 Task: In the sheet Budget Analysis ToolFont size of heading  18 Font style of dataoswald 'Font size of data '9 Alignment of headline & dataAlign center.   Fill color in heading, Red Font color of dataIn the sheet  Attendance Sheet for Weekly Monitoringbook
Action: Mouse moved to (170, 146)
Screenshot: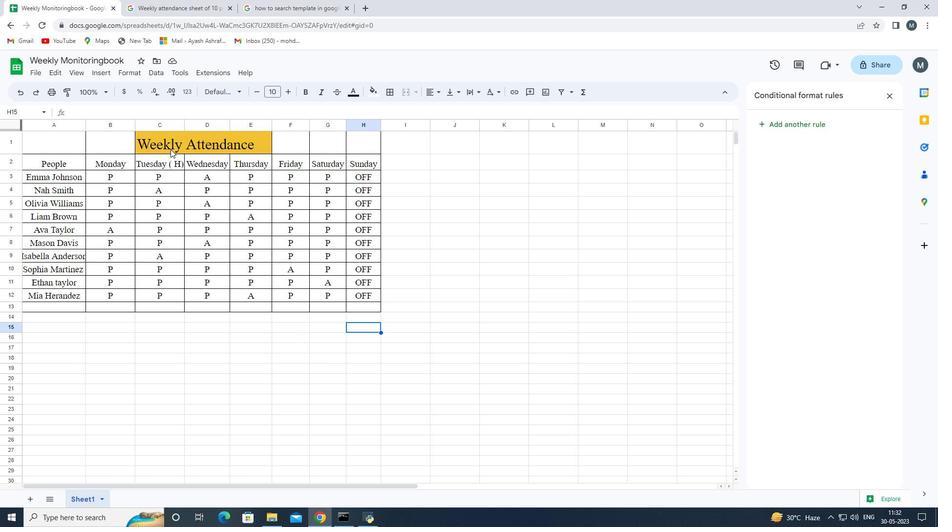 
Action: Mouse pressed left at (170, 146)
Screenshot: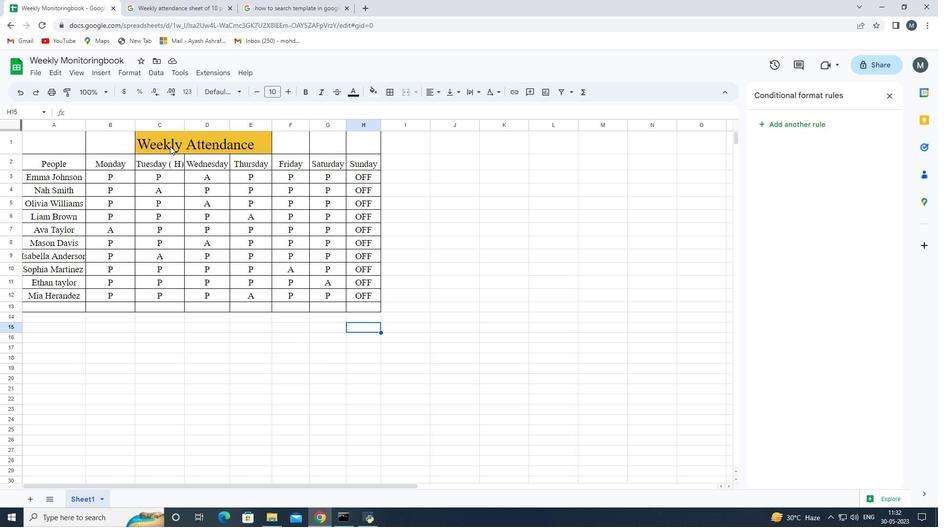 
Action: Mouse moved to (8, 144)
Screenshot: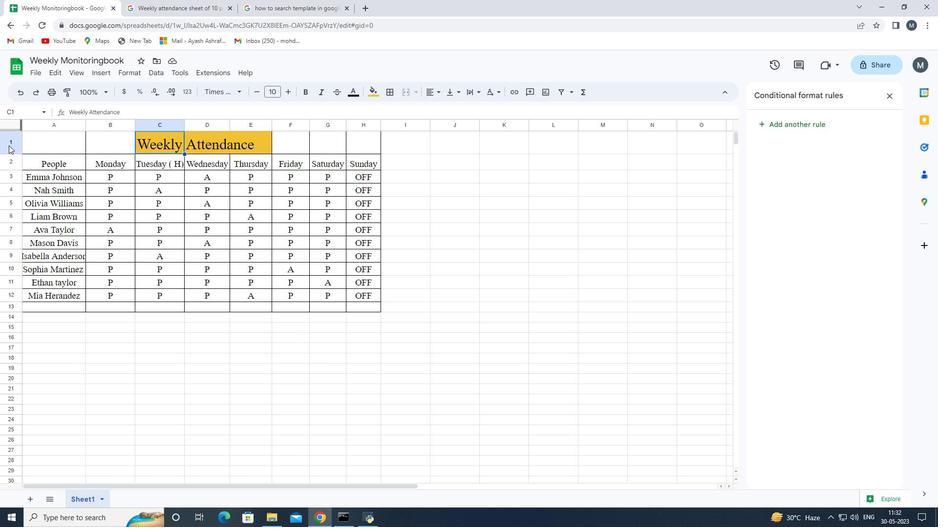 
Action: Mouse pressed left at (8, 144)
Screenshot: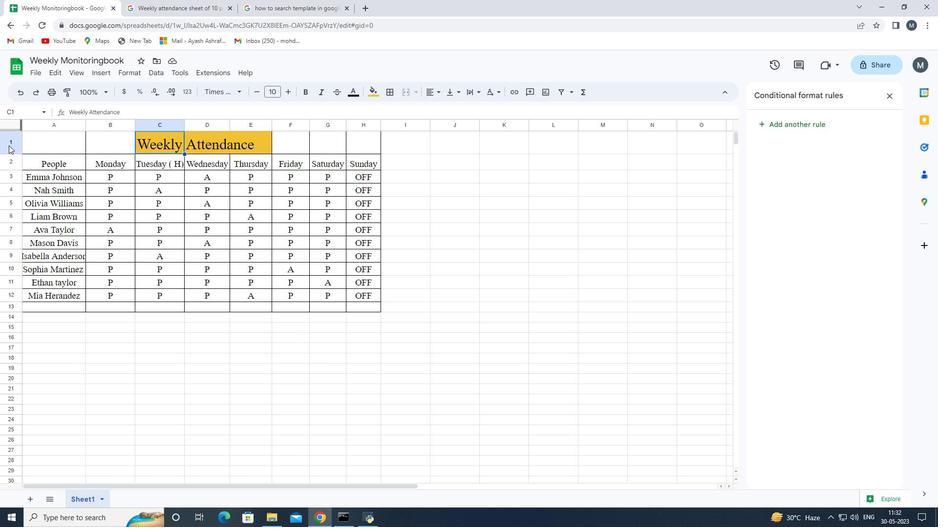 
Action: Mouse moved to (137, 142)
Screenshot: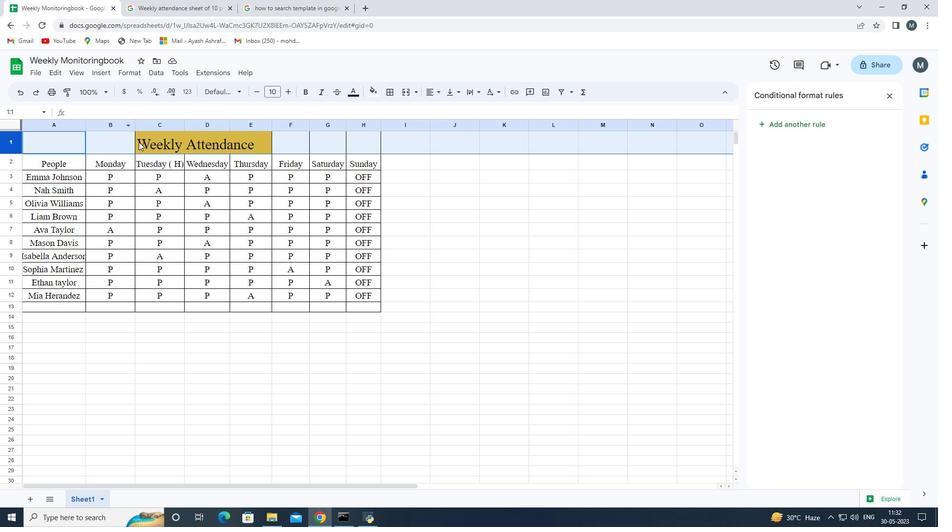 
Action: Mouse pressed left at (137, 142)
Screenshot: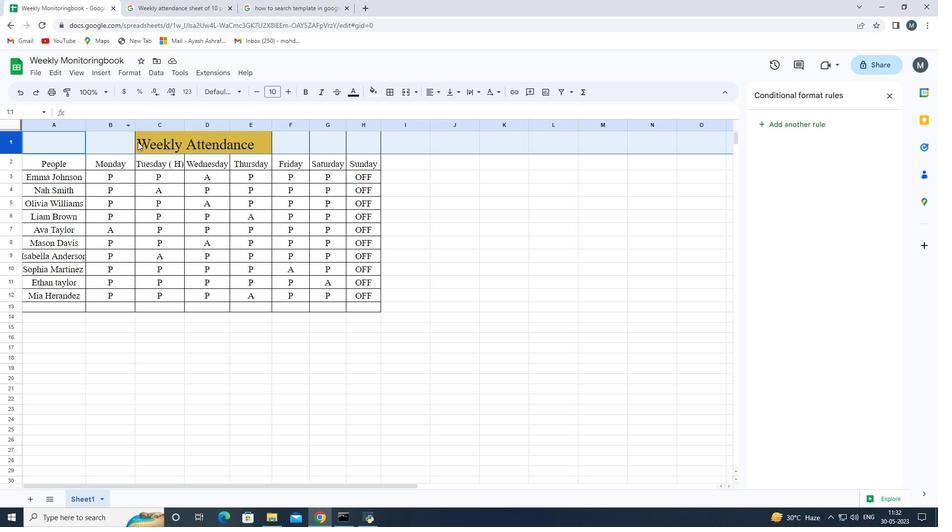 
Action: Mouse moved to (13, 145)
Screenshot: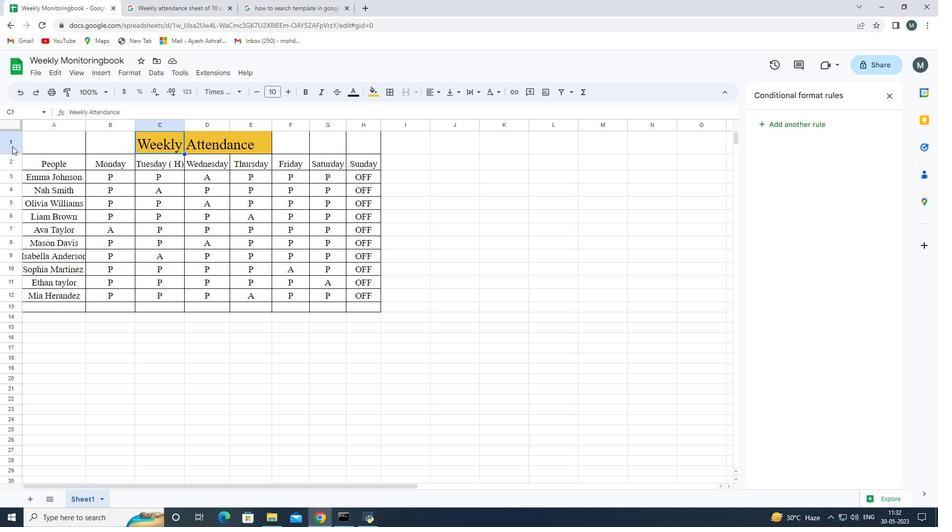 
Action: Mouse pressed left at (13, 145)
Screenshot: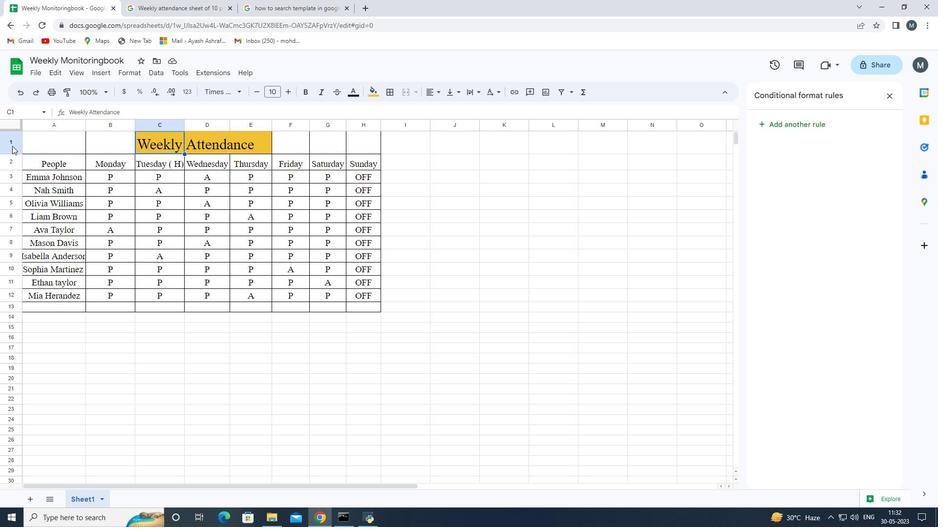 
Action: Mouse moved to (263, 143)
Screenshot: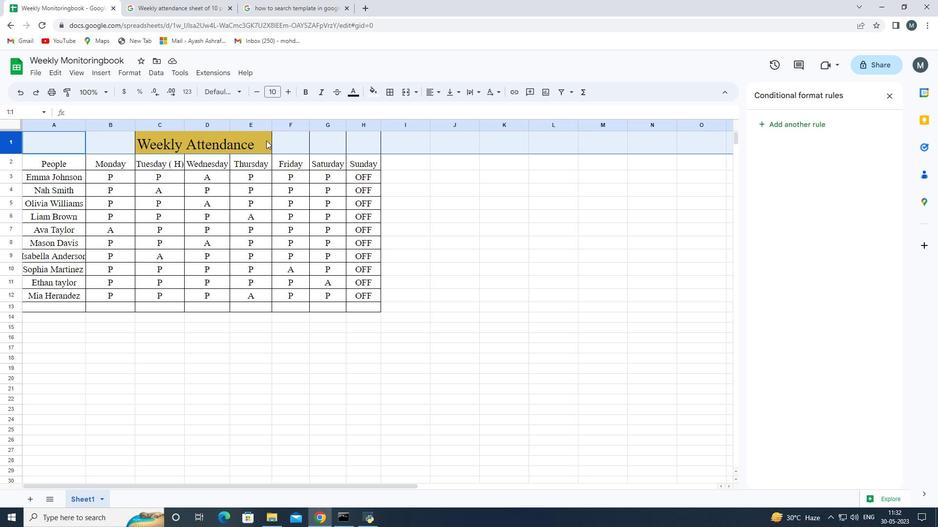 
Action: Mouse pressed left at (263, 143)
Screenshot: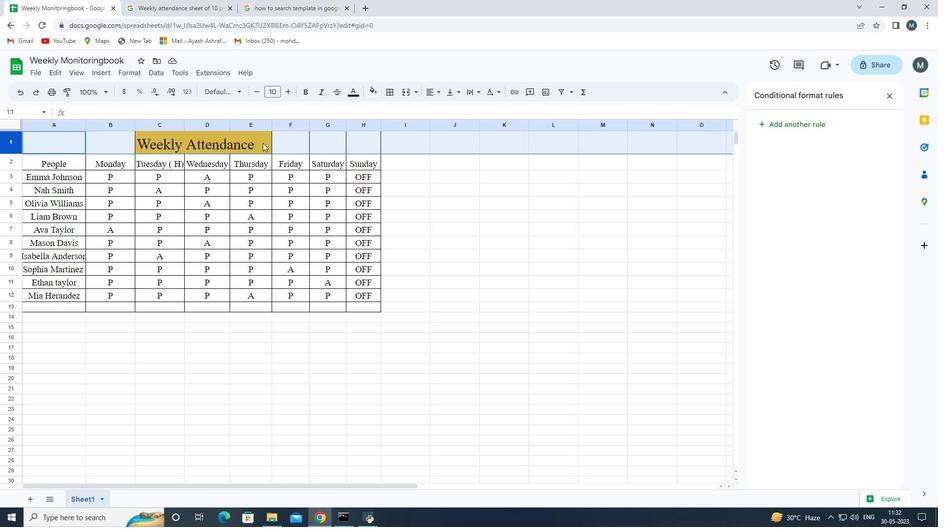 
Action: Mouse moved to (241, 143)
Screenshot: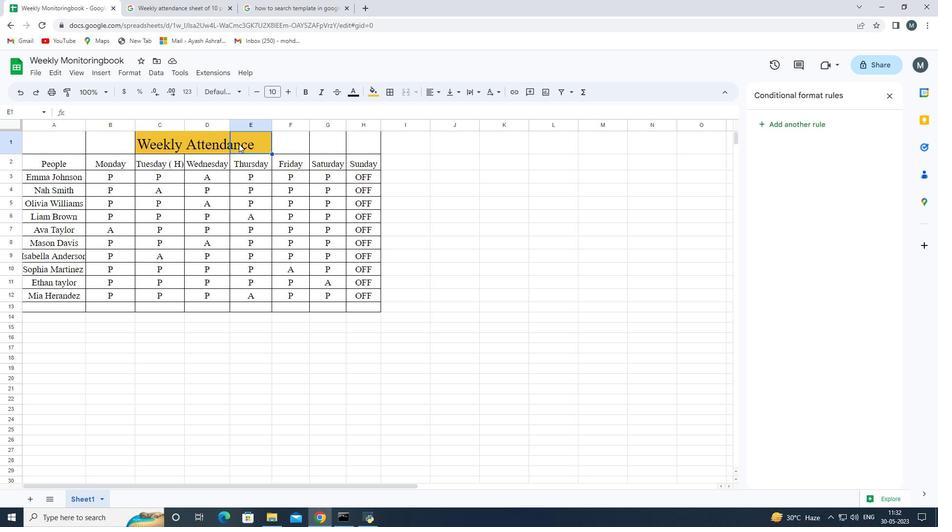 
Action: Mouse pressed left at (241, 143)
Screenshot: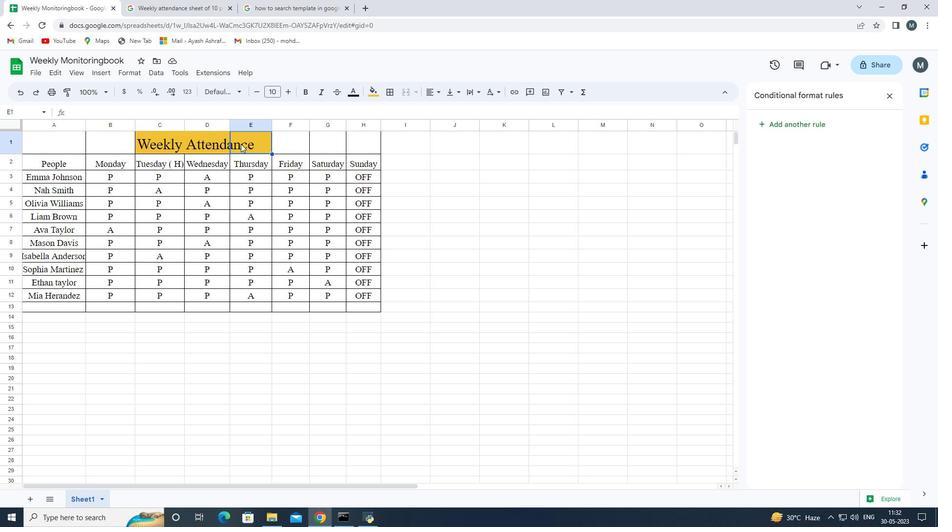 
Action: Mouse pressed left at (241, 143)
Screenshot: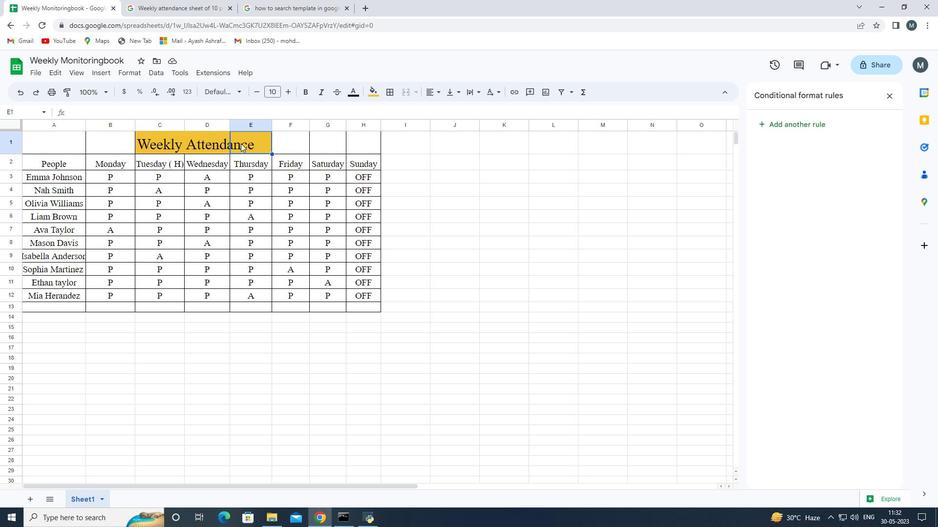 
Action: Mouse pressed left at (241, 143)
Screenshot: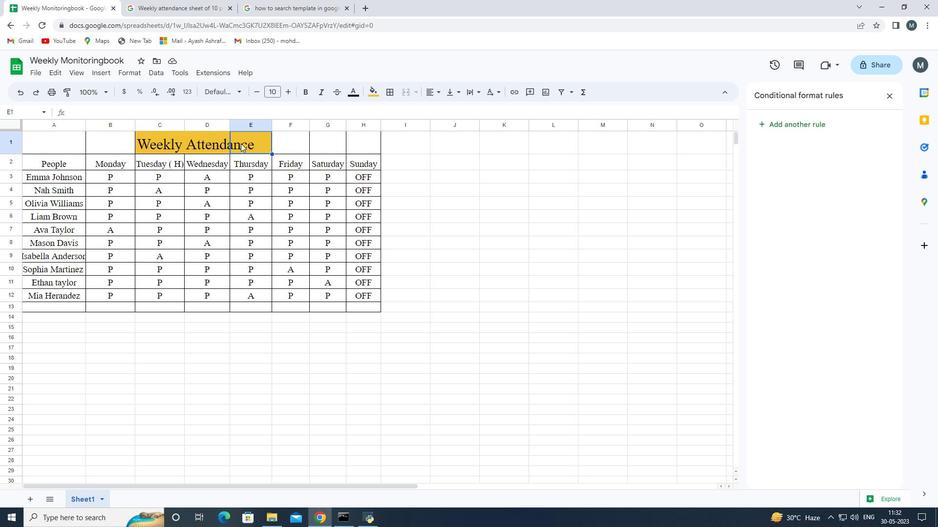 
Action: Mouse moved to (189, 147)
Screenshot: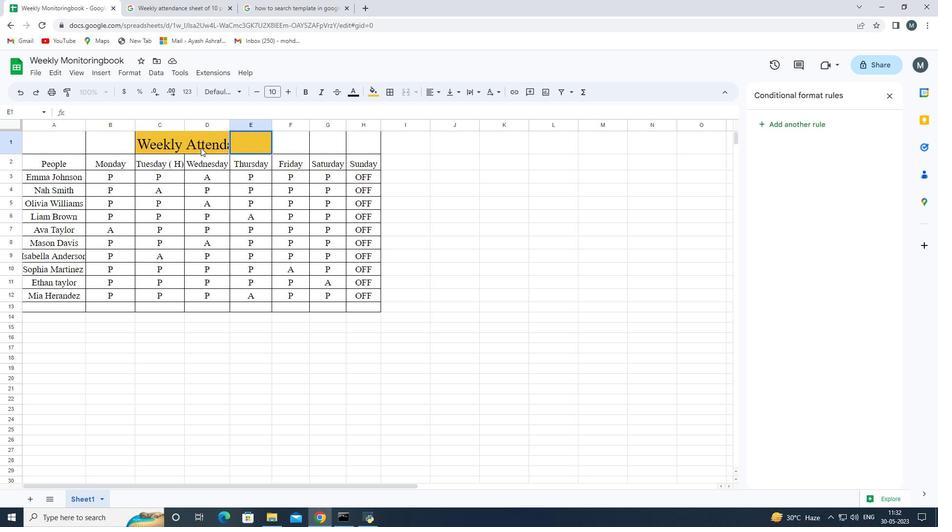 
Action: Mouse pressed left at (189, 147)
Screenshot: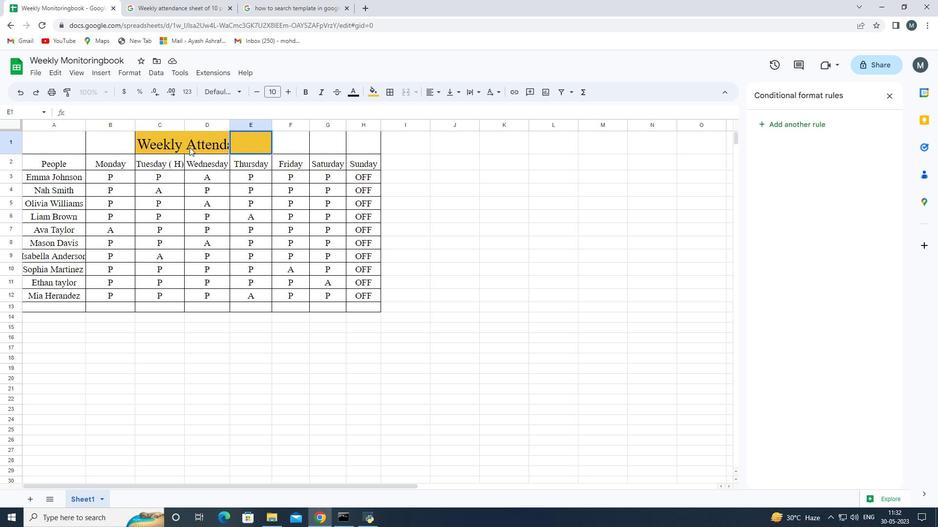 
Action: Mouse pressed left at (189, 147)
Screenshot: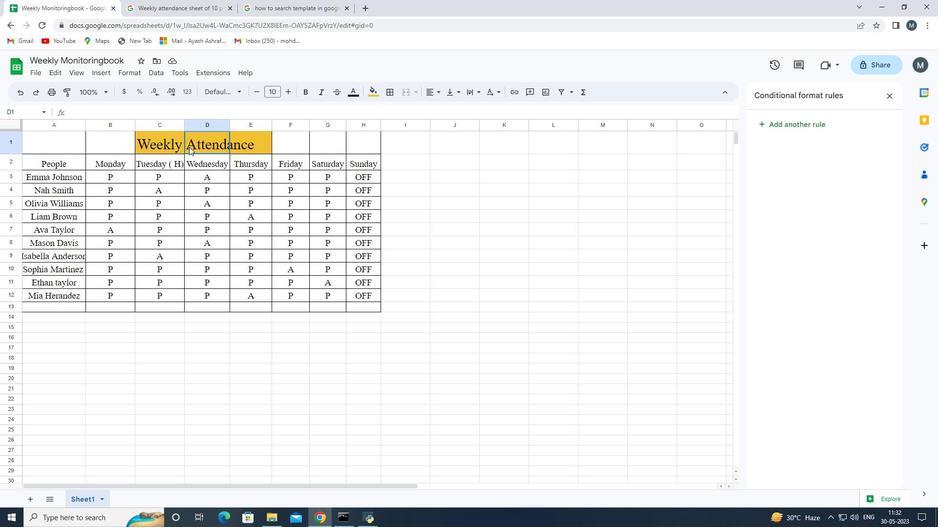 
Action: Mouse moved to (156, 146)
Screenshot: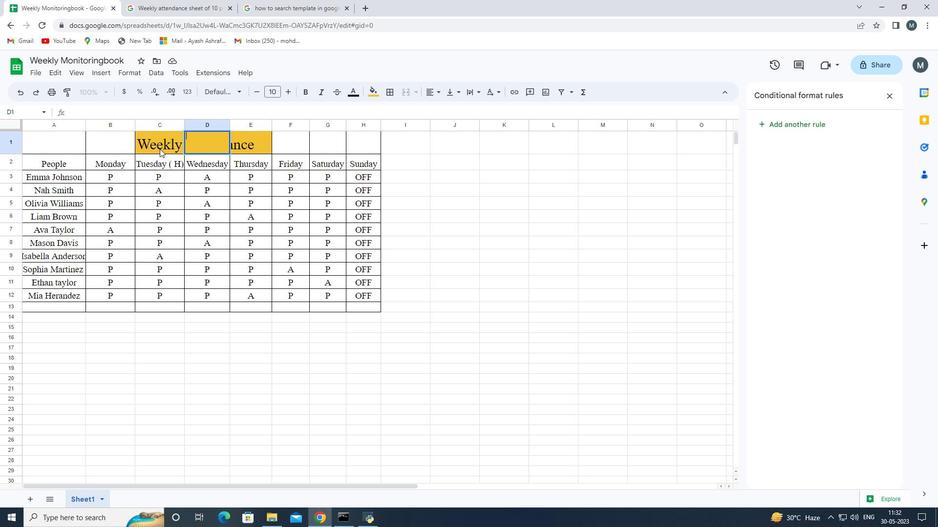 
Action: Mouse pressed left at (156, 146)
Screenshot: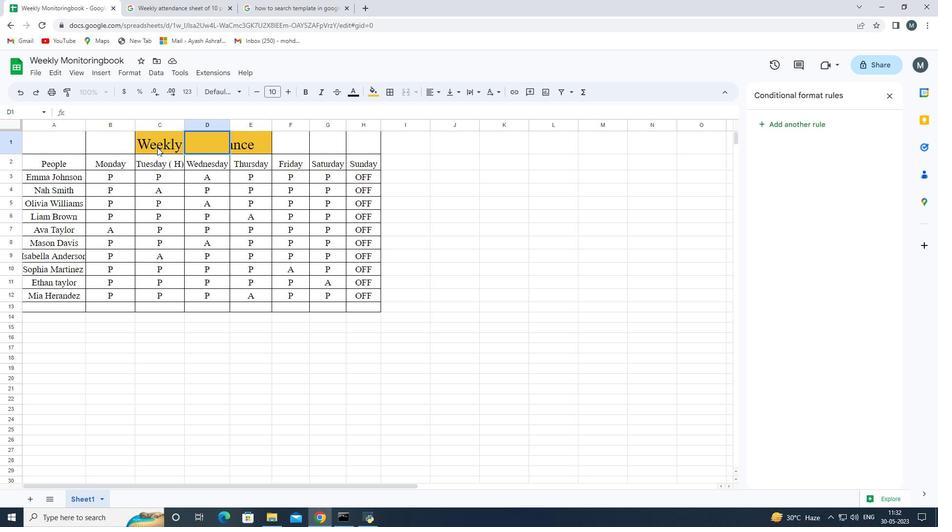 
Action: Mouse moved to (121, 111)
Screenshot: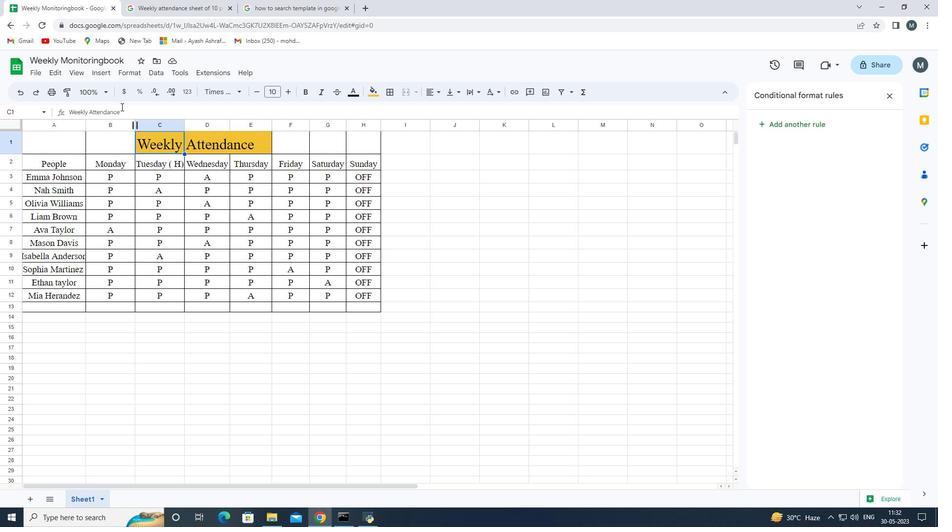
Action: Mouse pressed left at (121, 111)
Screenshot: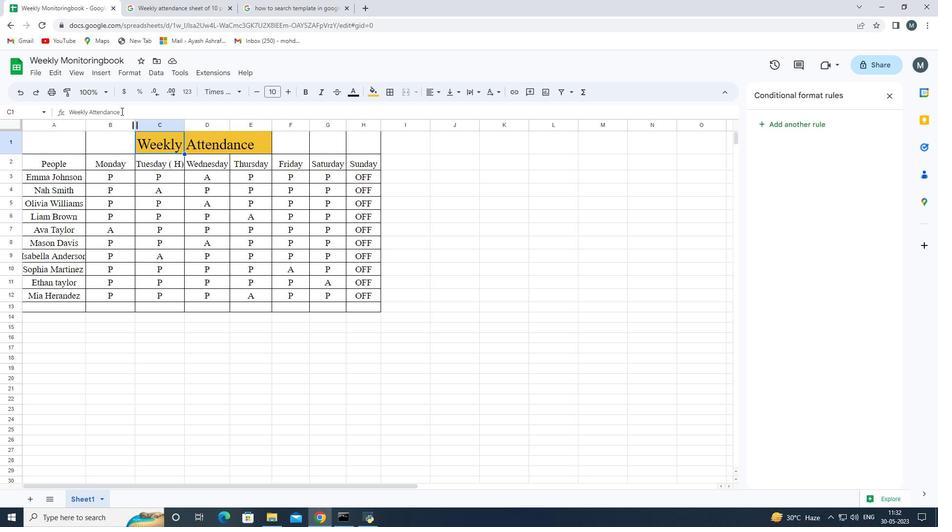 
Action: Mouse moved to (284, 90)
Screenshot: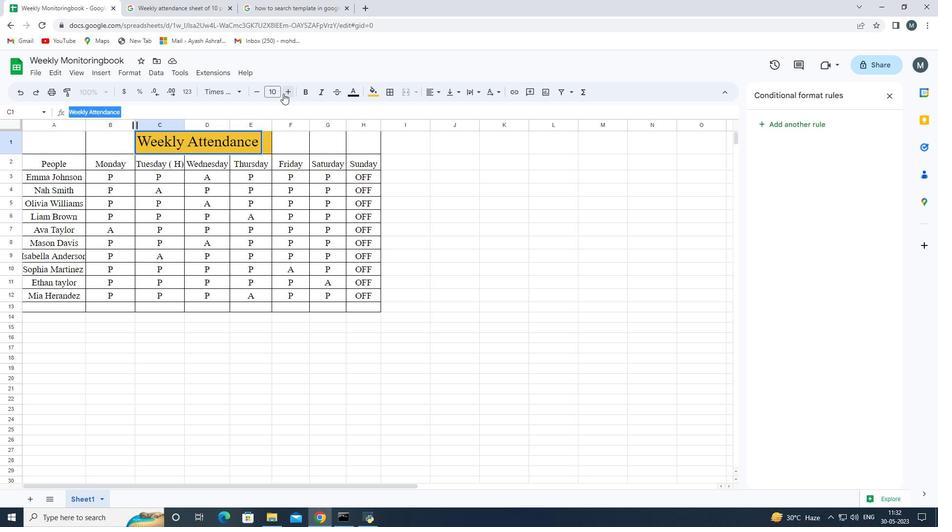
Action: Mouse pressed left at (284, 90)
Screenshot: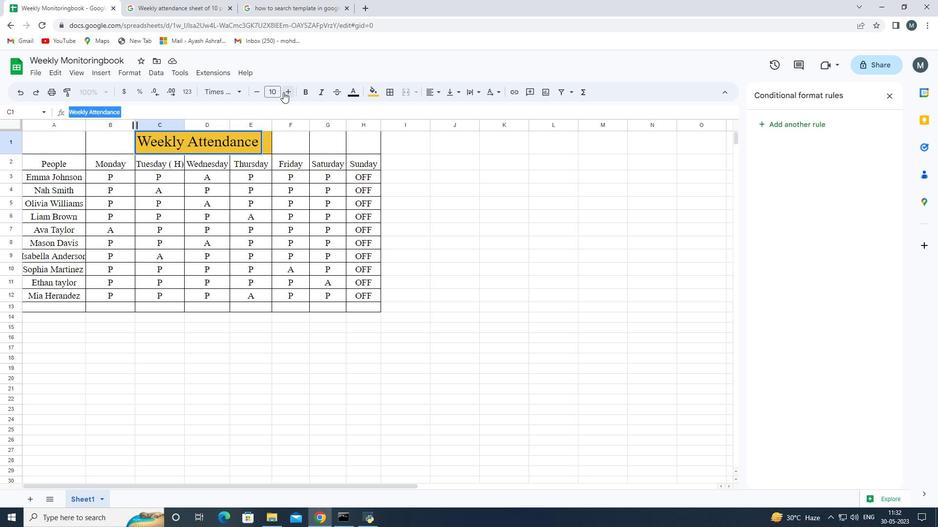 
Action: Mouse moved to (285, 90)
Screenshot: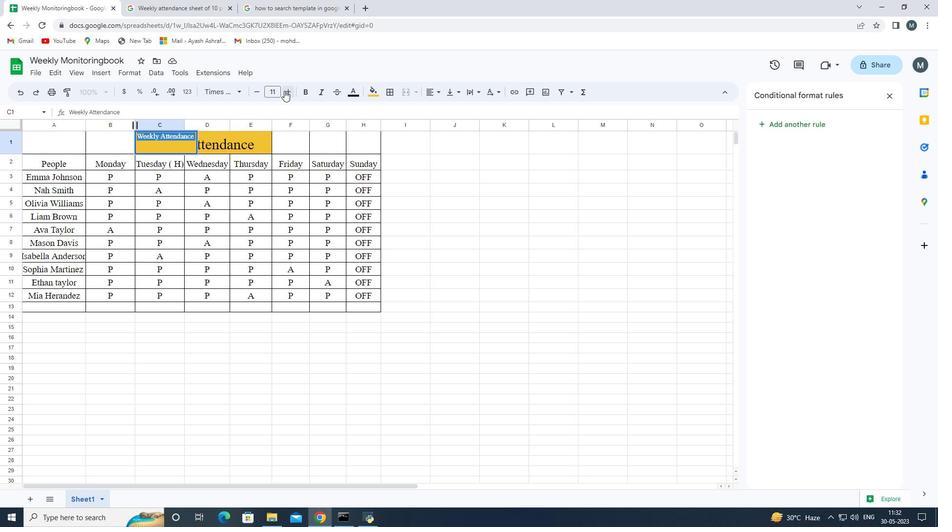 
Action: Mouse pressed left at (285, 90)
Screenshot: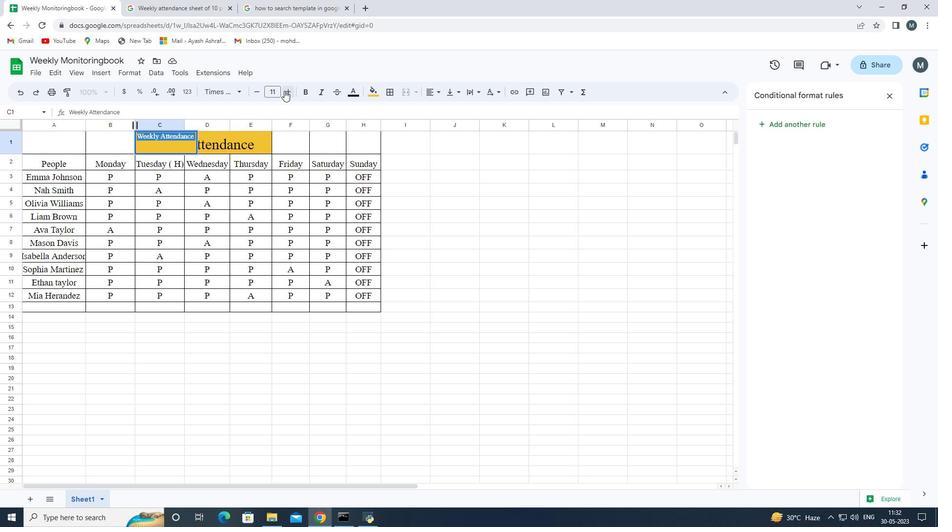 
Action: Mouse pressed left at (285, 90)
Screenshot: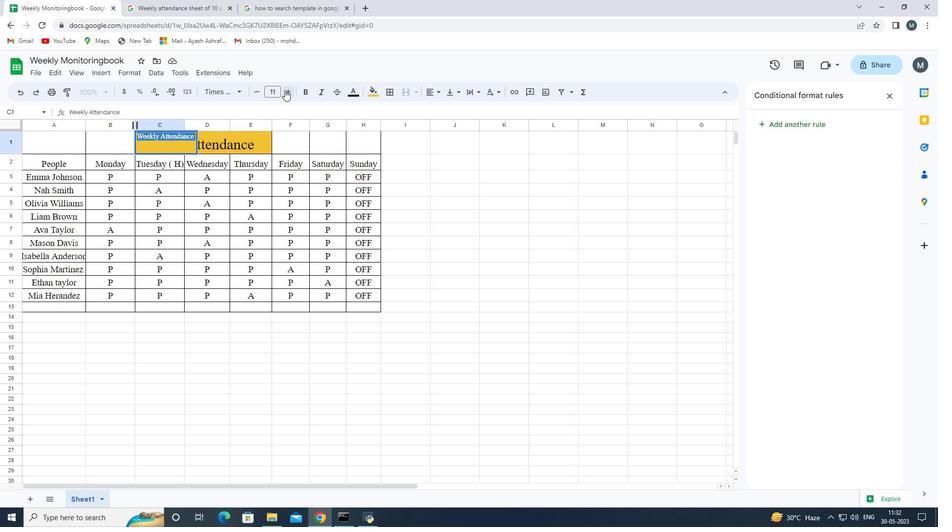 
Action: Mouse pressed left at (285, 90)
Screenshot: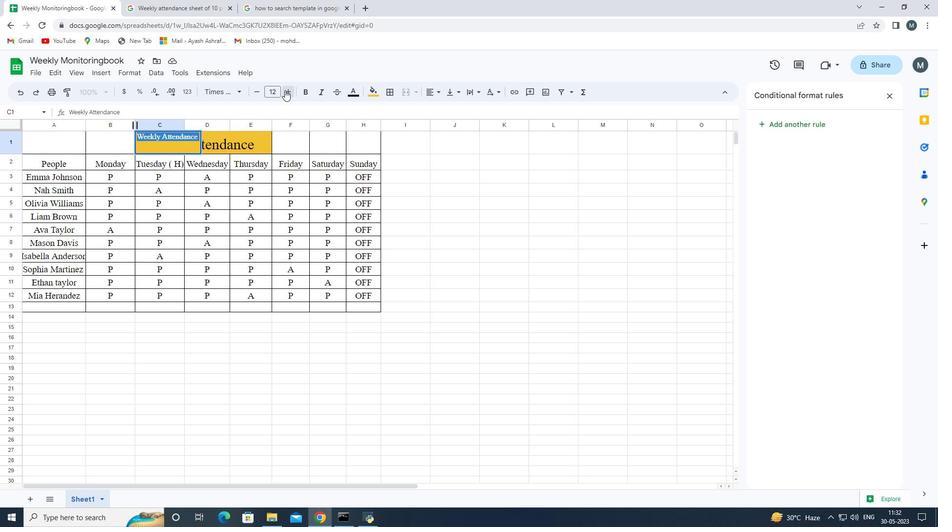 
Action: Mouse pressed left at (285, 90)
Screenshot: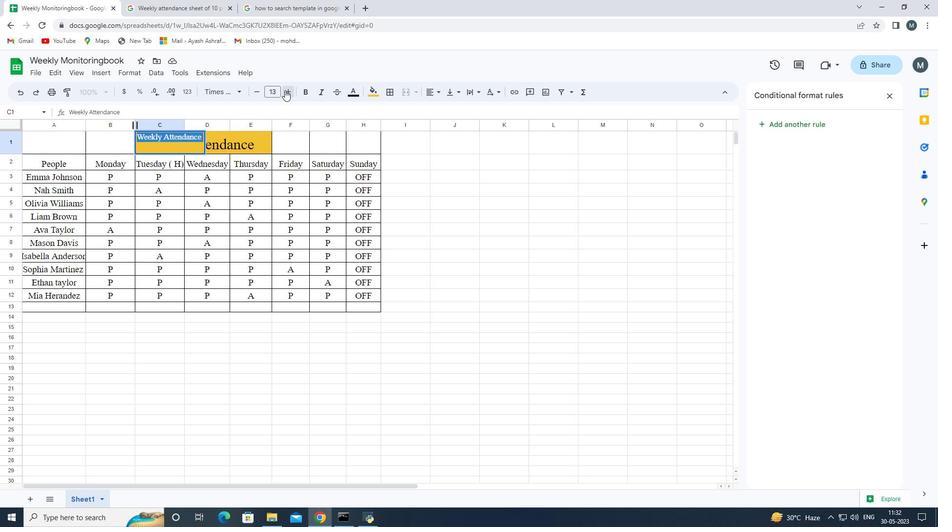 
Action: Mouse pressed left at (285, 90)
Screenshot: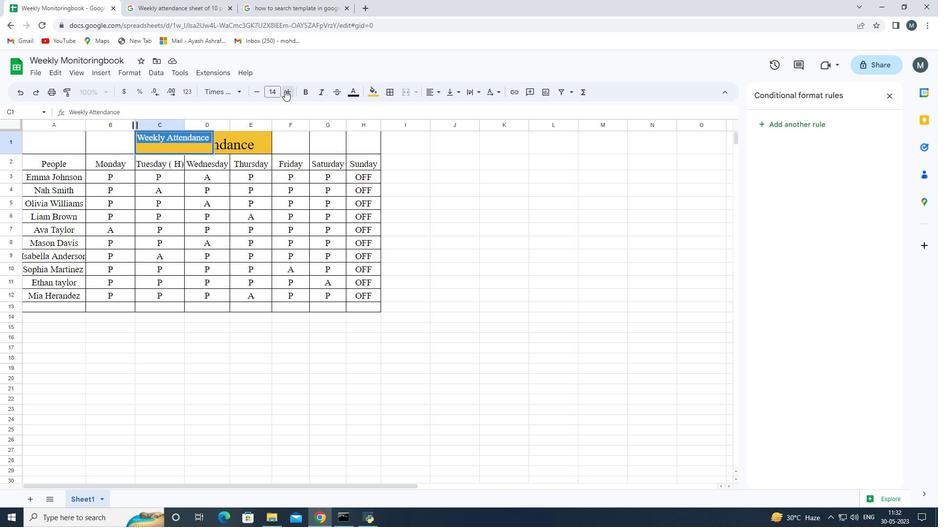 
Action: Mouse pressed left at (285, 90)
Screenshot: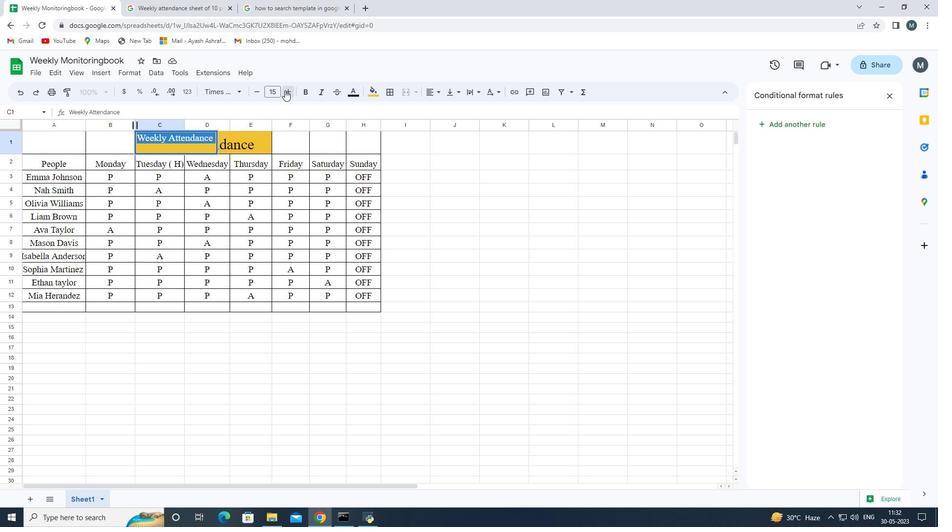 
Action: Mouse pressed left at (285, 90)
Screenshot: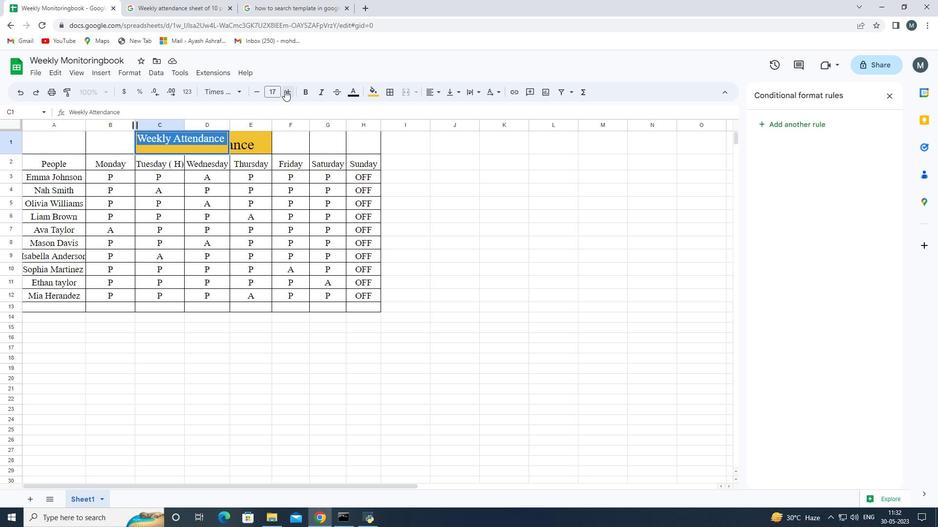 
Action: Mouse moved to (290, 392)
Screenshot: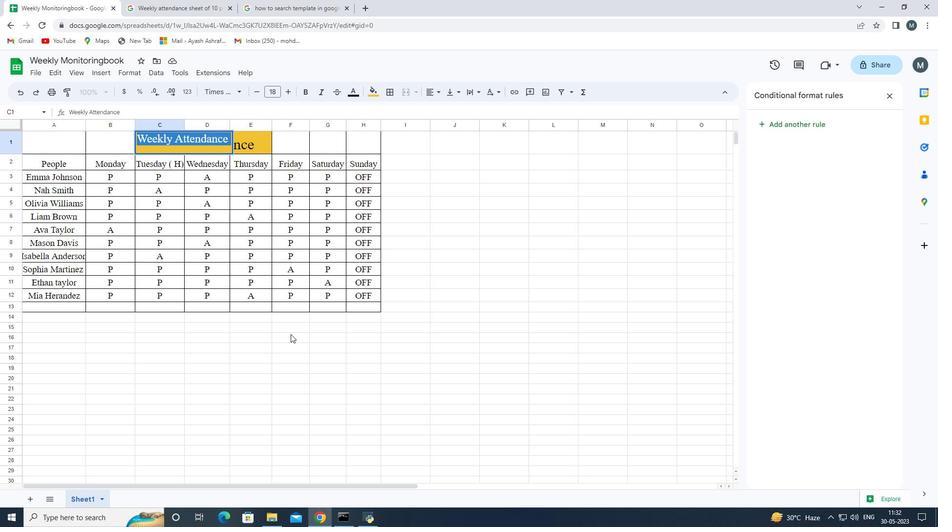 
Action: Mouse pressed left at (290, 392)
Screenshot: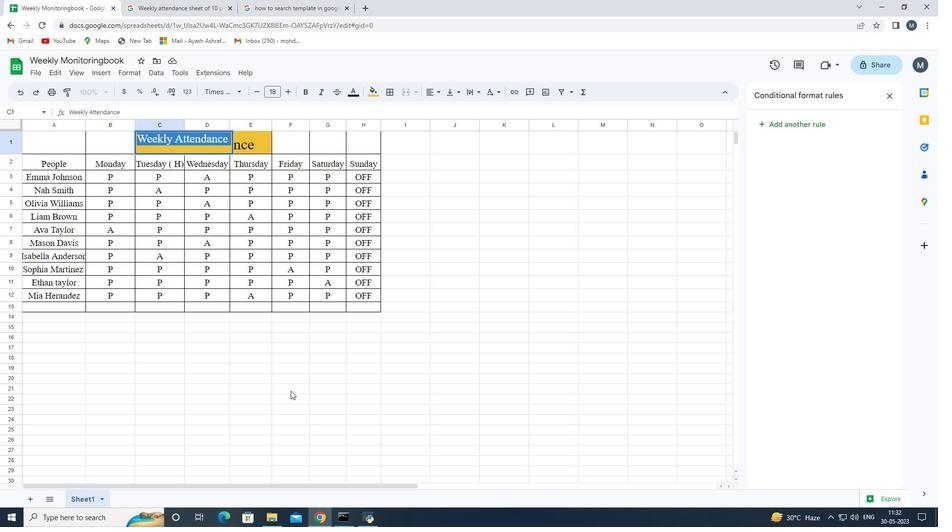 
Action: Mouse moved to (16, 145)
Screenshot: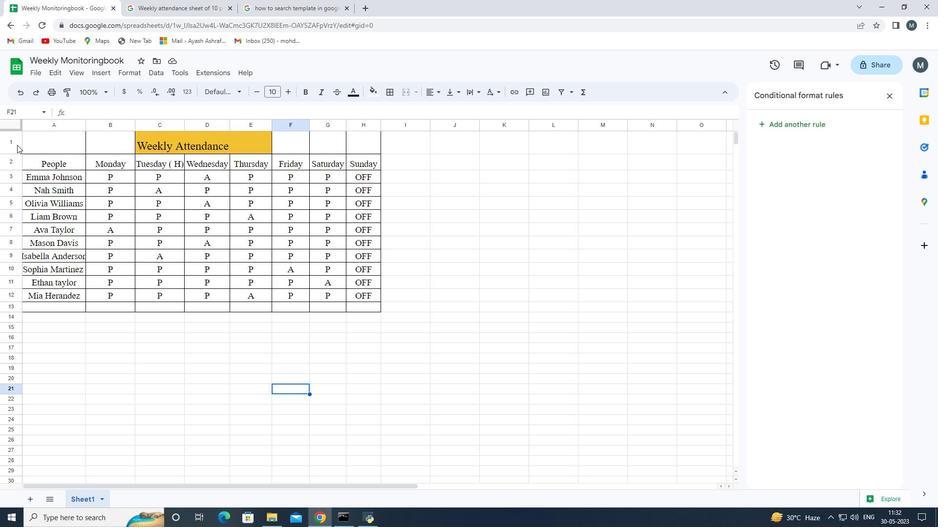 
Action: Mouse pressed left at (16, 145)
Screenshot: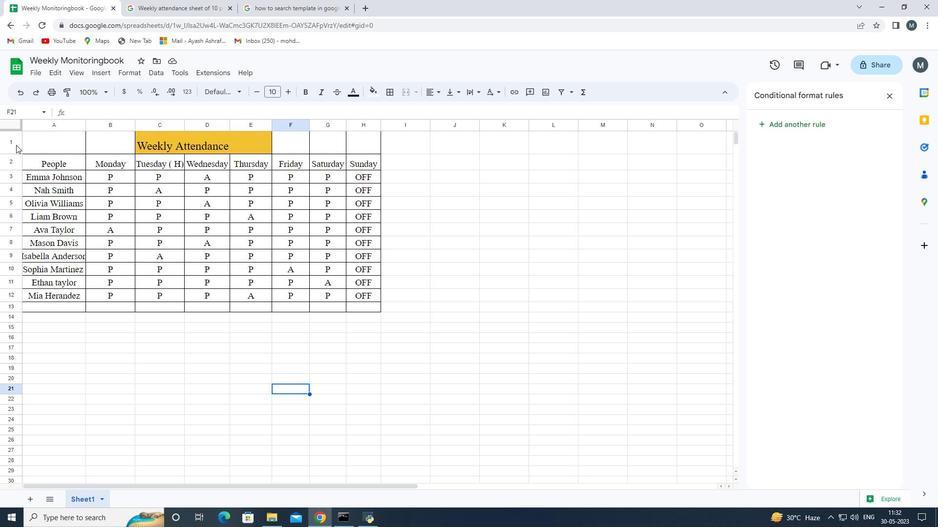 
Action: Mouse moved to (228, 146)
Screenshot: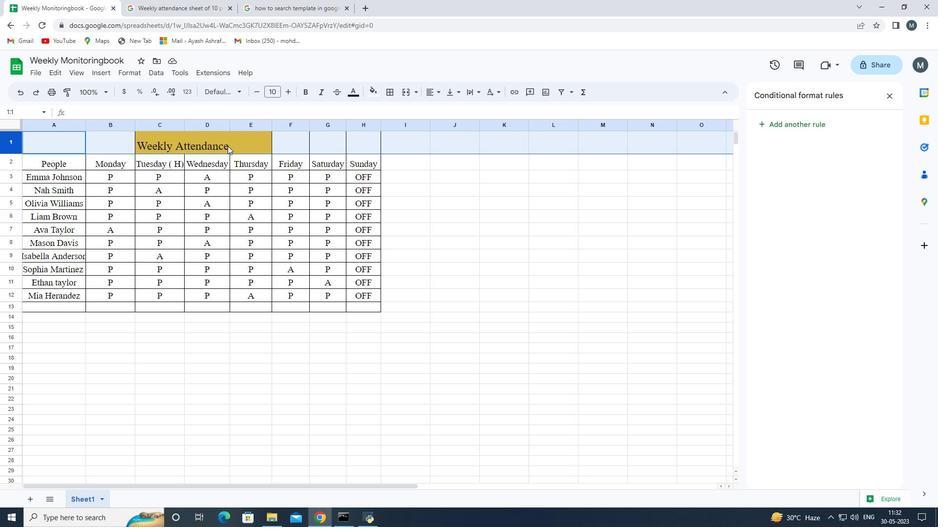 
Action: Mouse pressed left at (228, 146)
Screenshot: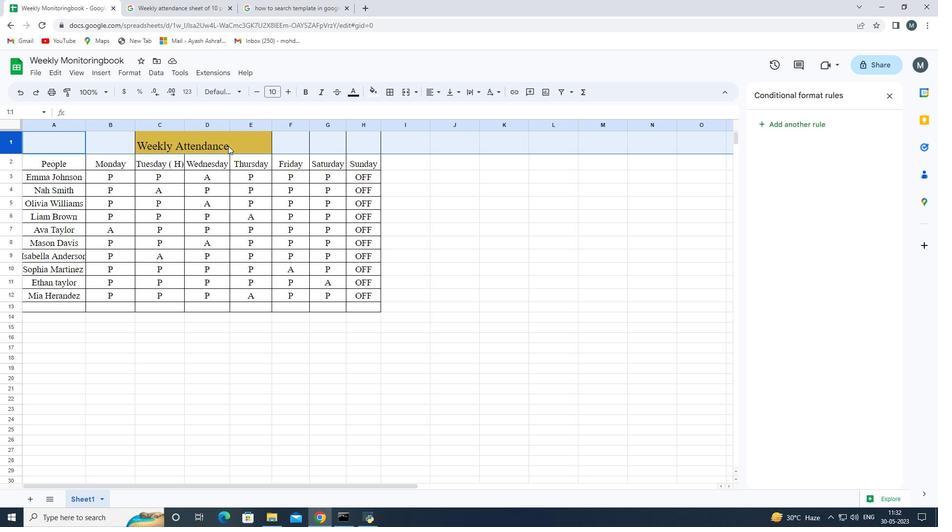 
Action: Mouse moved to (185, 146)
Screenshot: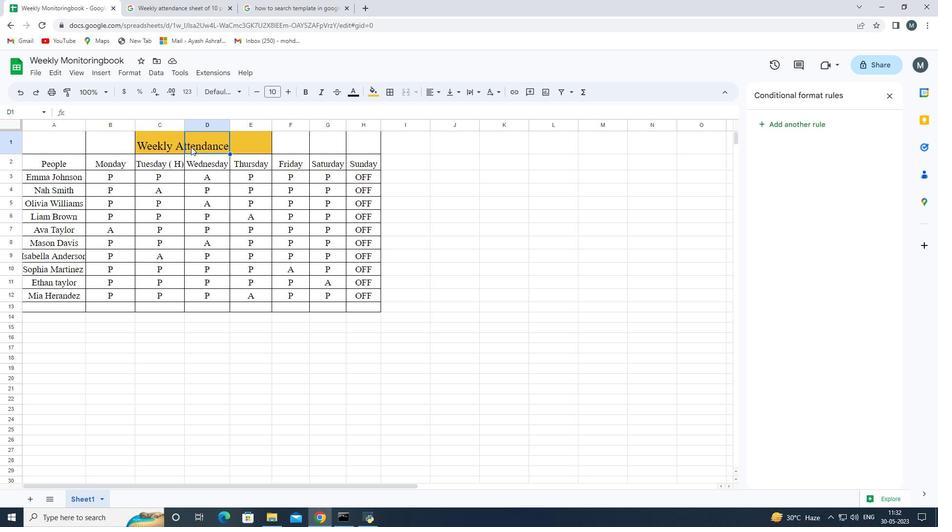 
Action: Mouse pressed left at (185, 146)
Screenshot: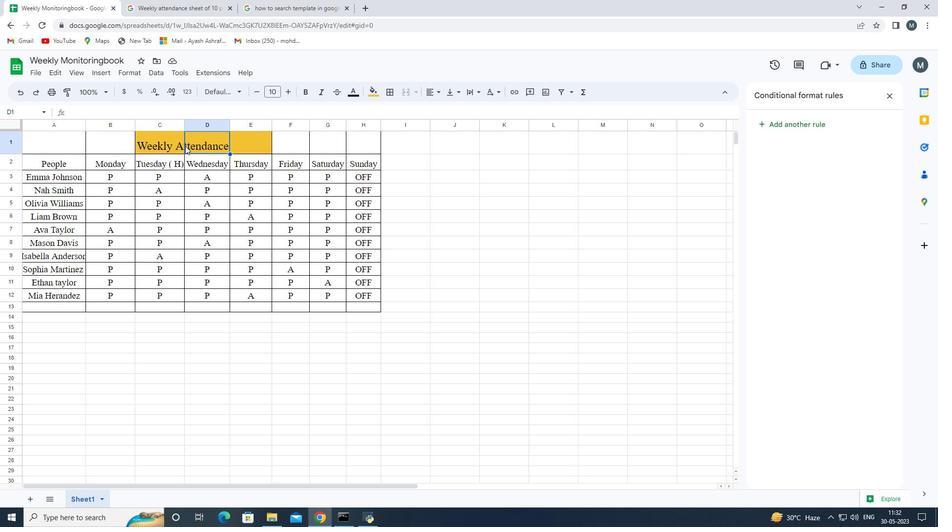 
Action: Mouse pressed left at (185, 146)
Screenshot: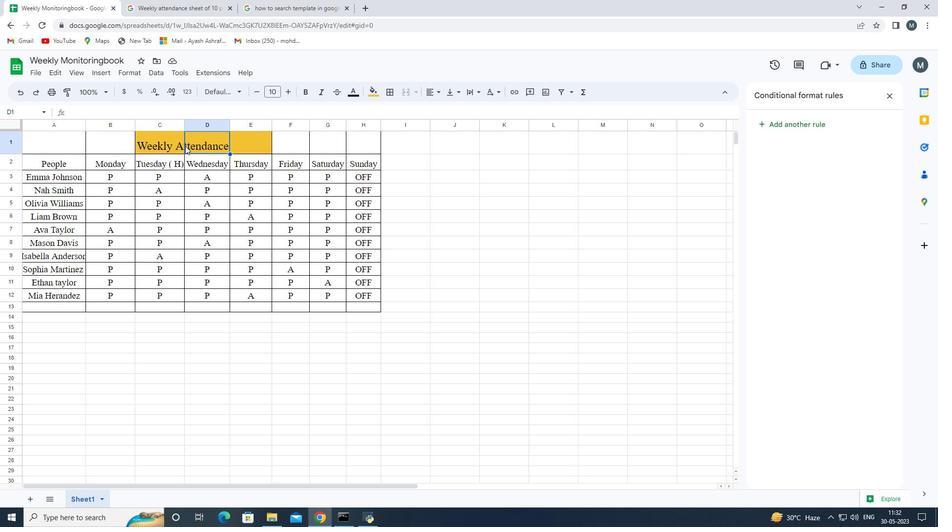 
Action: Mouse moved to (166, 148)
Screenshot: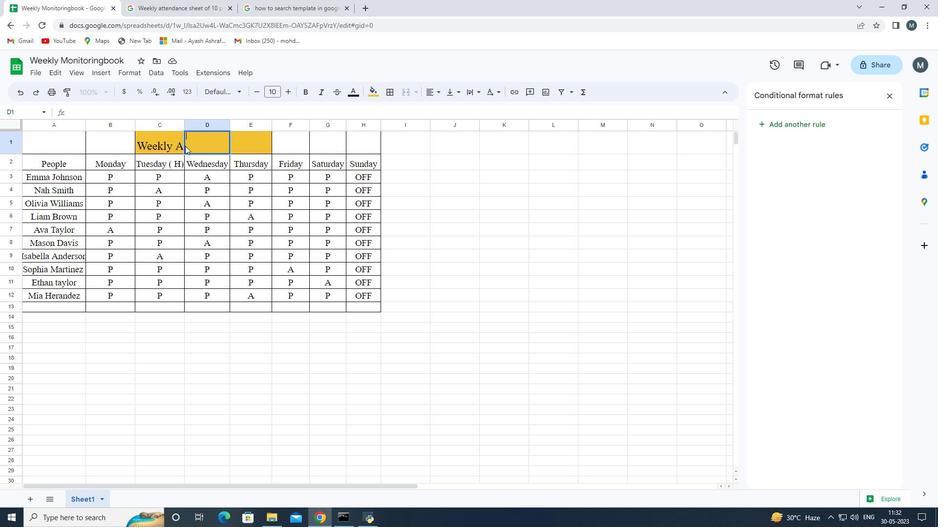 
Action: Mouse pressed left at (166, 148)
Screenshot: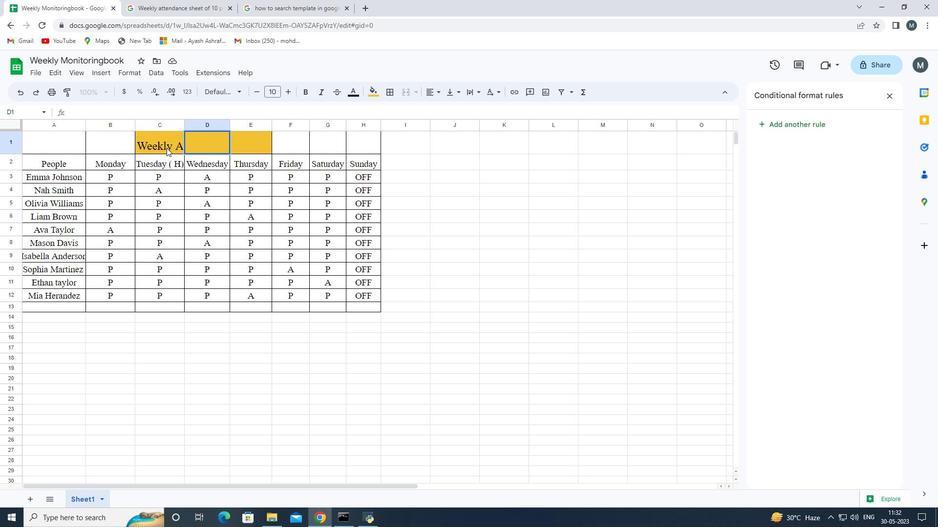 
Action: Mouse pressed left at (166, 148)
Screenshot: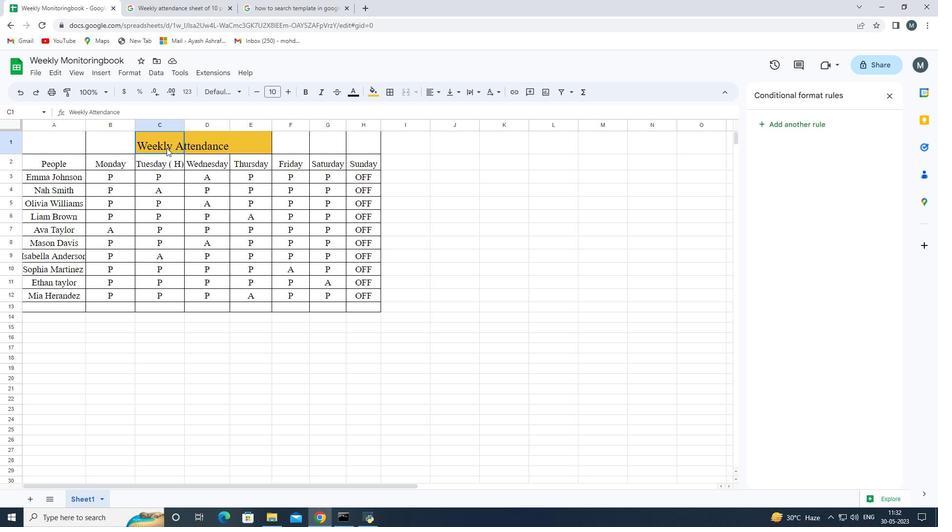 
Action: Mouse moved to (121, 111)
Screenshot: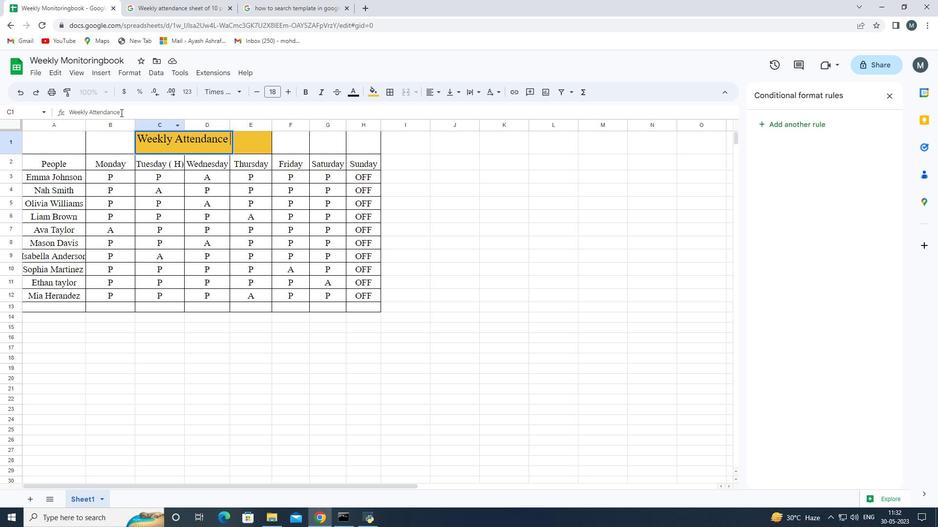 
Action: Mouse pressed left at (121, 111)
Screenshot: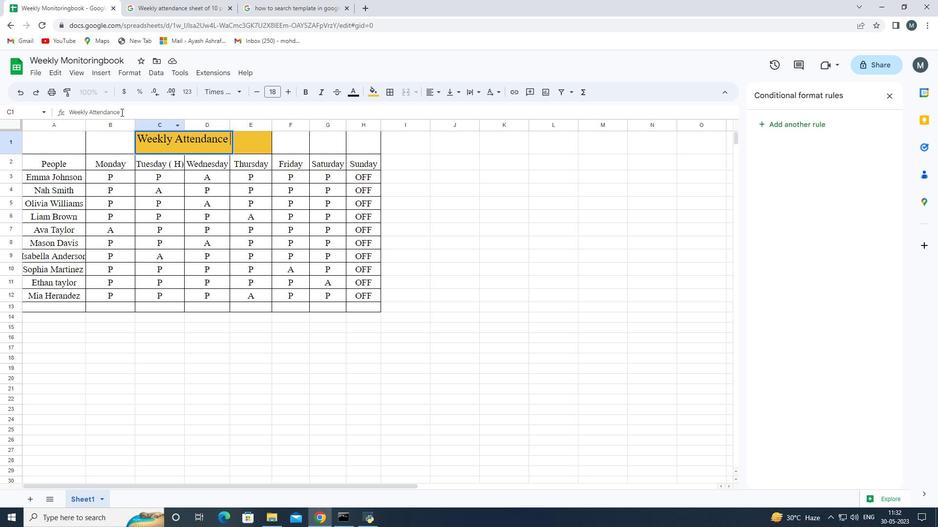 
Action: Mouse moved to (229, 92)
Screenshot: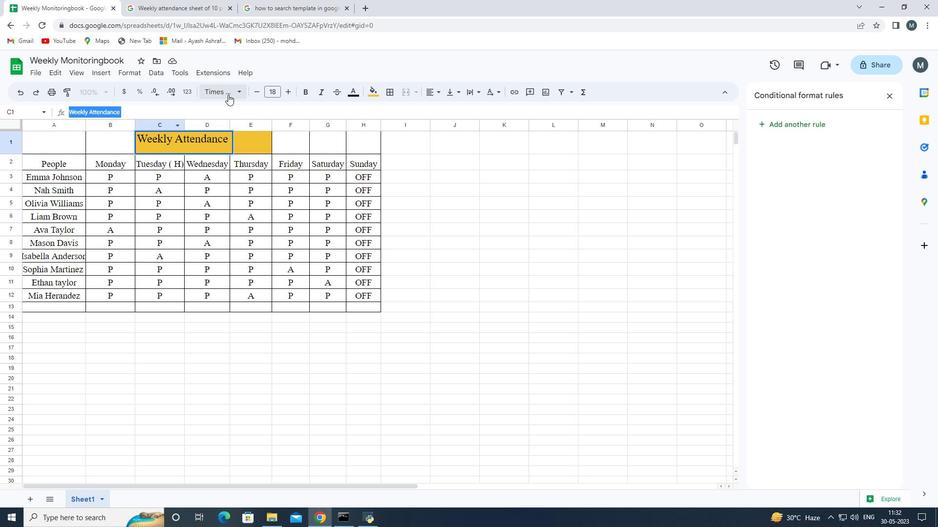 
Action: Mouse pressed left at (229, 92)
Screenshot: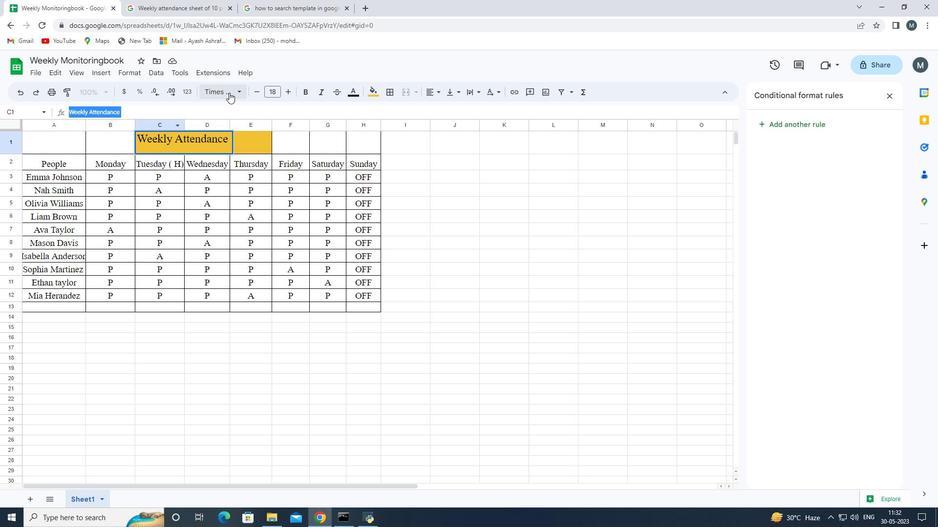 
Action: Mouse moved to (258, 218)
Screenshot: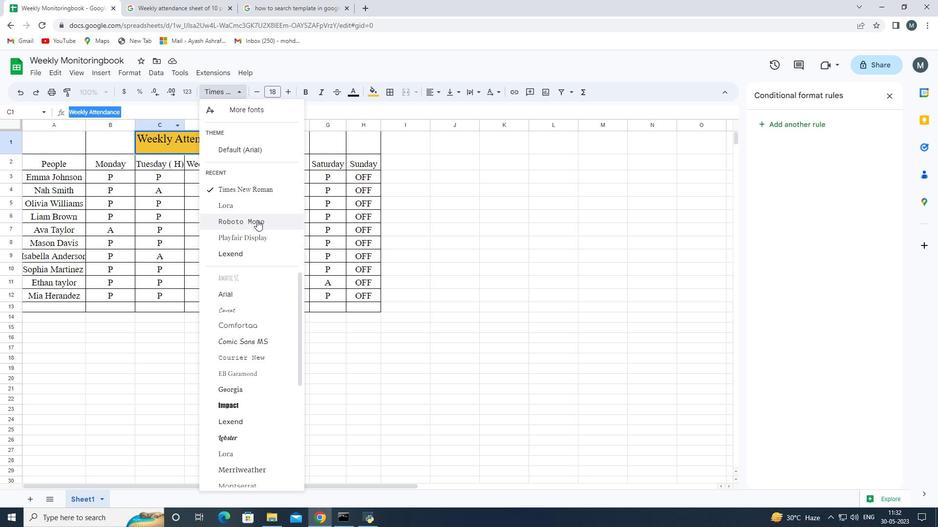 
Action: Mouse scrolled (258, 218) with delta (0, 0)
Screenshot: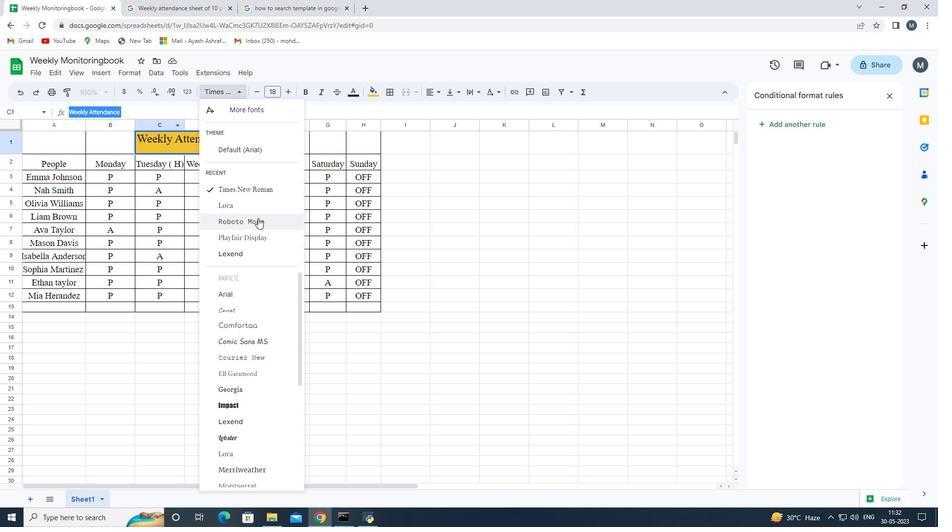 
Action: Mouse moved to (240, 340)
Screenshot: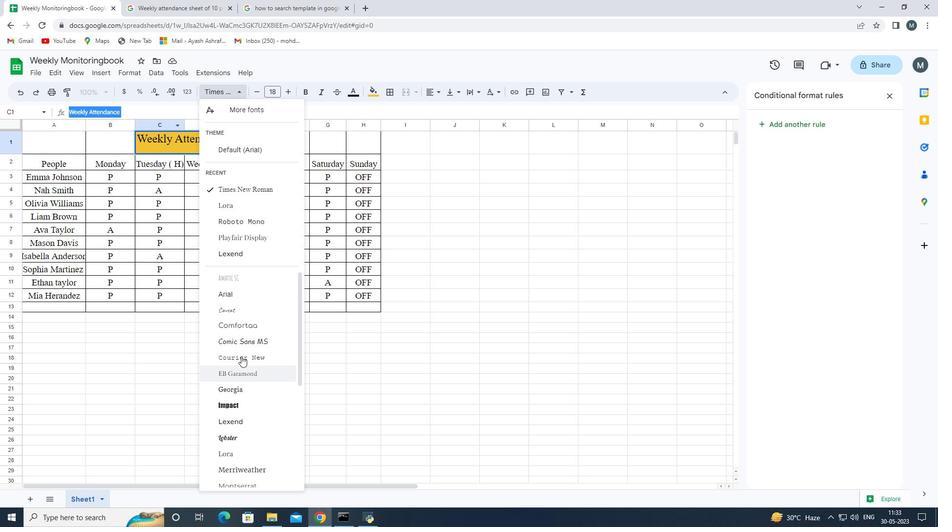 
Action: Mouse scrolled (240, 340) with delta (0, 0)
Screenshot: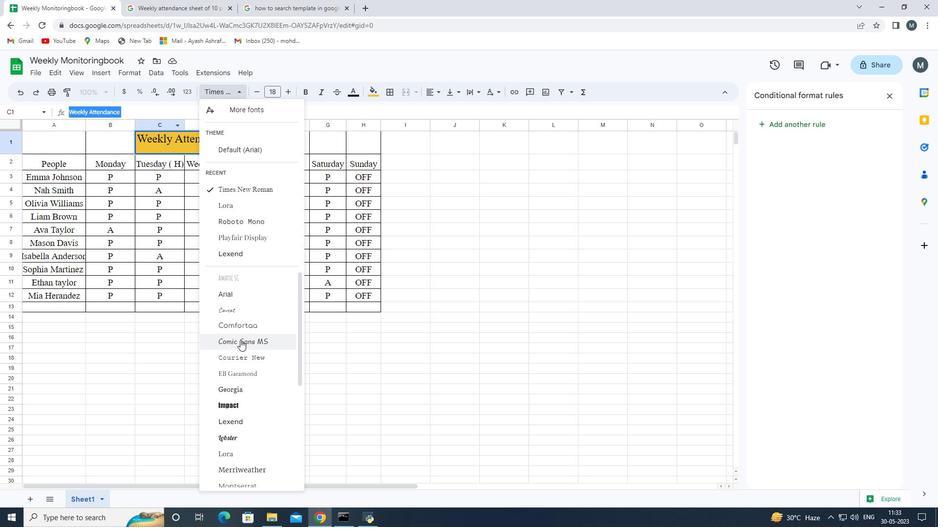 
Action: Mouse scrolled (240, 340) with delta (0, 0)
Screenshot: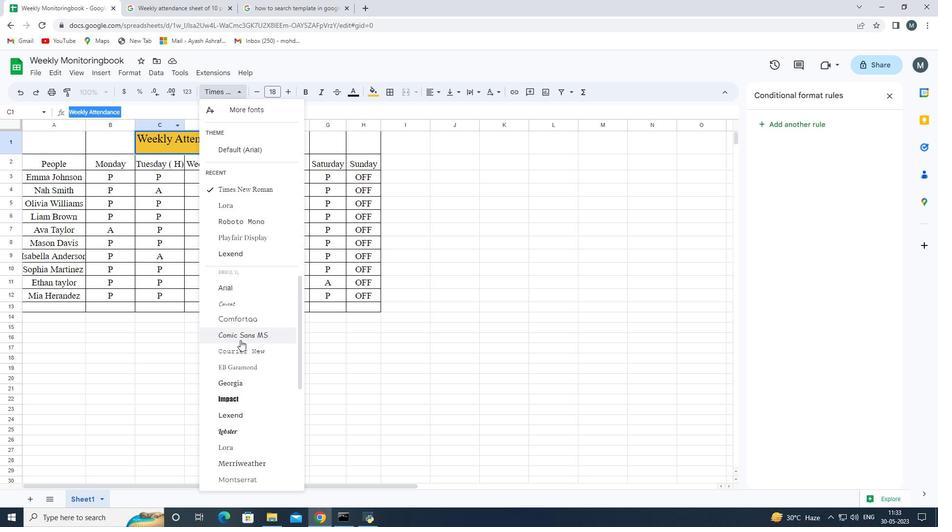 
Action: Mouse scrolled (240, 340) with delta (0, 0)
Screenshot: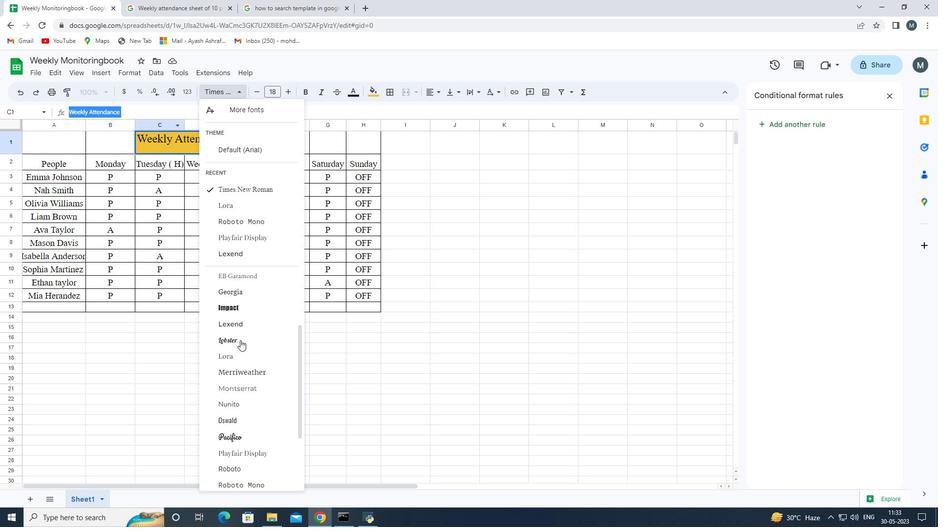 
Action: Mouse scrolled (240, 340) with delta (0, 0)
Screenshot: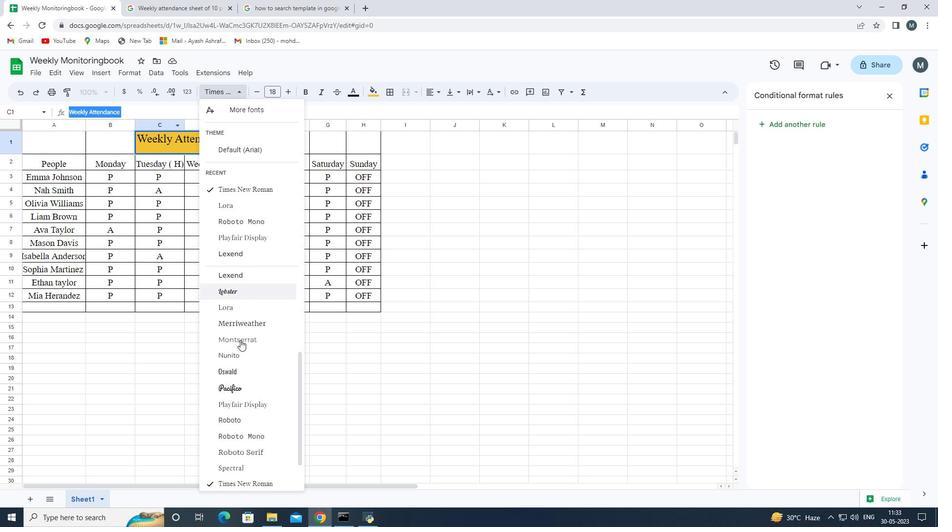 
Action: Mouse moved to (240, 341)
Screenshot: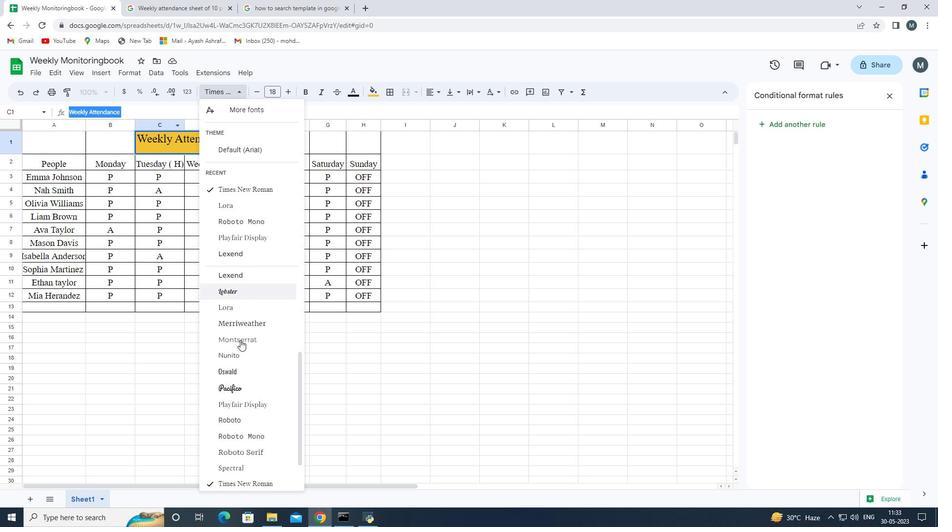
Action: Mouse scrolled (240, 341) with delta (0, 0)
Screenshot: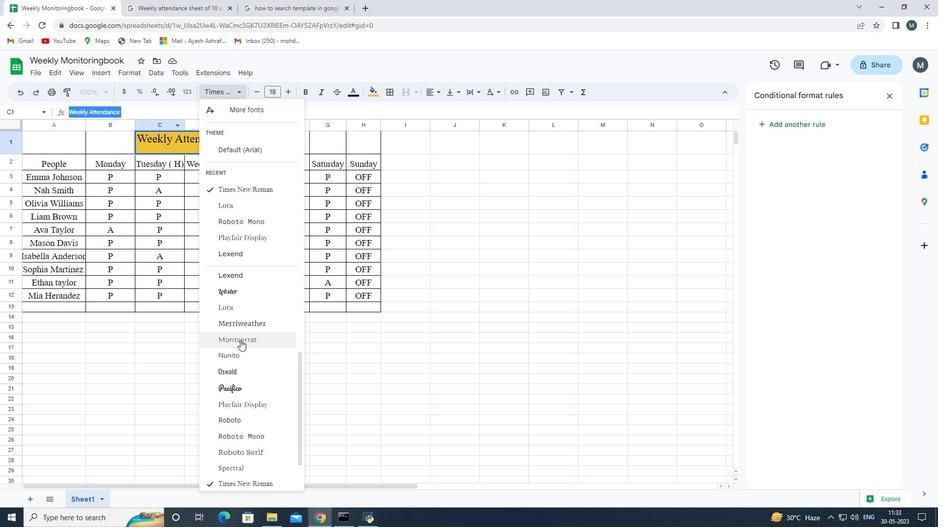 
Action: Mouse moved to (240, 342)
Screenshot: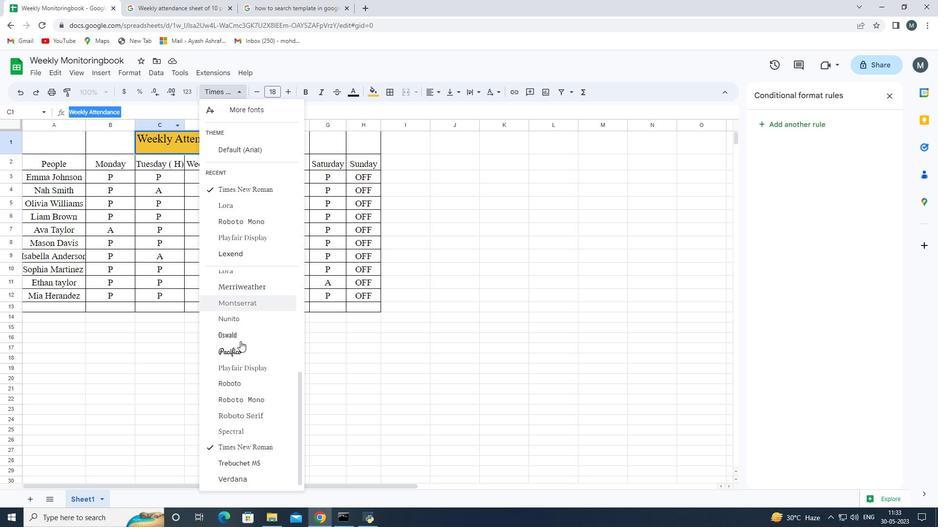 
Action: Mouse scrolled (240, 341) with delta (0, 0)
Screenshot: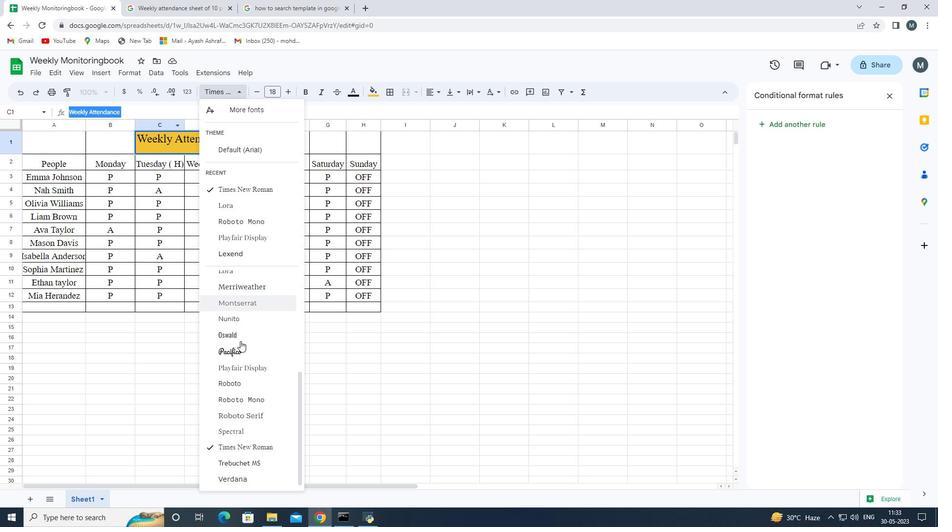 
Action: Mouse moved to (240, 343)
Screenshot: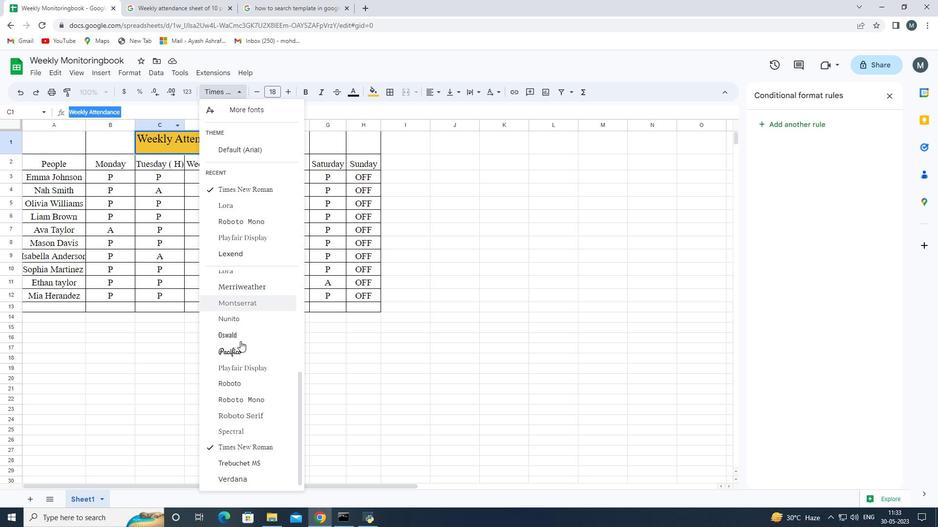 
Action: Mouse scrolled (240, 342) with delta (0, 0)
Screenshot: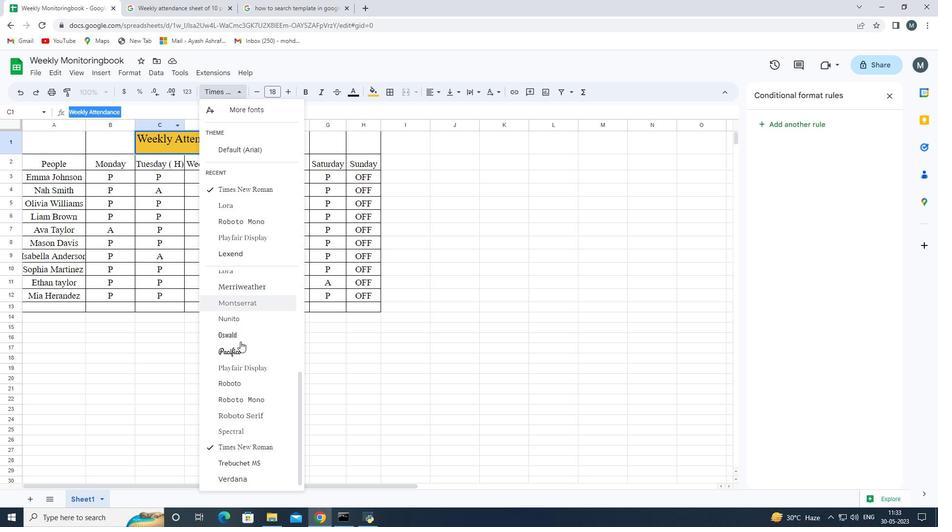 
Action: Mouse moved to (251, 331)
Screenshot: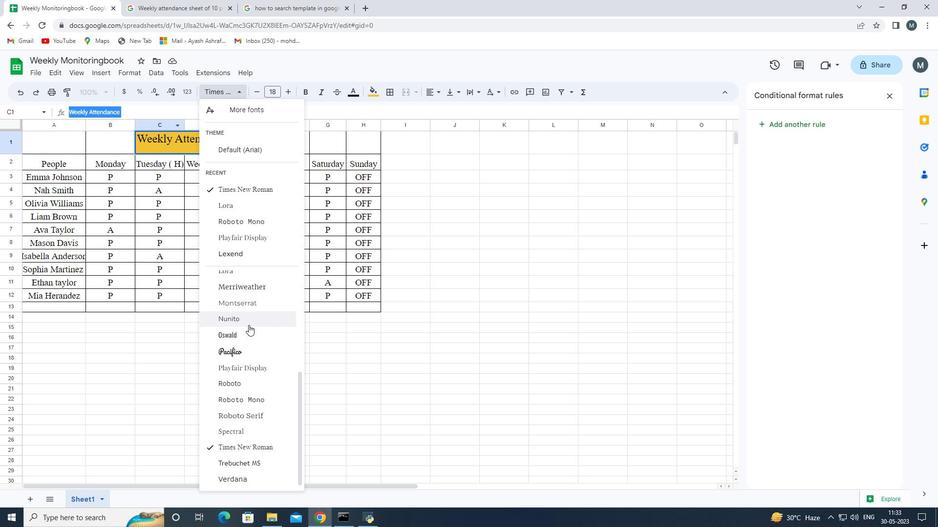 
Action: Mouse scrolled (251, 331) with delta (0, 0)
Screenshot: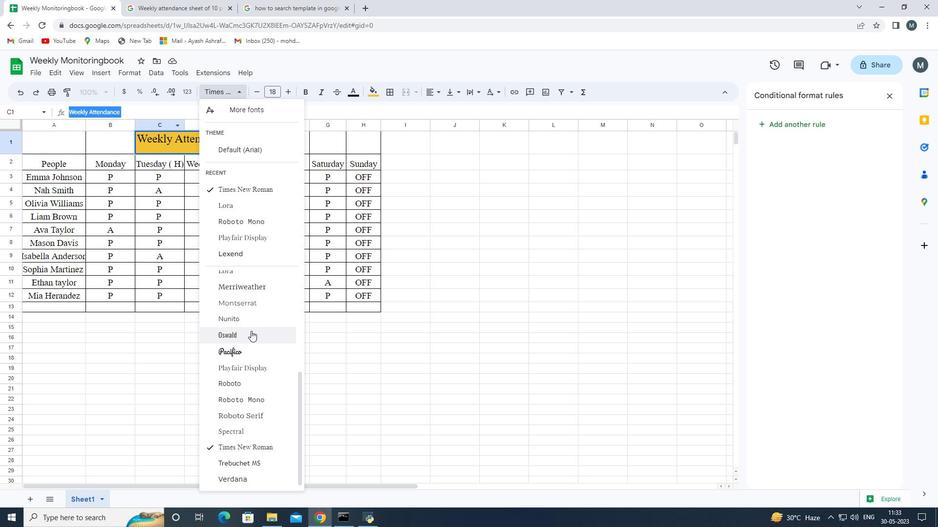 
Action: Mouse scrolled (251, 331) with delta (0, 0)
Screenshot: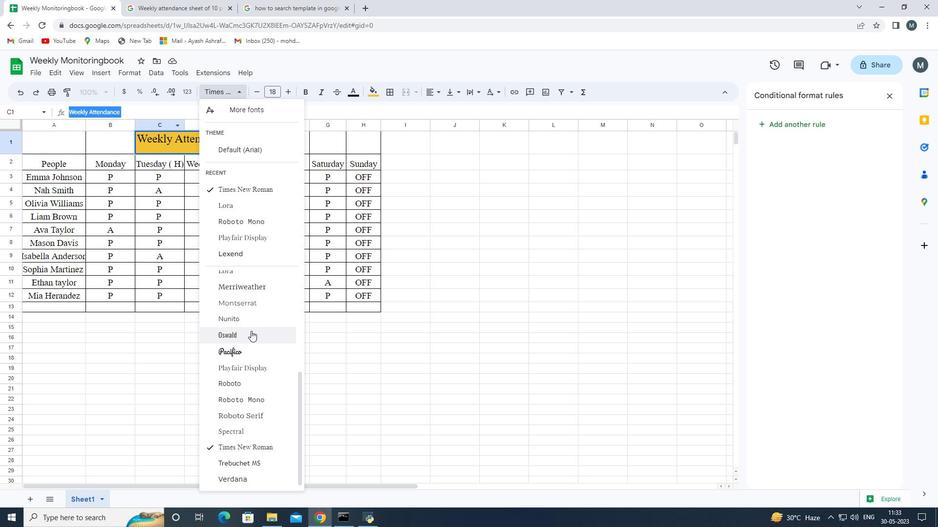 
Action: Mouse scrolled (251, 331) with delta (0, 0)
Screenshot: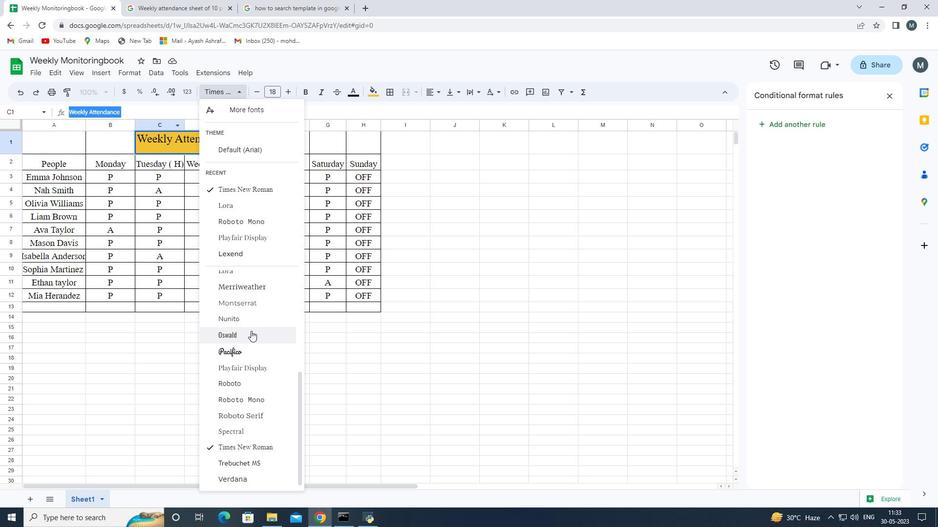 
Action: Mouse scrolled (251, 331) with delta (0, 0)
Screenshot: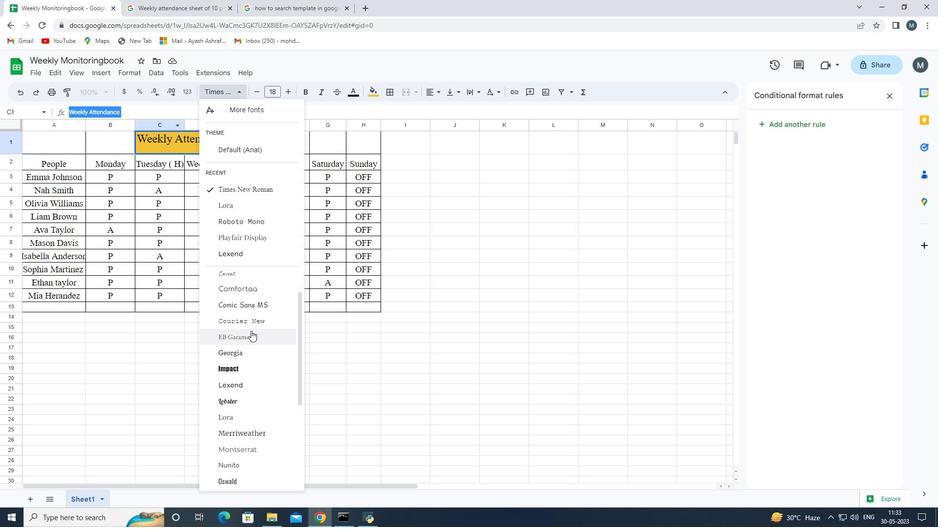 
Action: Mouse scrolled (251, 331) with delta (0, 0)
Screenshot: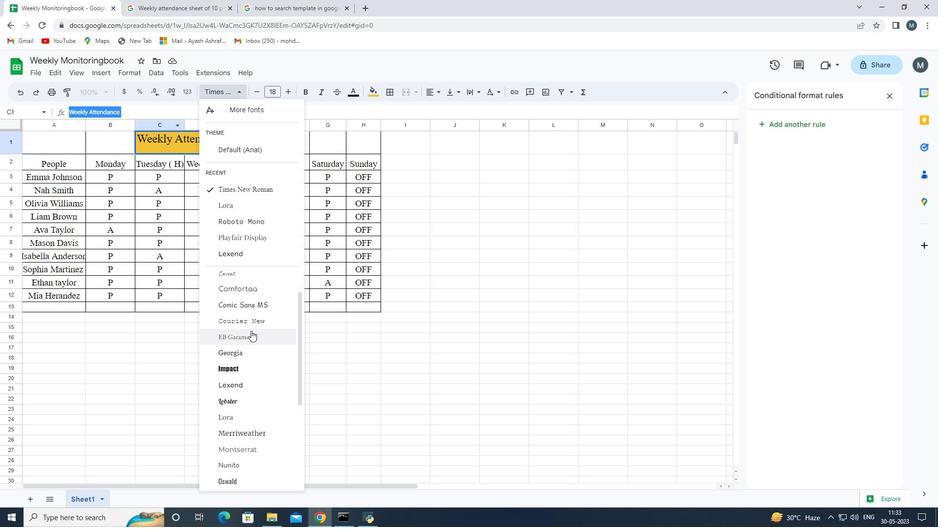 
Action: Mouse scrolled (251, 331) with delta (0, 0)
Screenshot: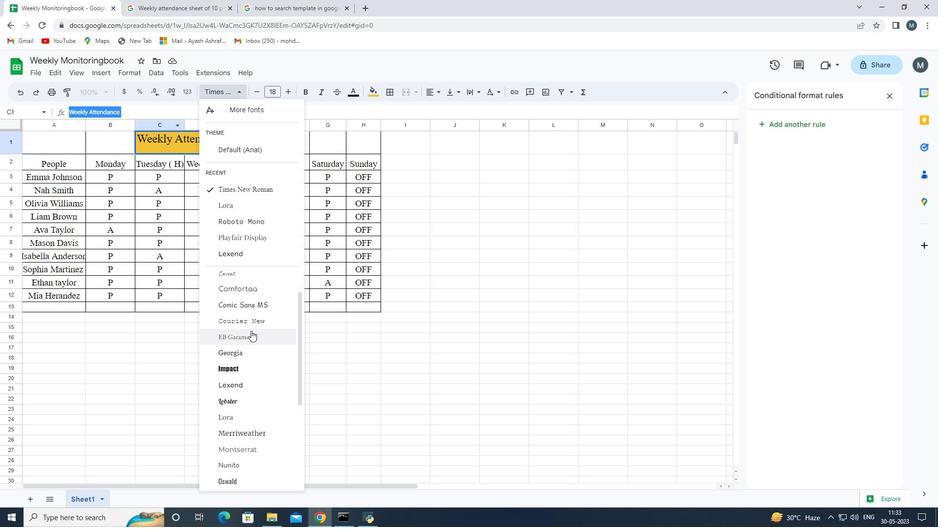 
Action: Mouse scrolled (251, 331) with delta (0, 0)
Screenshot: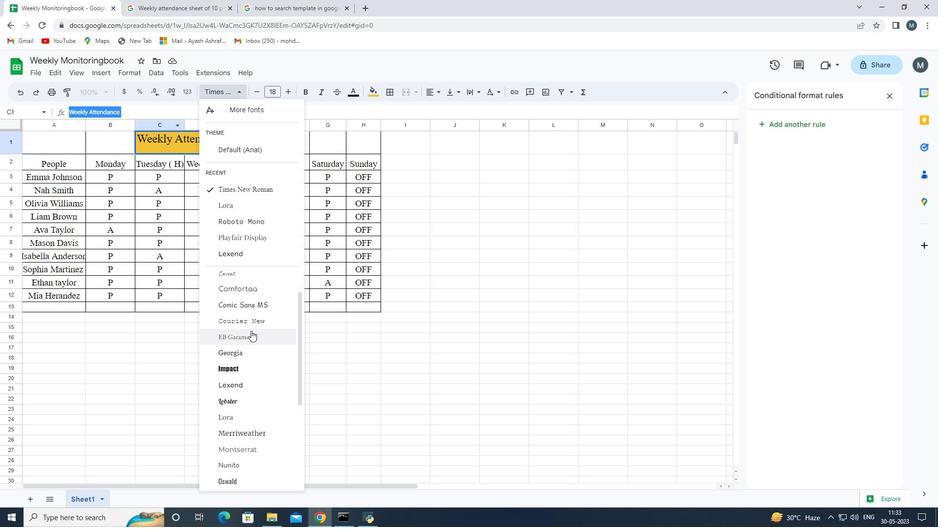 
Action: Mouse moved to (251, 333)
Screenshot: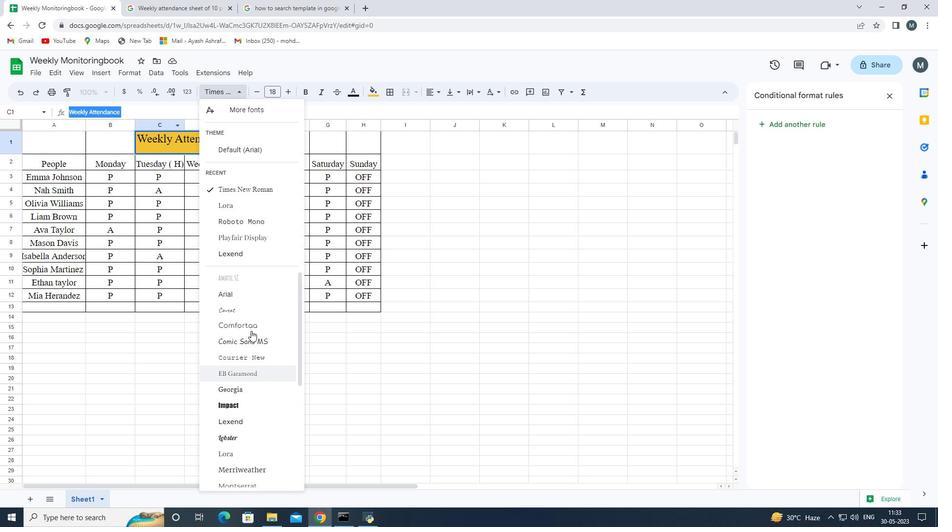 
Action: Mouse scrolled (251, 333) with delta (0, 0)
Screenshot: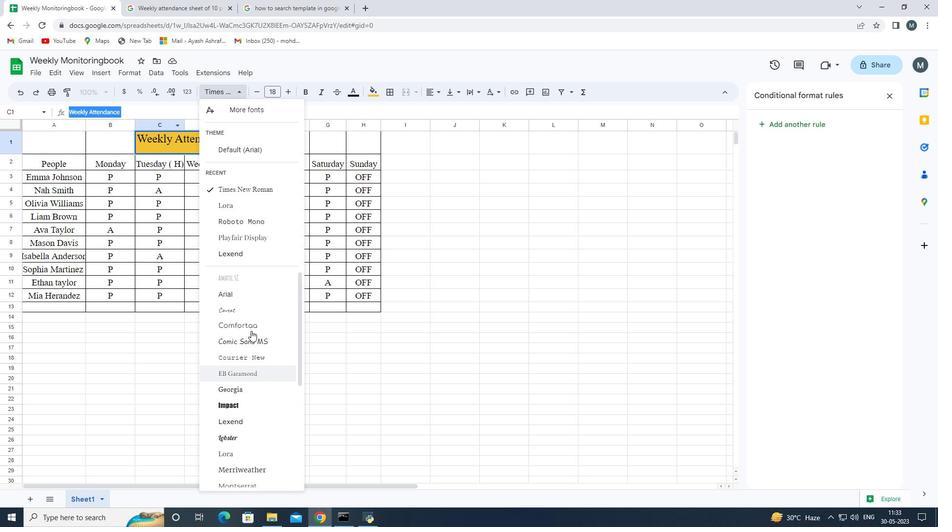 
Action: Mouse scrolled (251, 333) with delta (0, 0)
Screenshot: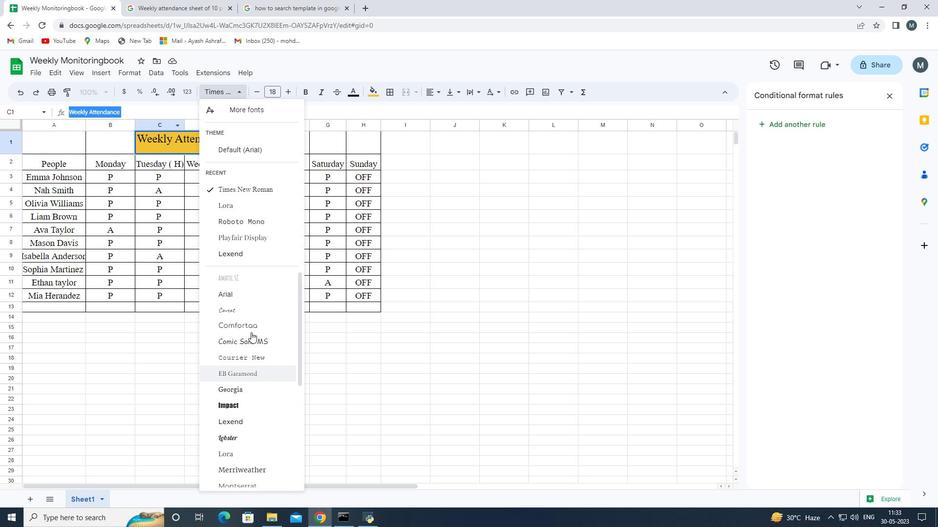 
Action: Mouse scrolled (251, 333) with delta (0, 0)
Screenshot: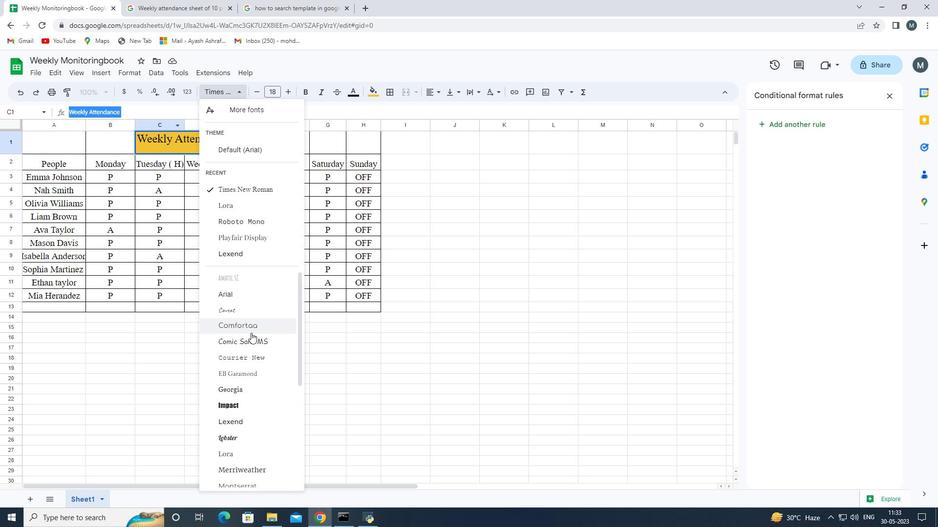 
Action: Mouse moved to (254, 400)
Screenshot: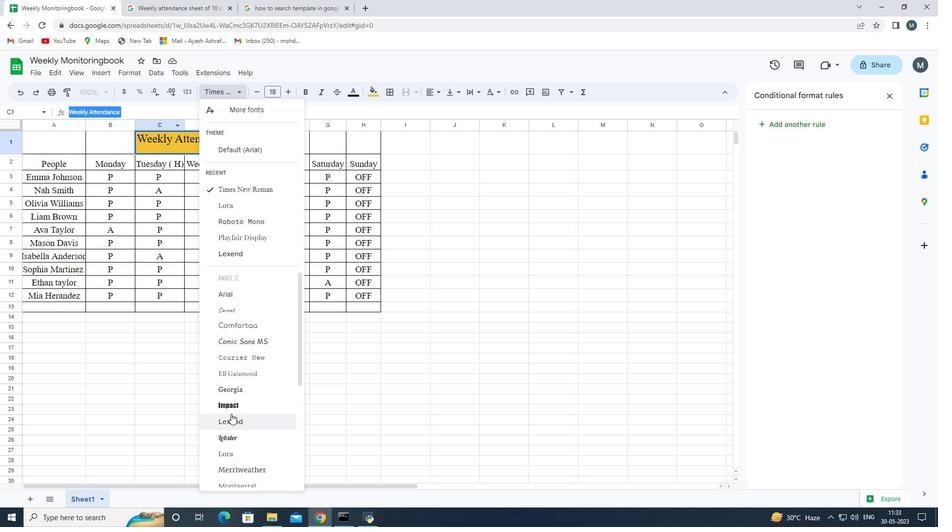 
Action: Mouse scrolled (254, 399) with delta (0, 0)
Screenshot: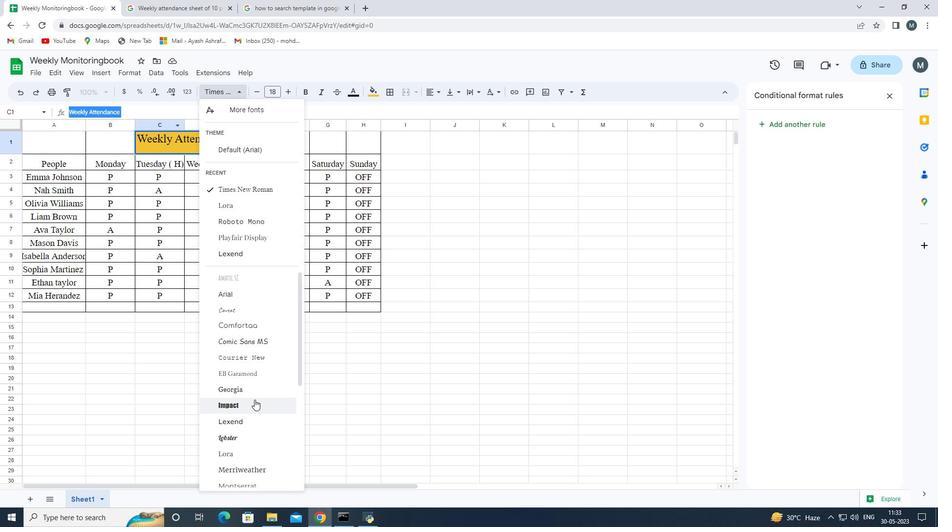 
Action: Mouse scrolled (254, 399) with delta (0, 0)
Screenshot: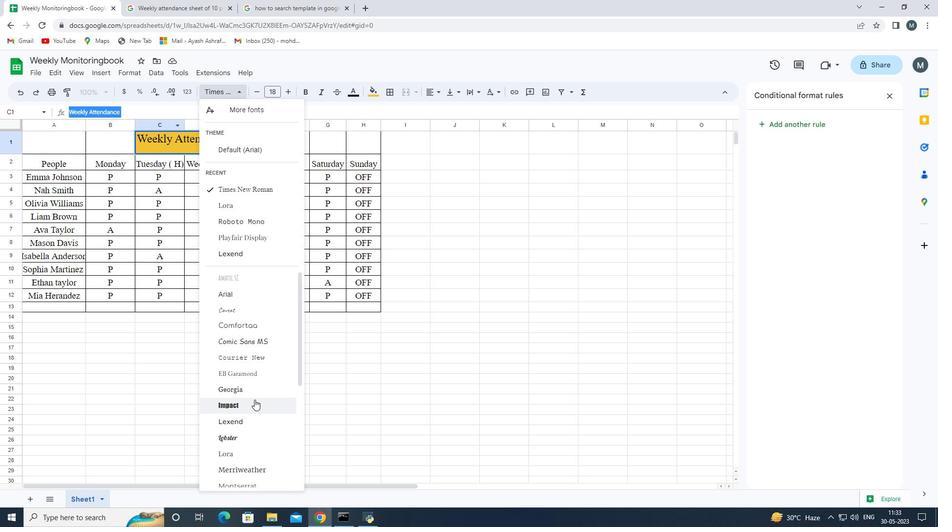 
Action: Mouse moved to (251, 422)
Screenshot: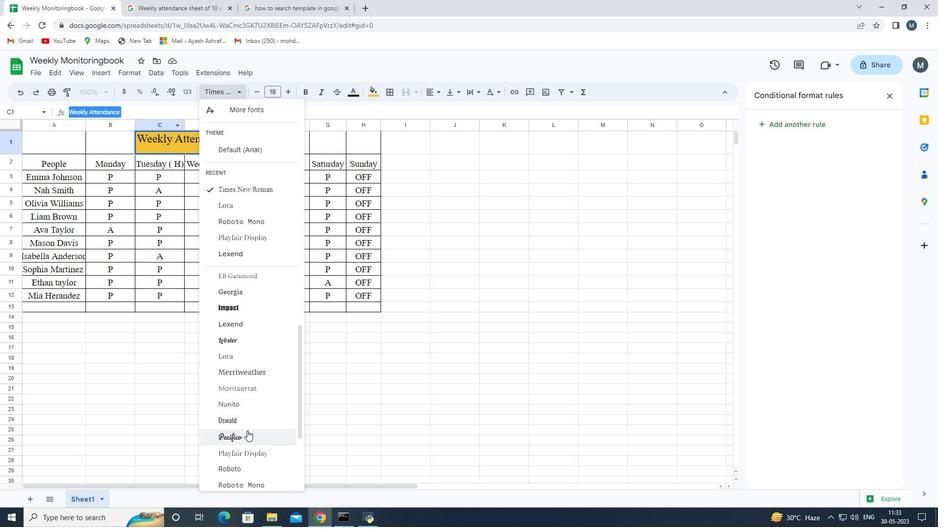 
Action: Mouse pressed left at (251, 422)
Screenshot: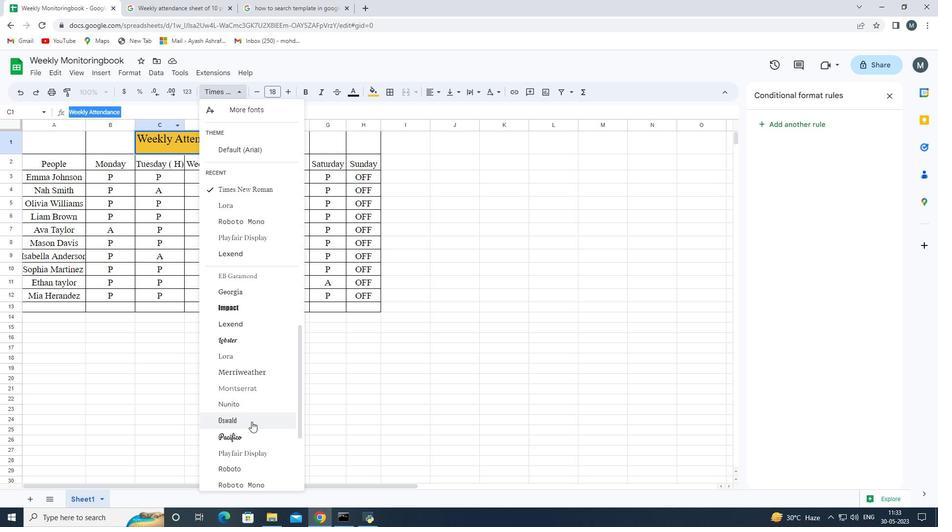 
Action: Mouse moved to (210, 378)
Screenshot: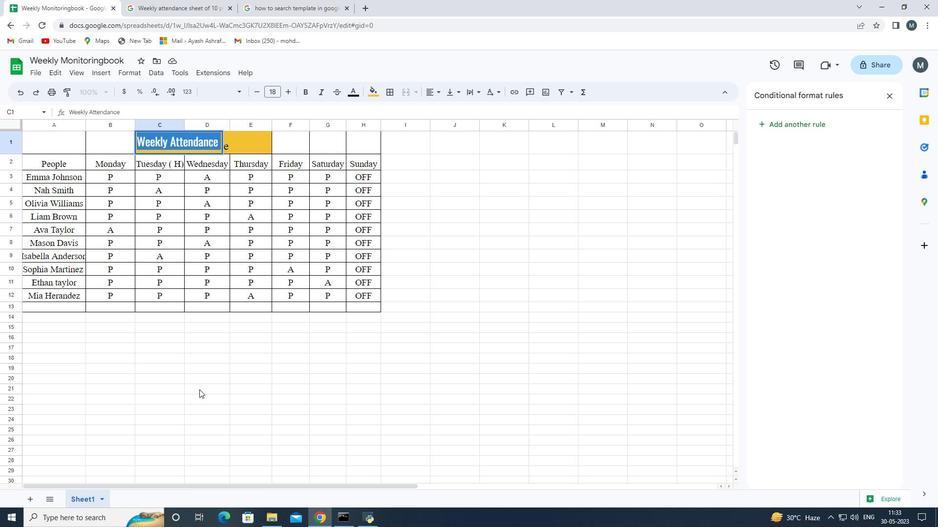 
Action: Mouse pressed left at (210, 378)
Screenshot: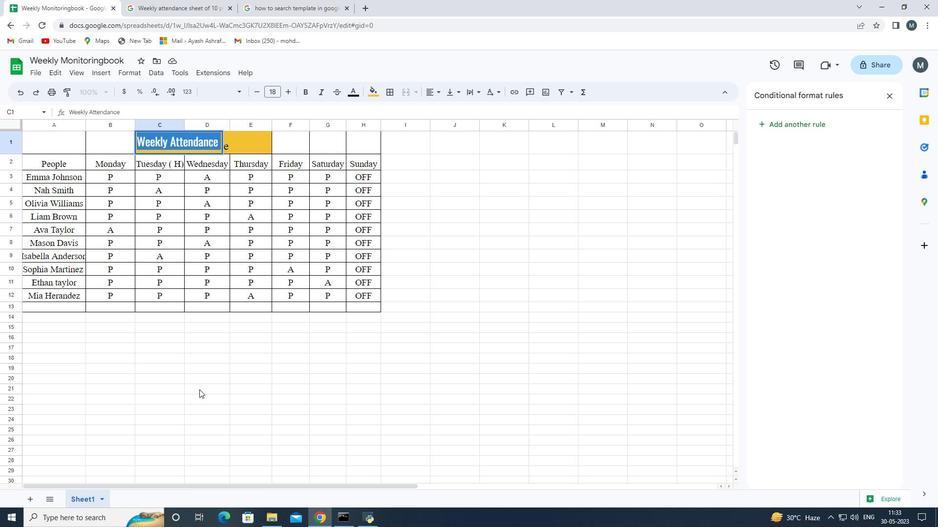 
Action: Mouse moved to (29, 160)
Screenshot: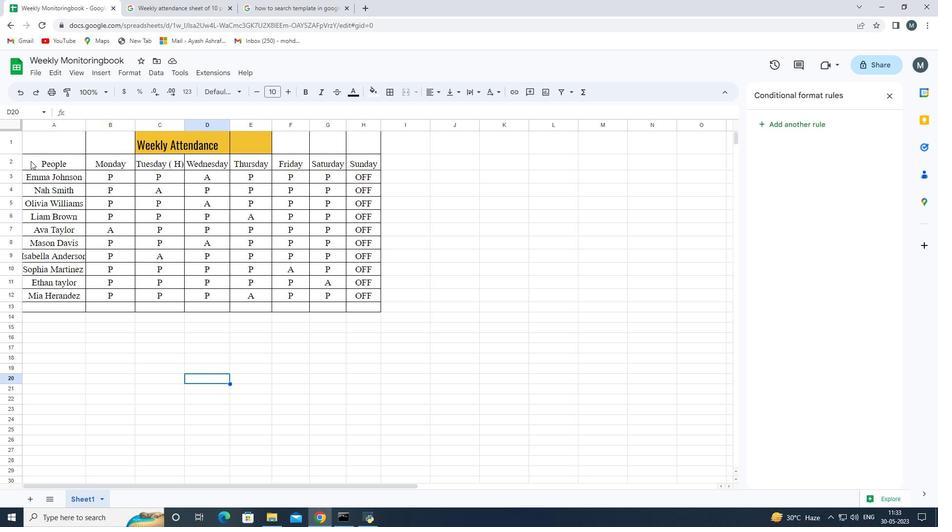 
Action: Mouse pressed left at (29, 160)
Screenshot: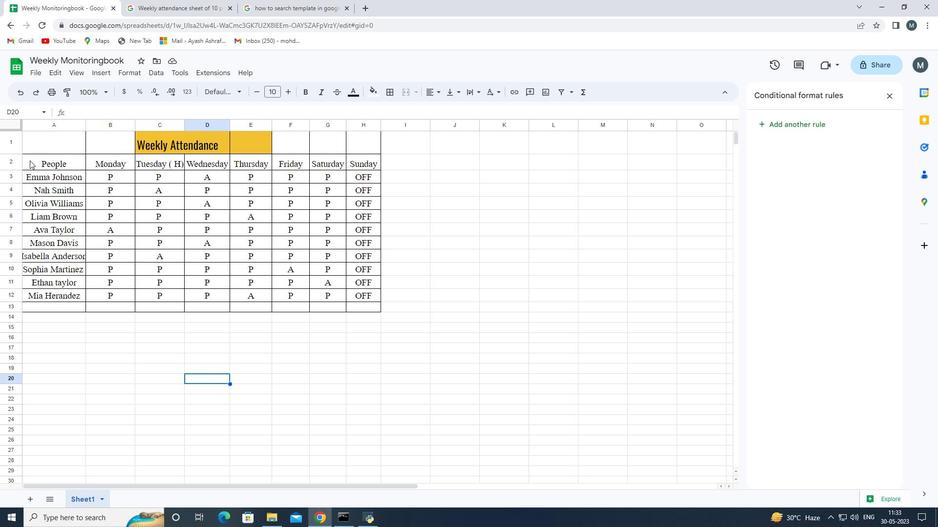 
Action: Mouse moved to (258, 93)
Screenshot: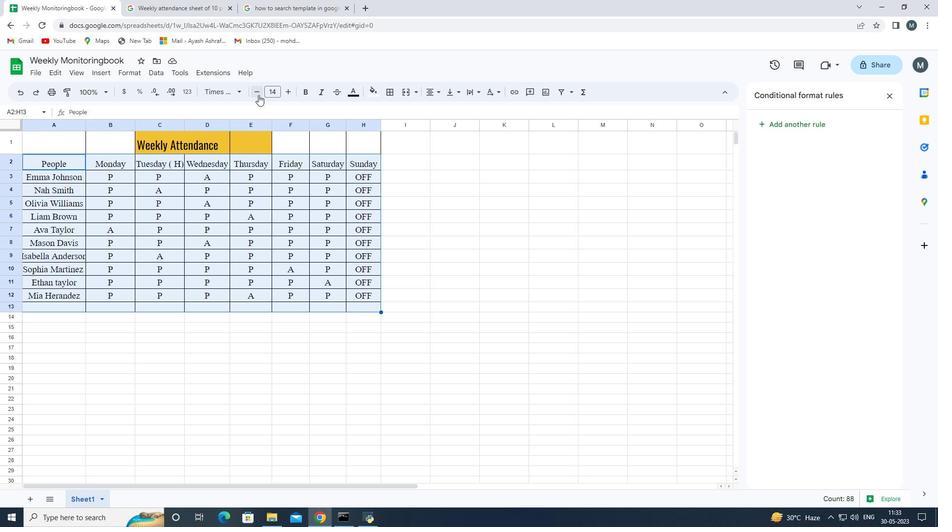 
Action: Mouse pressed left at (258, 93)
Screenshot: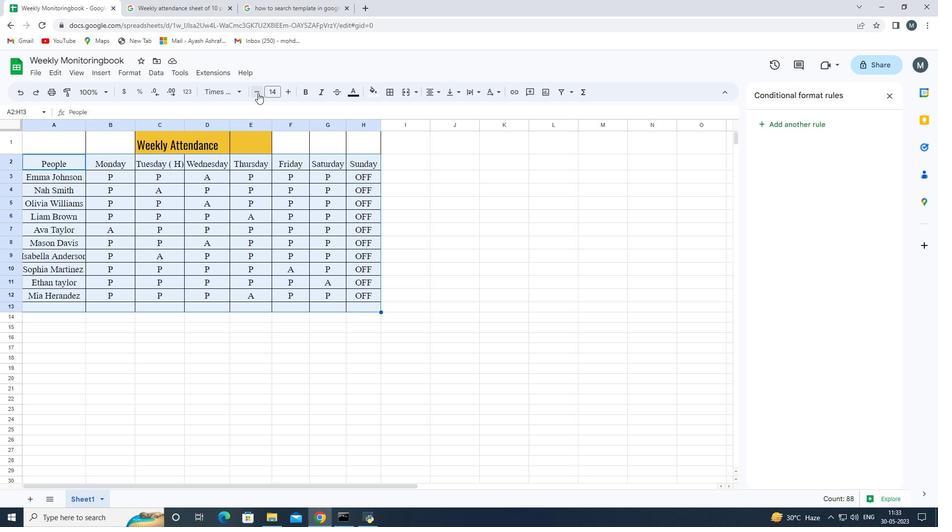 
Action: Mouse pressed left at (258, 93)
Screenshot: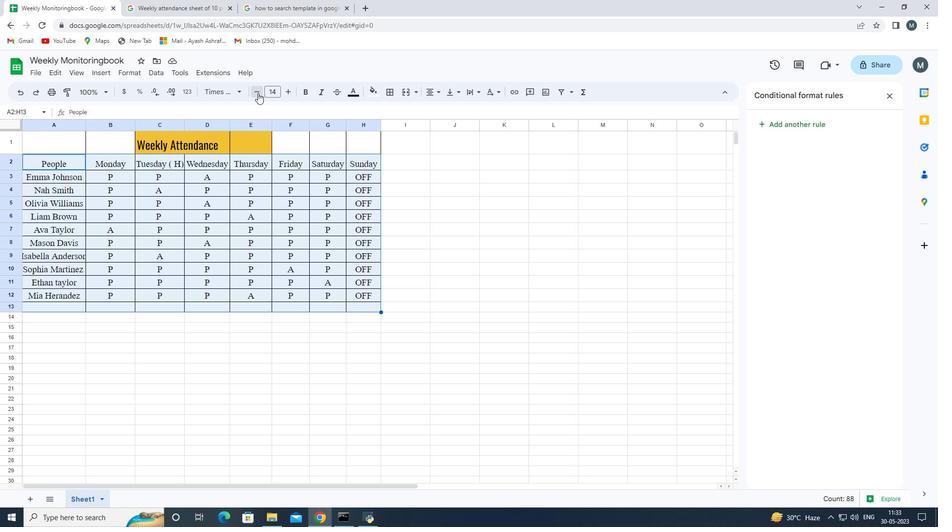 
Action: Mouse pressed left at (258, 93)
Screenshot: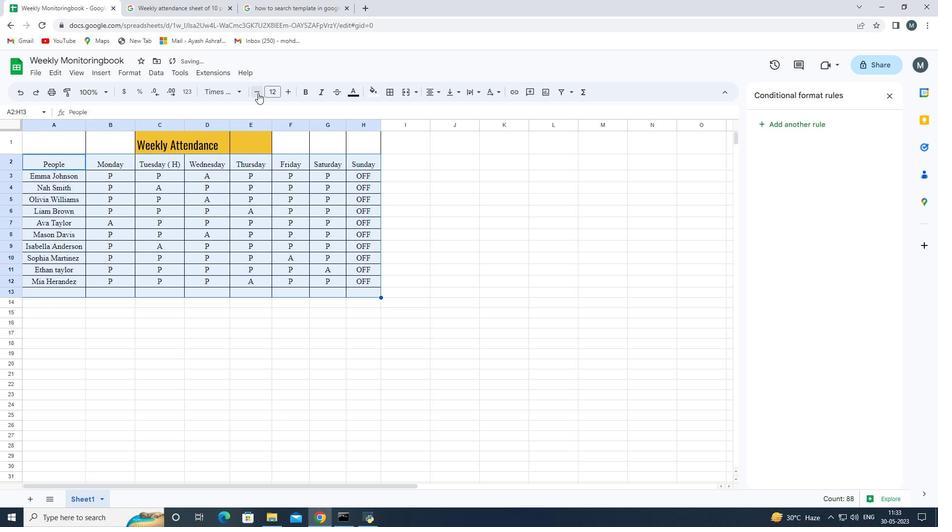 
Action: Mouse pressed left at (258, 93)
Screenshot: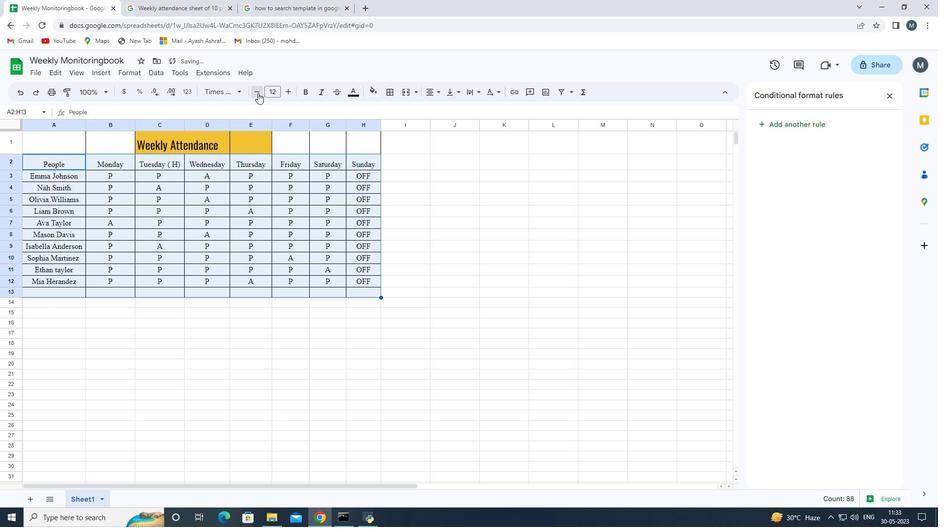 
Action: Mouse pressed left at (258, 93)
Screenshot: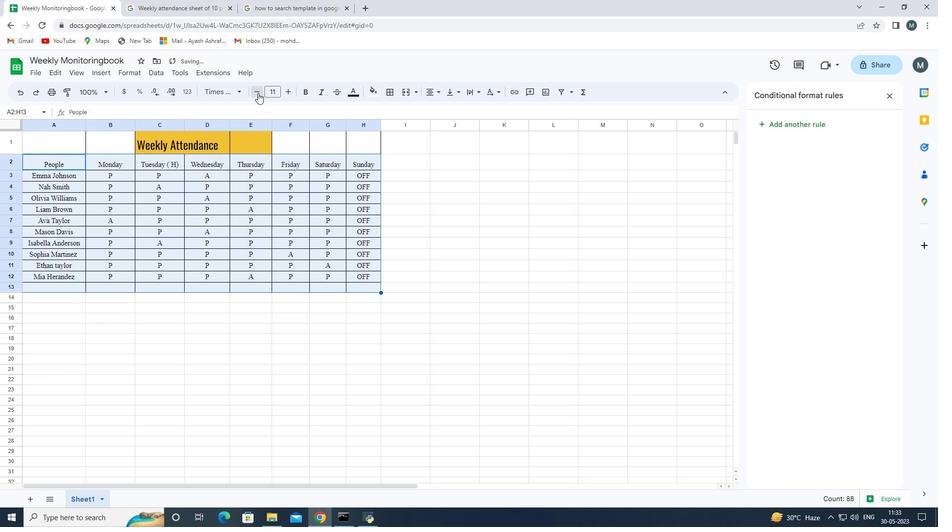 
Action: Mouse moved to (428, 93)
Screenshot: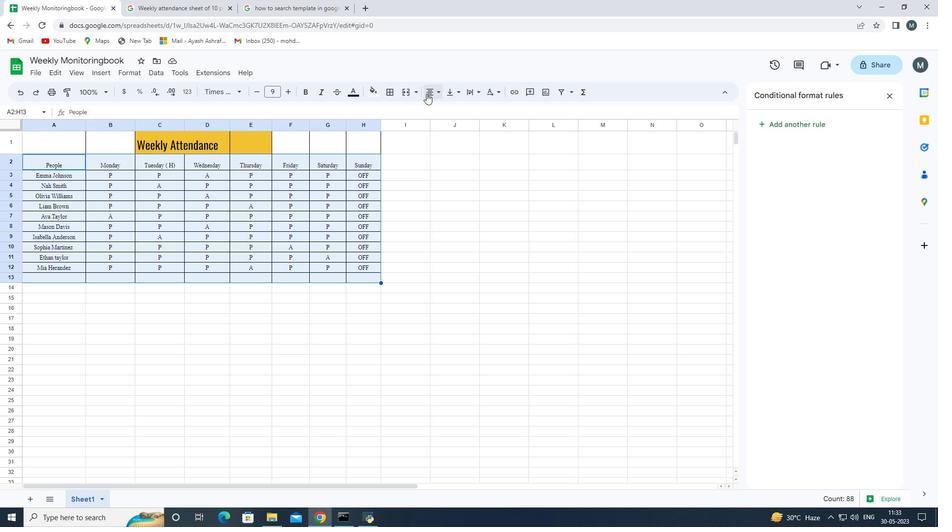 
Action: Mouse pressed left at (428, 93)
Screenshot: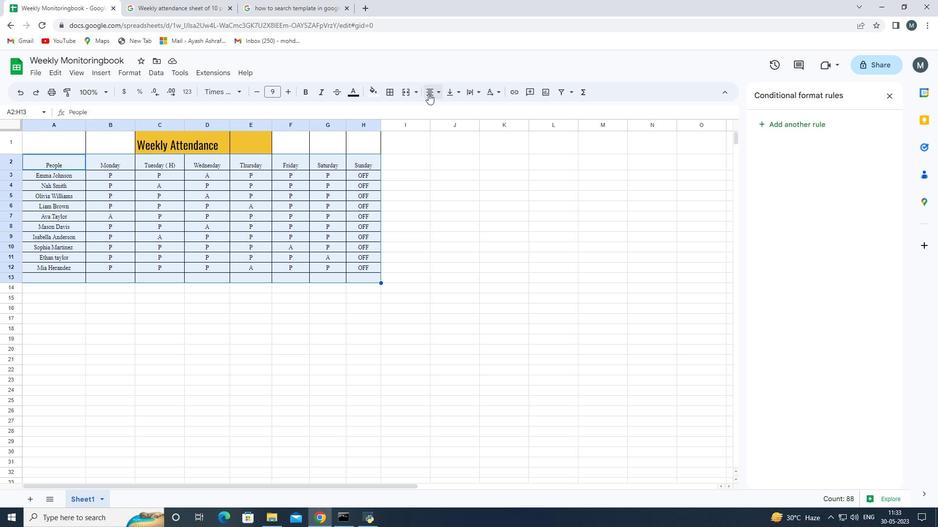 
Action: Mouse moved to (448, 114)
Screenshot: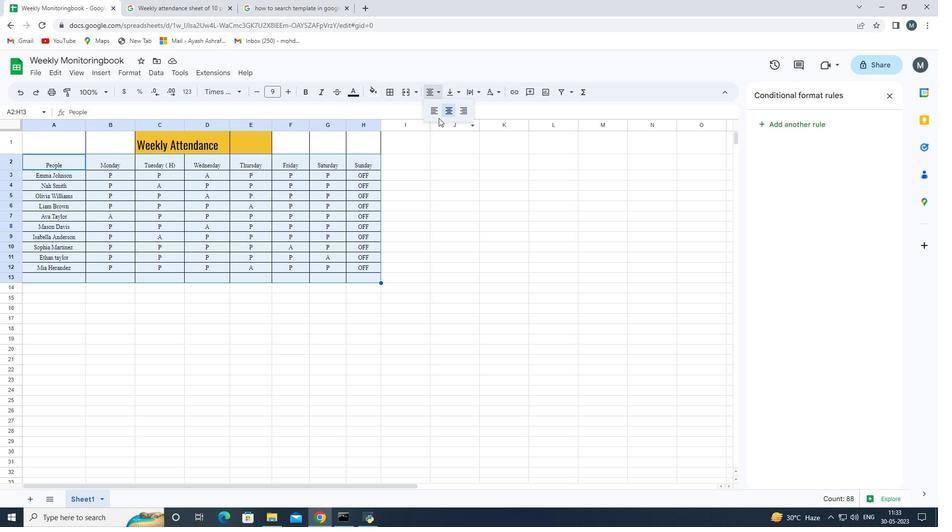 
Action: Mouse pressed left at (448, 114)
Screenshot: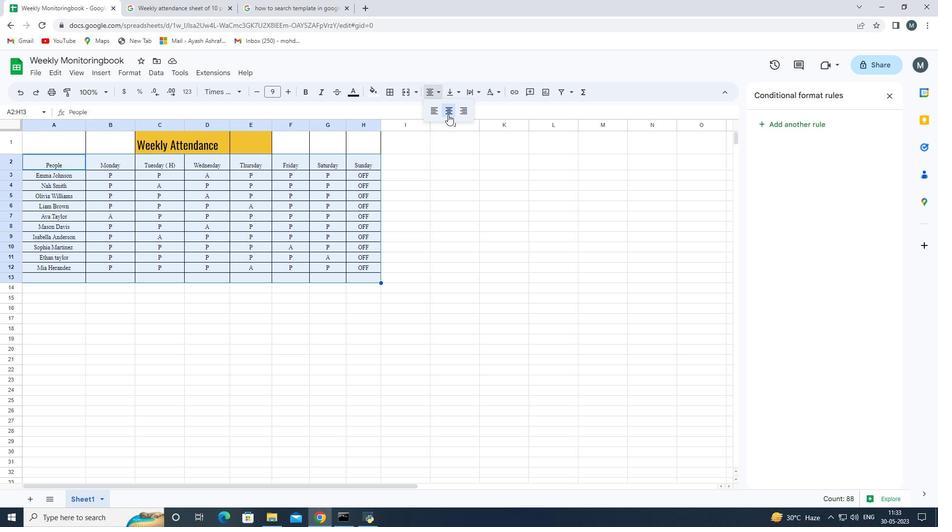 
Action: Mouse moved to (266, 324)
Screenshot: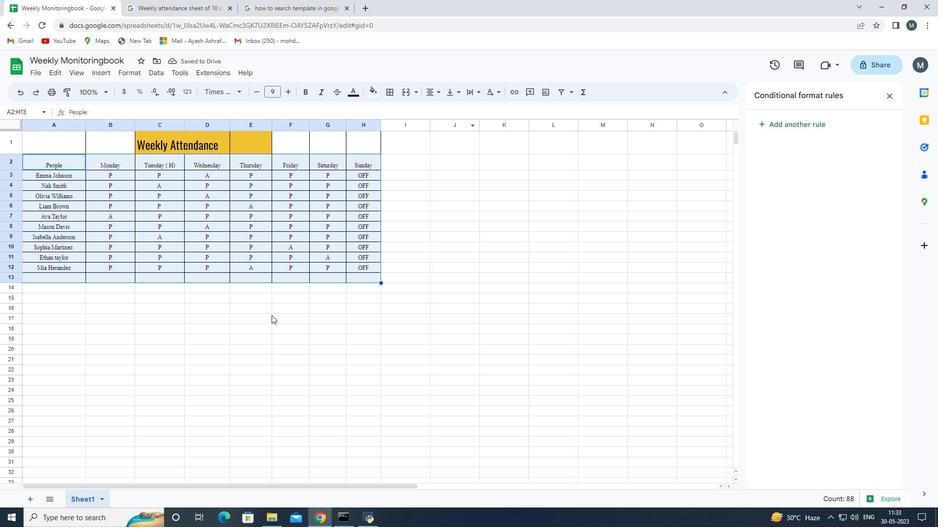 
Action: Mouse pressed left at (266, 324)
Screenshot: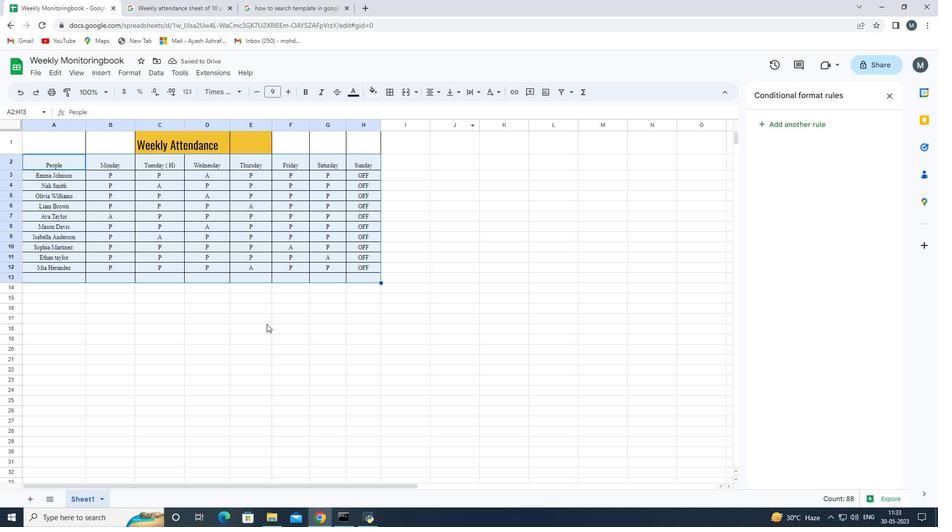 
Action: Mouse moved to (37, 163)
Screenshot: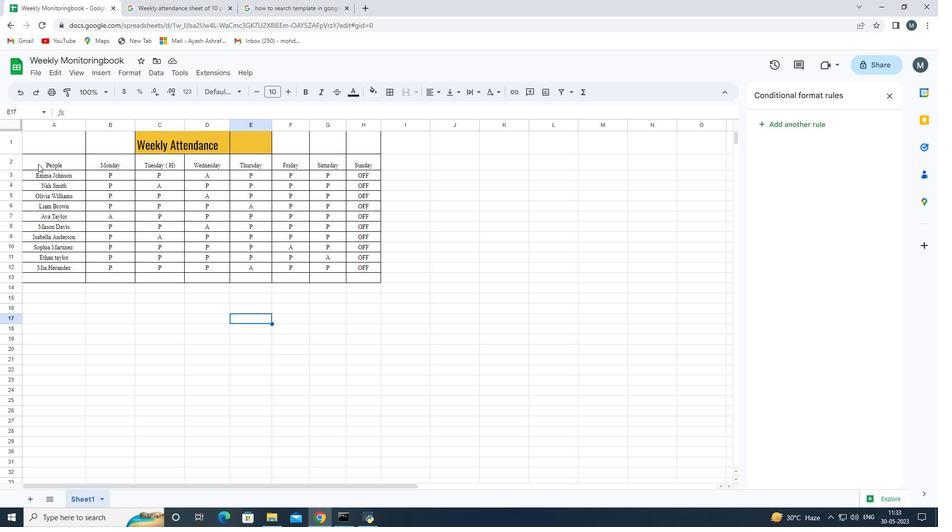 
Action: Mouse pressed left at (37, 163)
Screenshot: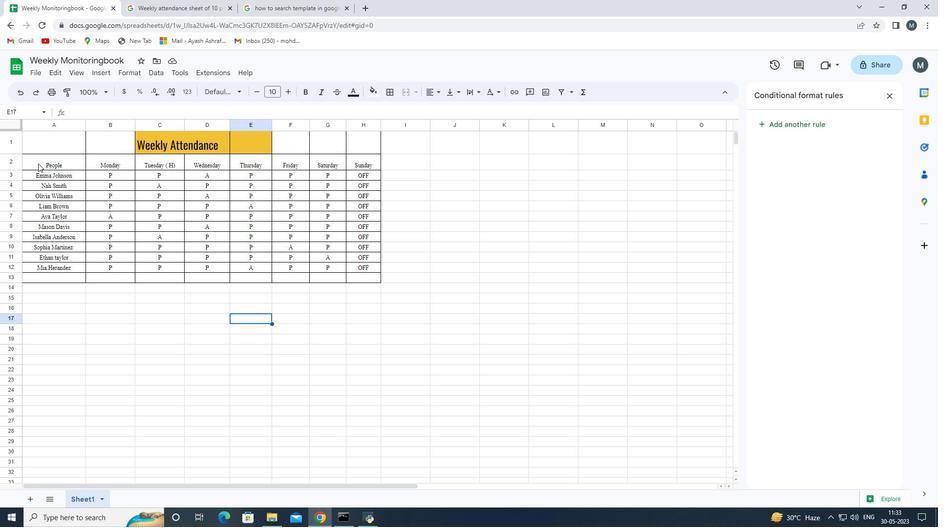 
Action: Key pressed <Key.shift_r><Key.shift_r><Key.shift_r><Key.shift_r><Key.shift_r><Key.shift_r><Key.right><Key.right><Key.right><Key.right><Key.right><Key.right><Key.right>
Screenshot: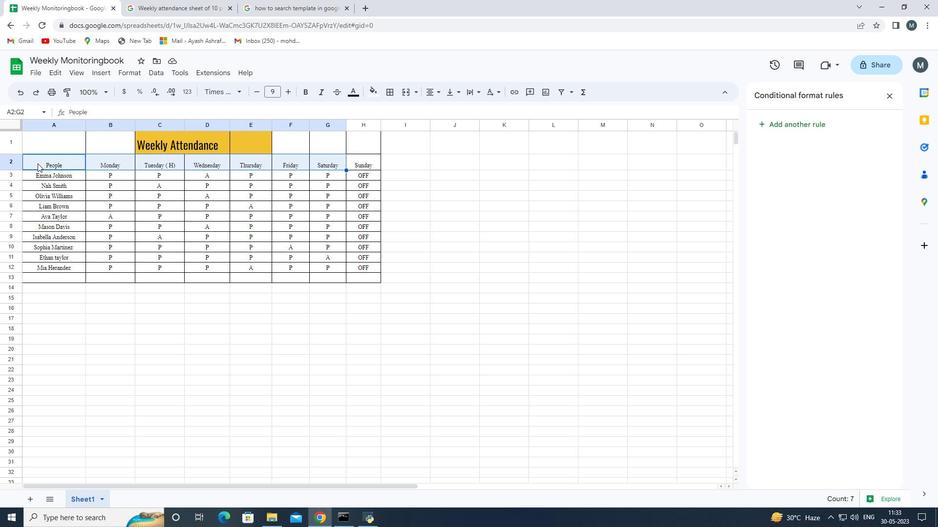 
Action: Mouse moved to (372, 96)
Screenshot: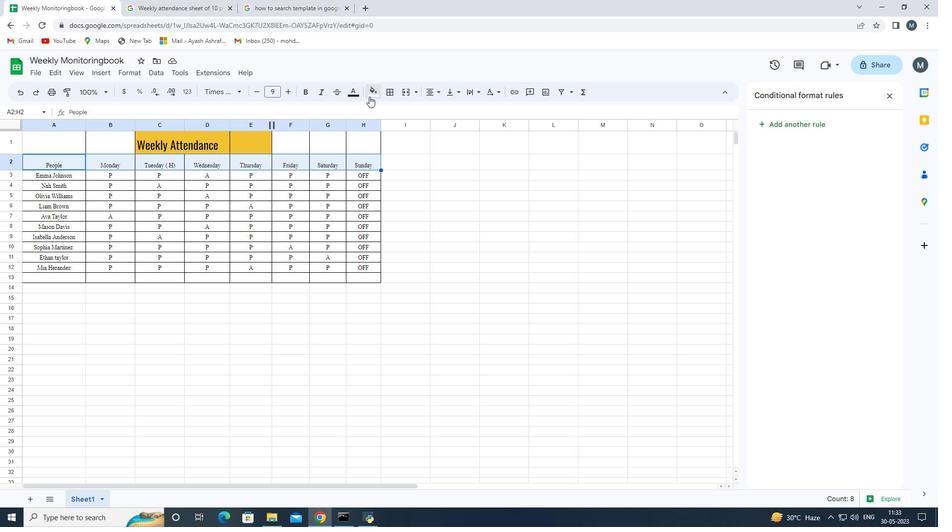 
Action: Mouse pressed left at (372, 96)
Screenshot: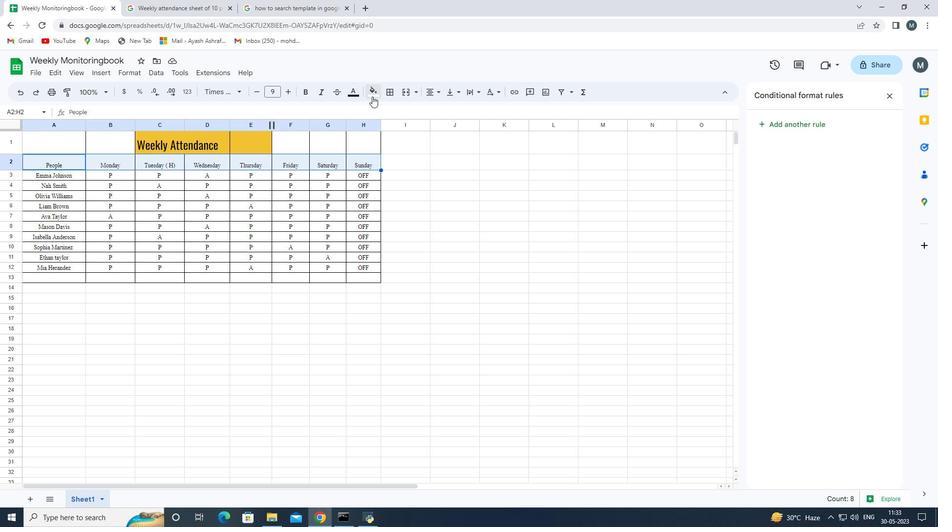 
Action: Mouse moved to (386, 137)
Screenshot: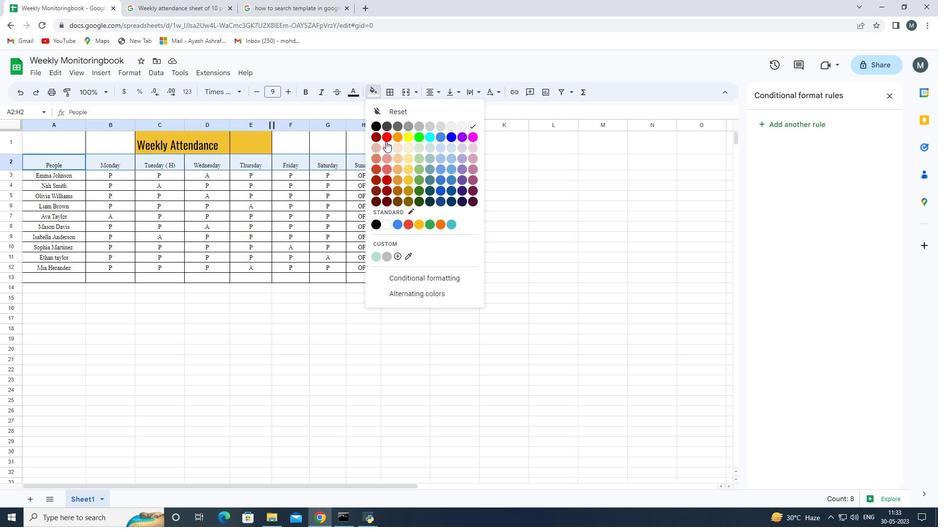
Action: Mouse pressed left at (386, 137)
Screenshot: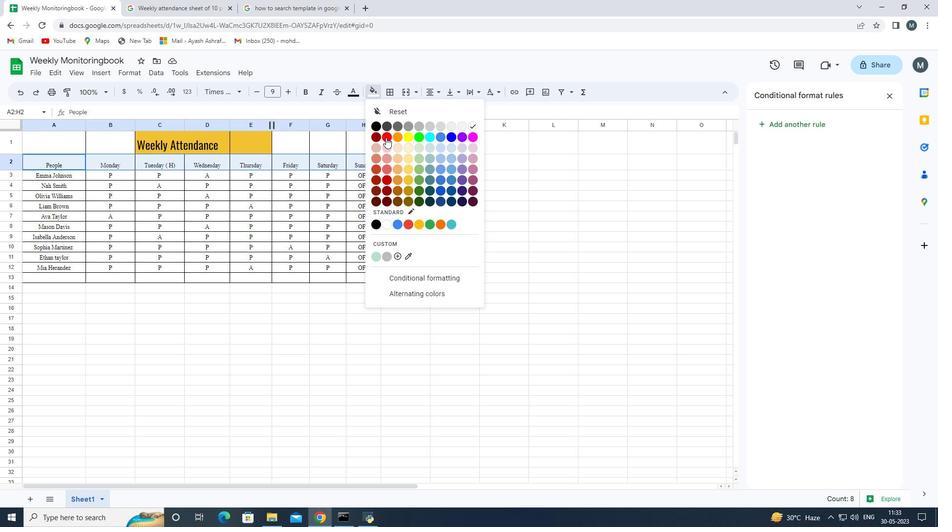 
Action: Mouse moved to (84, 349)
Screenshot: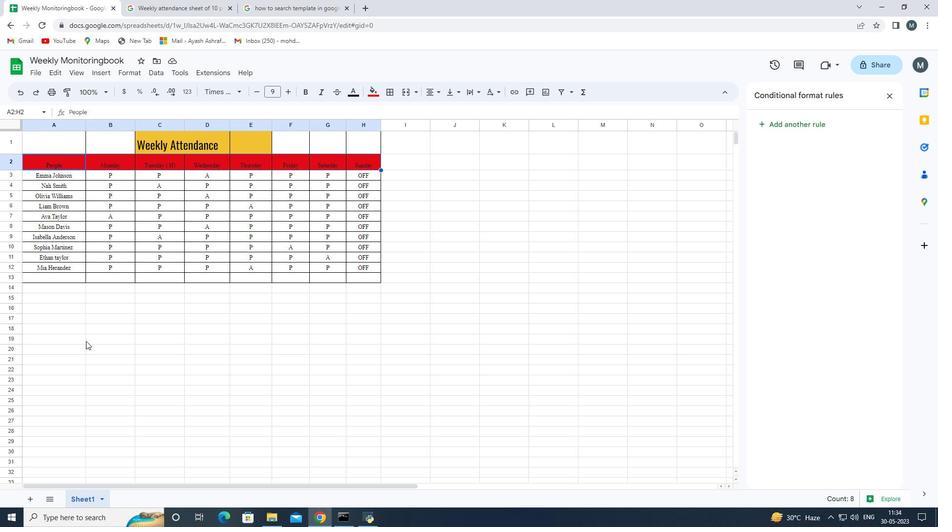 
Action: Mouse pressed left at (84, 349)
Screenshot: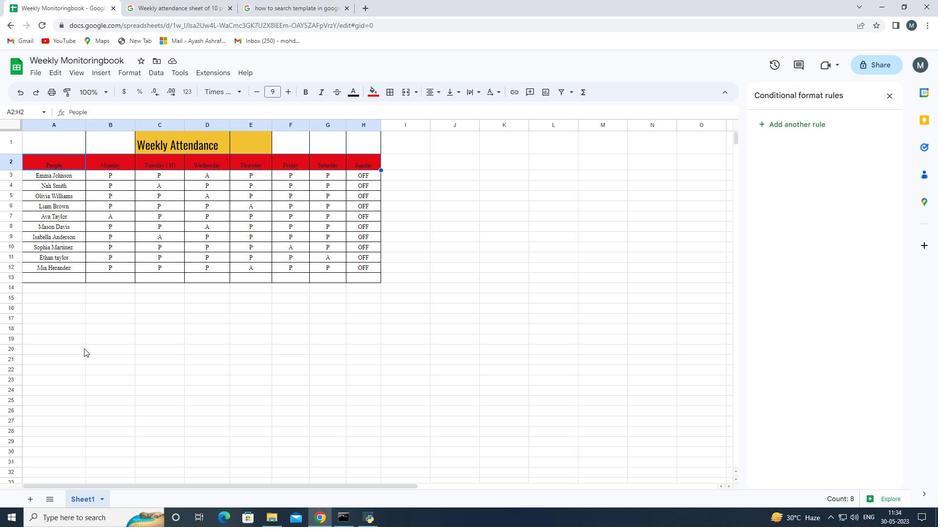 
Action: Mouse moved to (259, 138)
Screenshot: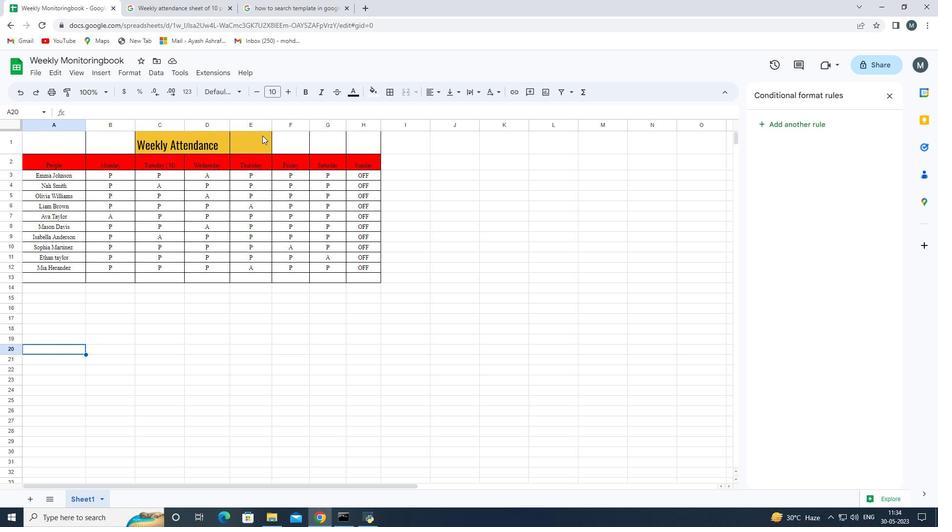 
Action: Mouse pressed left at (259, 138)
Screenshot: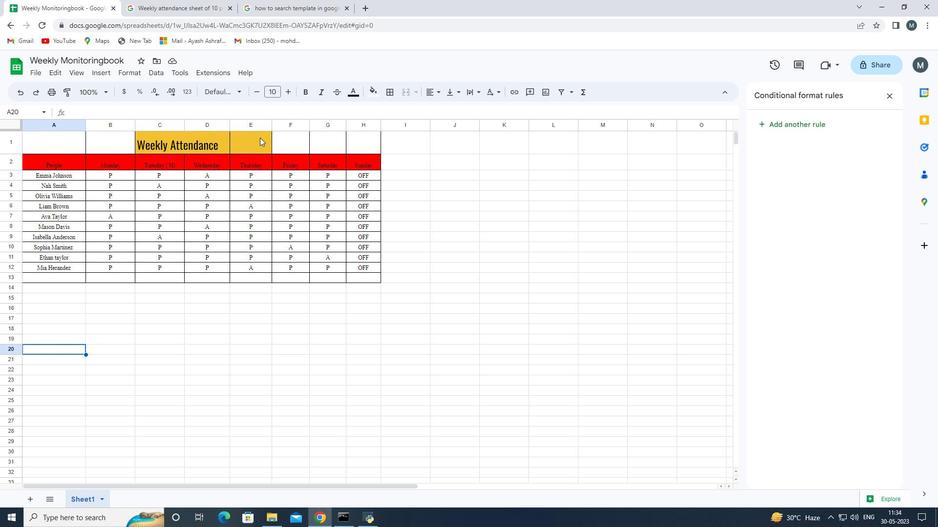 
Action: Mouse moved to (220, 150)
Screenshot: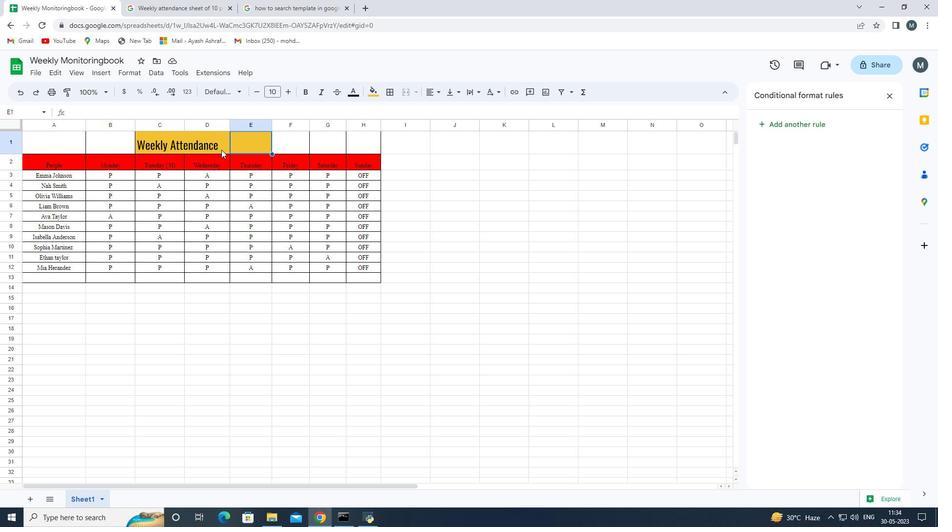 
Action: Key pressed ctrl+C
Screenshot: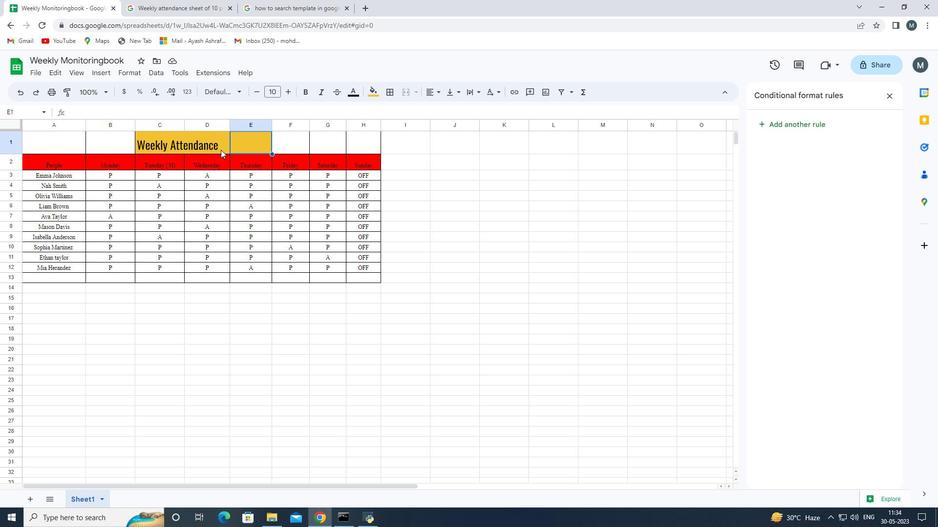 
Action: Mouse moved to (125, 136)
Screenshot: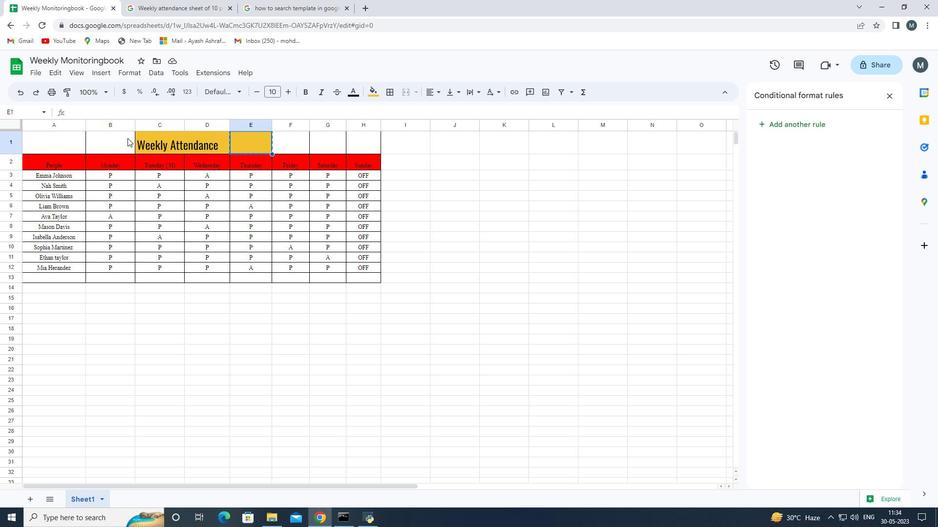 
Action: Mouse pressed left at (125, 136)
Screenshot: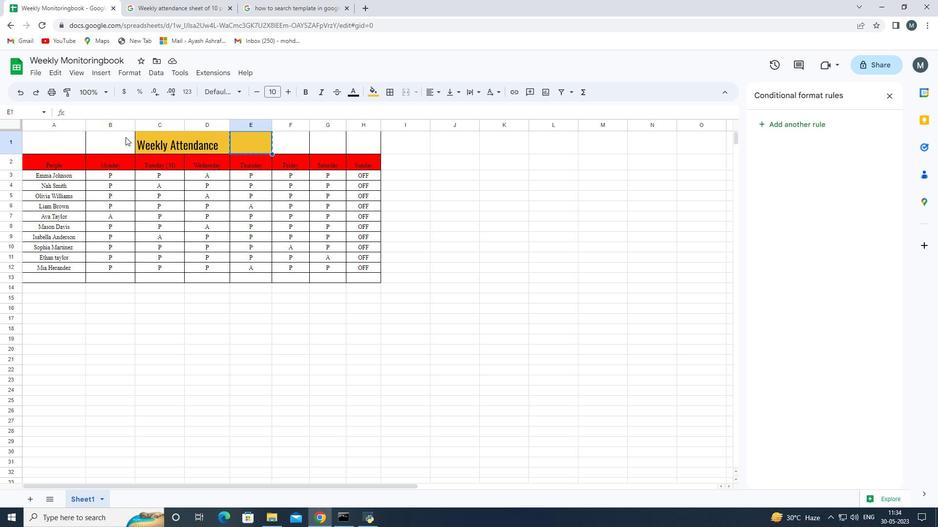 
Action: Mouse moved to (122, 136)
Screenshot: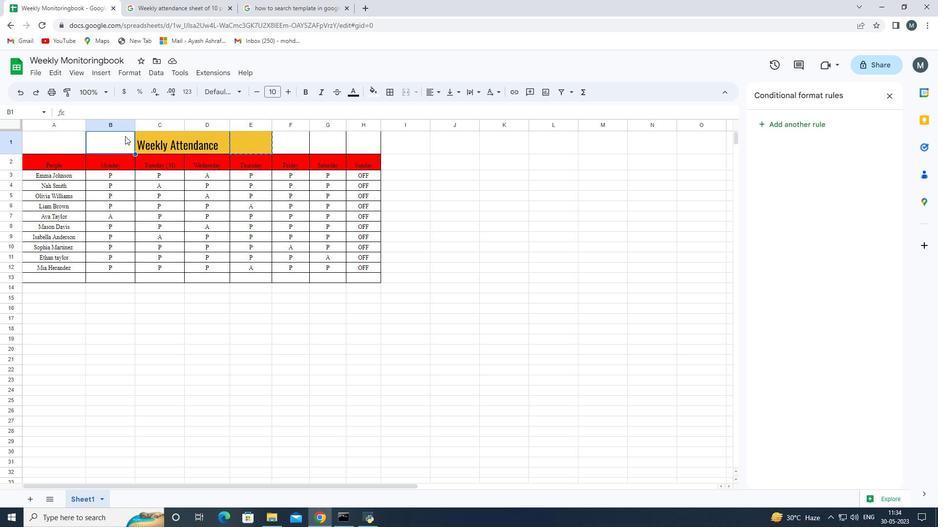 
Action: Key pressed ctrl+V
Screenshot: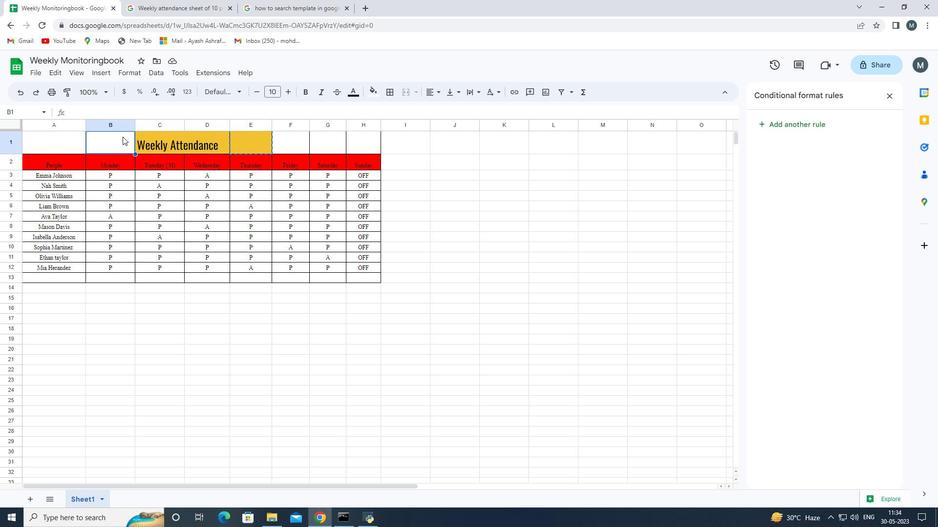 
Action: Mouse moved to (286, 143)
Screenshot: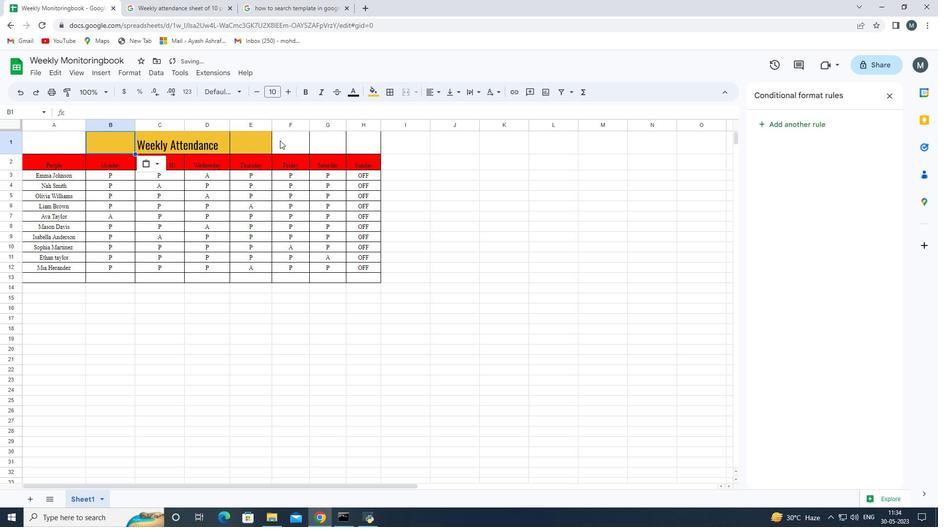 
Action: Mouse pressed left at (286, 143)
Screenshot: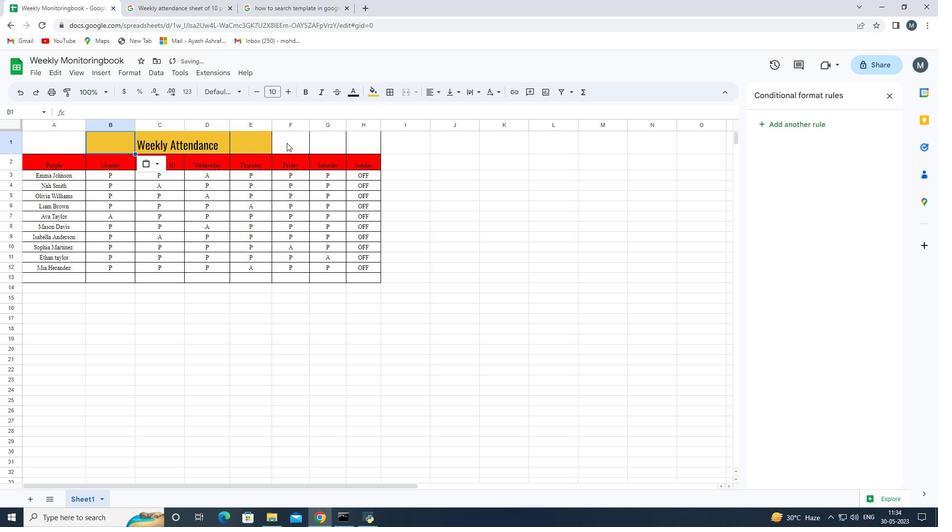 
Action: Key pressed ctrl+V
Screenshot: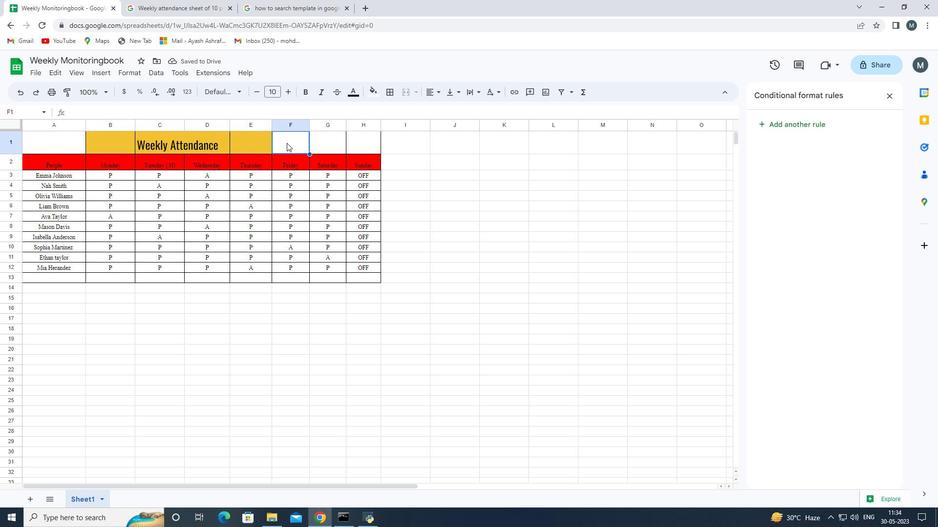 
Action: Mouse moved to (330, 142)
Screenshot: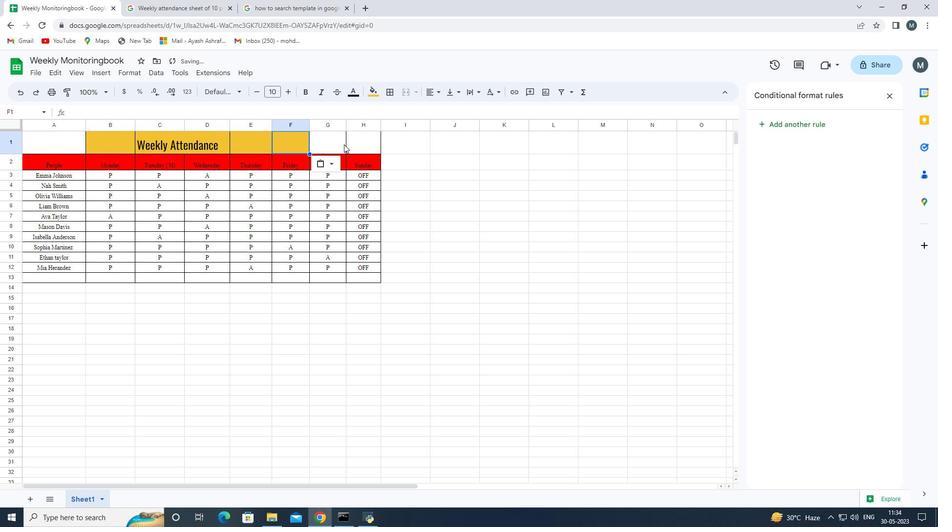 
Action: Mouse pressed left at (330, 142)
Screenshot: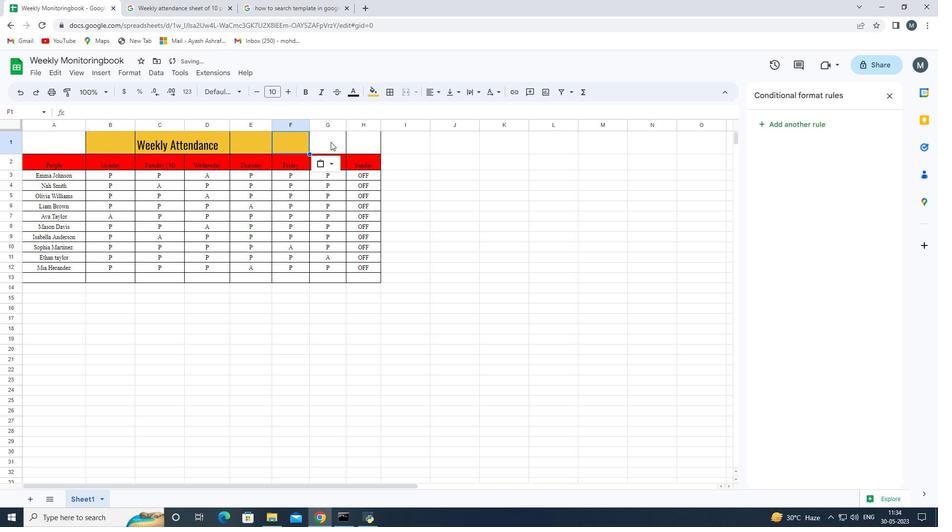 
Action: Key pressed ctrl+V
Screenshot: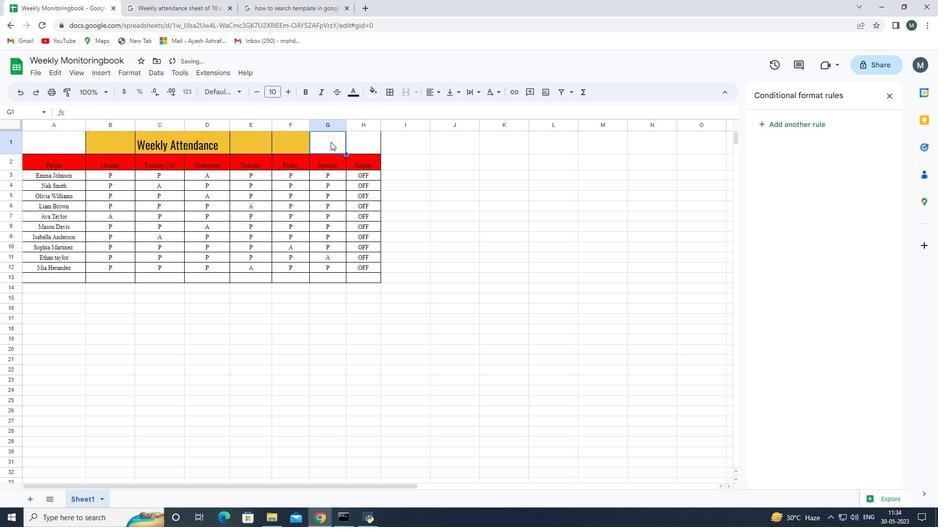 
Action: Mouse moved to (360, 143)
Screenshot: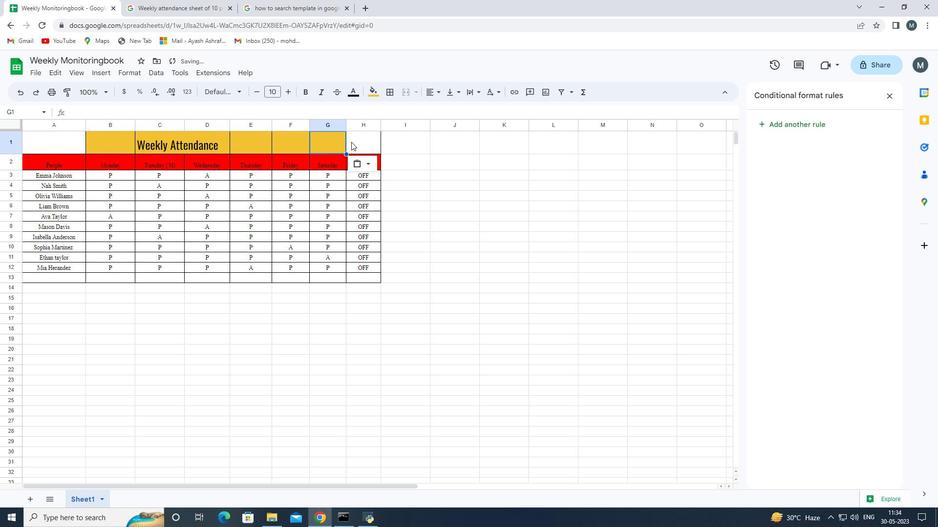 
Action: Mouse pressed left at (360, 143)
Screenshot: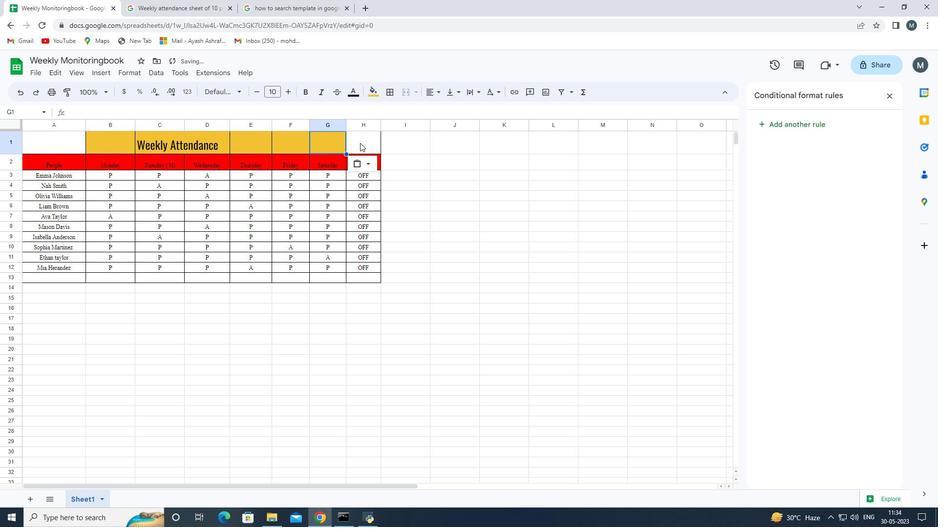 
Action: Key pressed ctrl+V
Screenshot: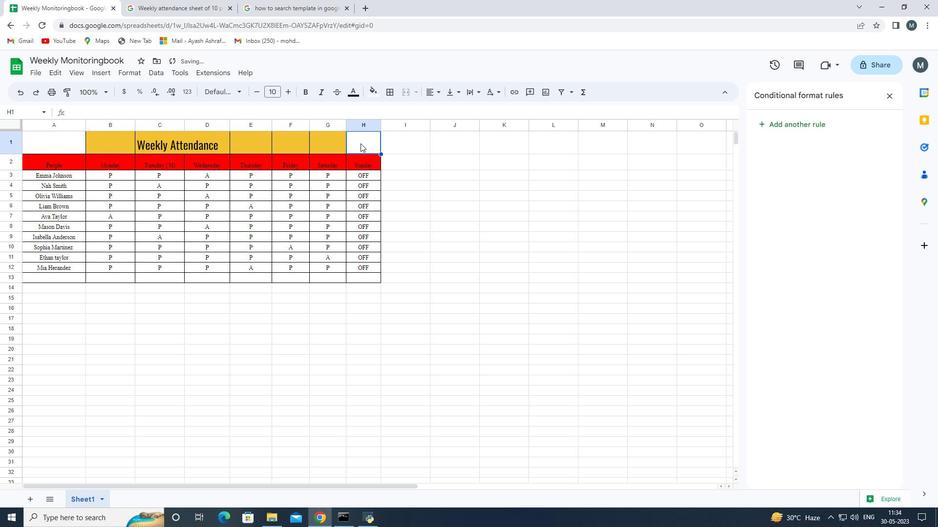 
Action: Mouse moved to (73, 144)
Screenshot: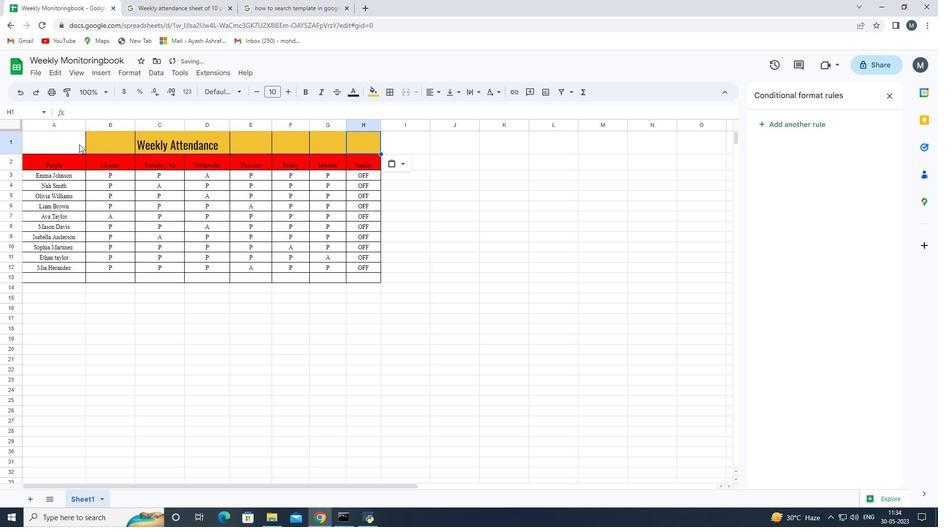 
Action: Mouse pressed left at (73, 144)
Screenshot: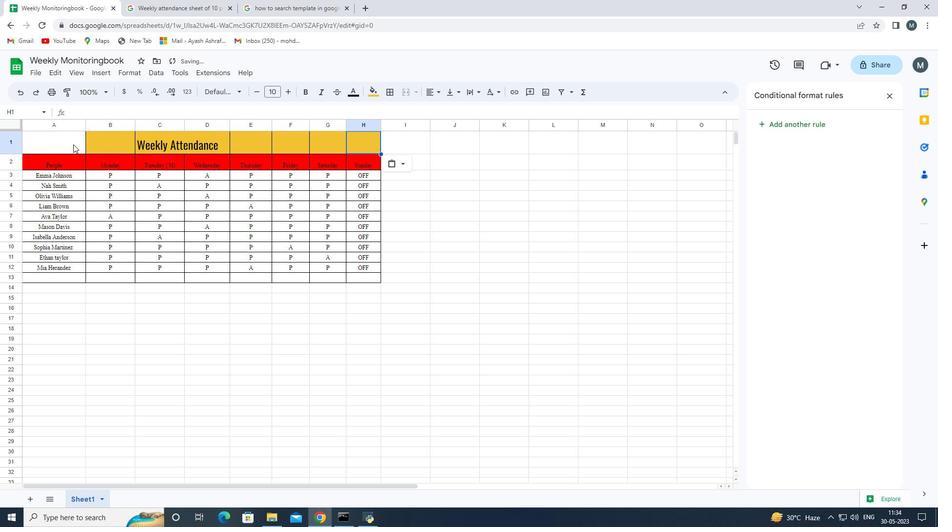 
Action: Key pressed ctrl+V
Screenshot: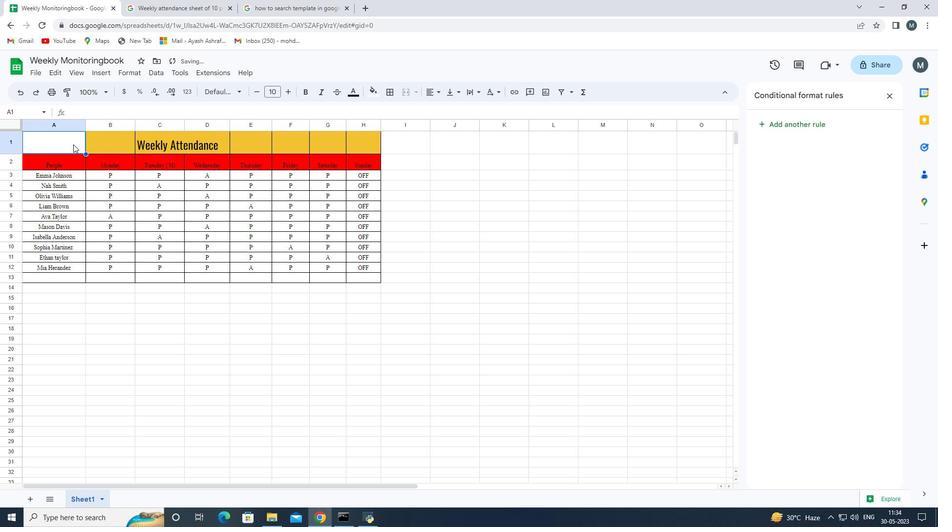 
Action: Mouse moved to (136, 344)
Screenshot: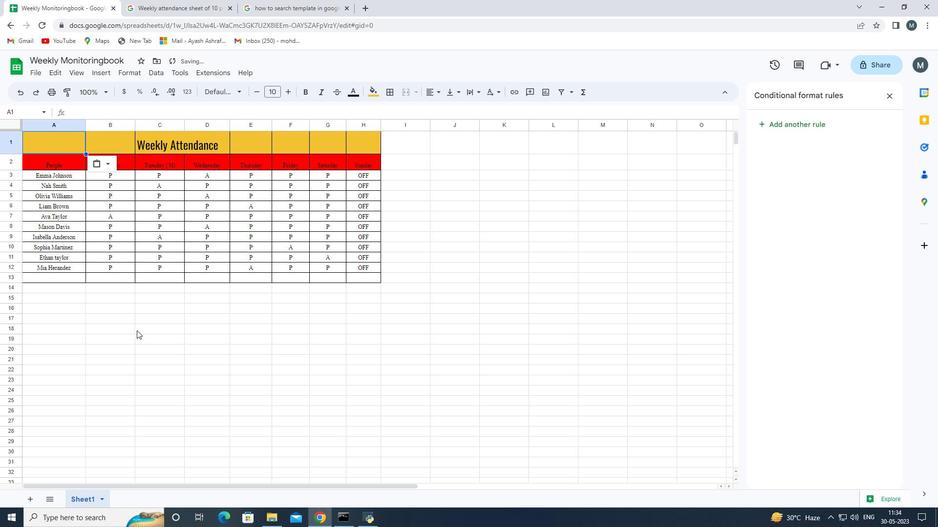 
Action: Mouse pressed left at (136, 344)
Screenshot: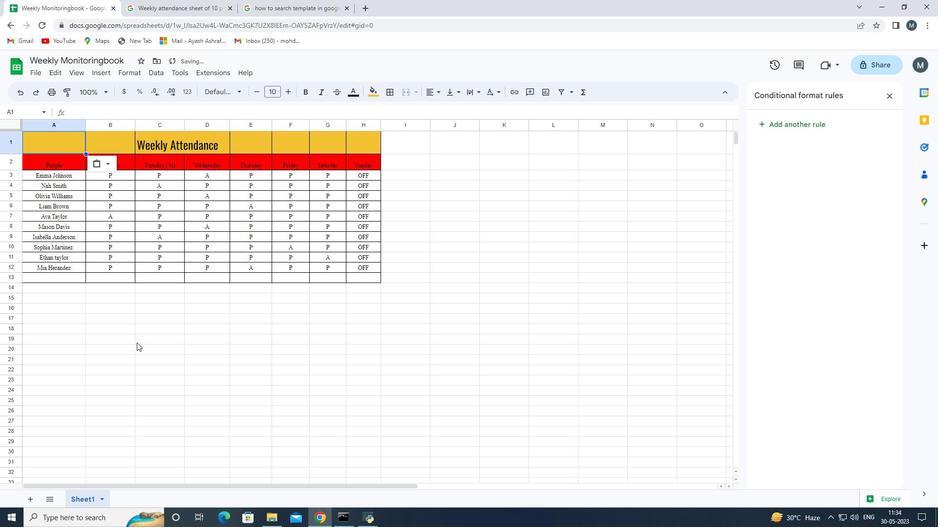 
Action: Mouse moved to (338, 240)
Screenshot: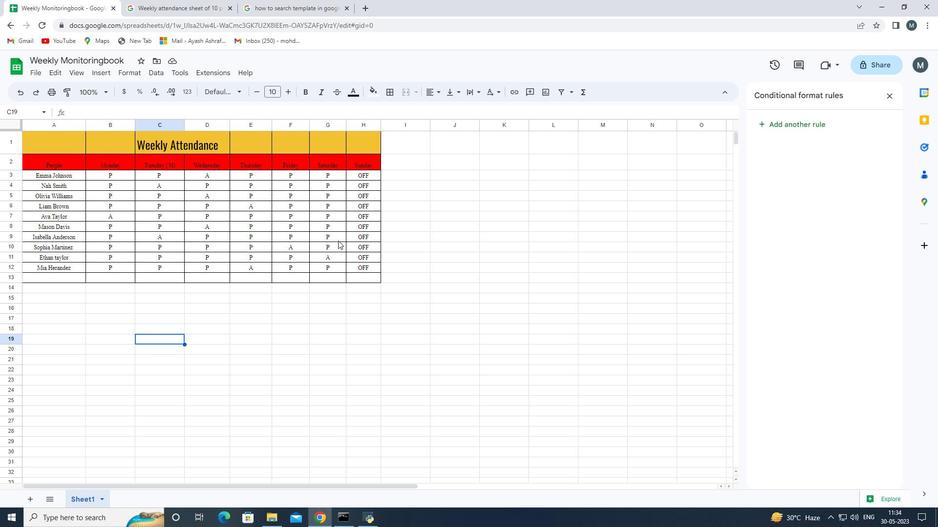 
Action: Mouse pressed left at (338, 240)
Screenshot: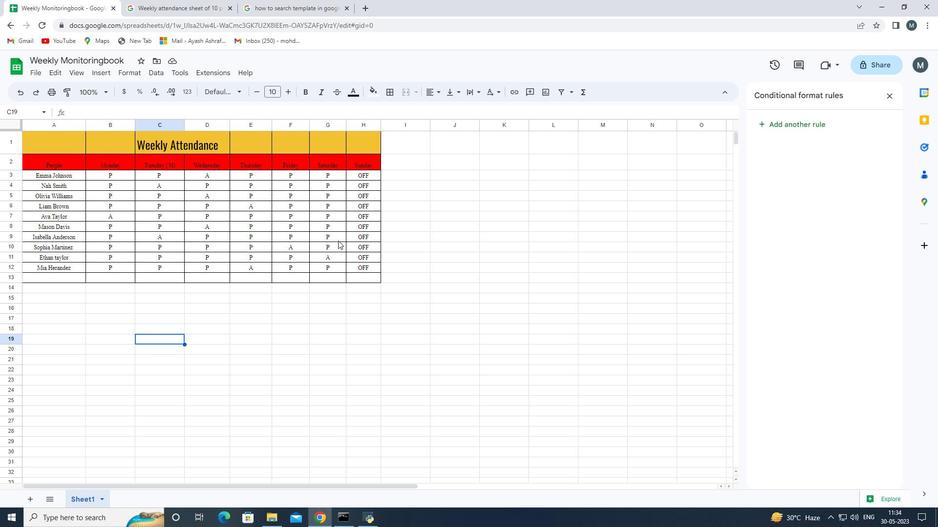 
Action: Mouse moved to (316, 272)
Screenshot: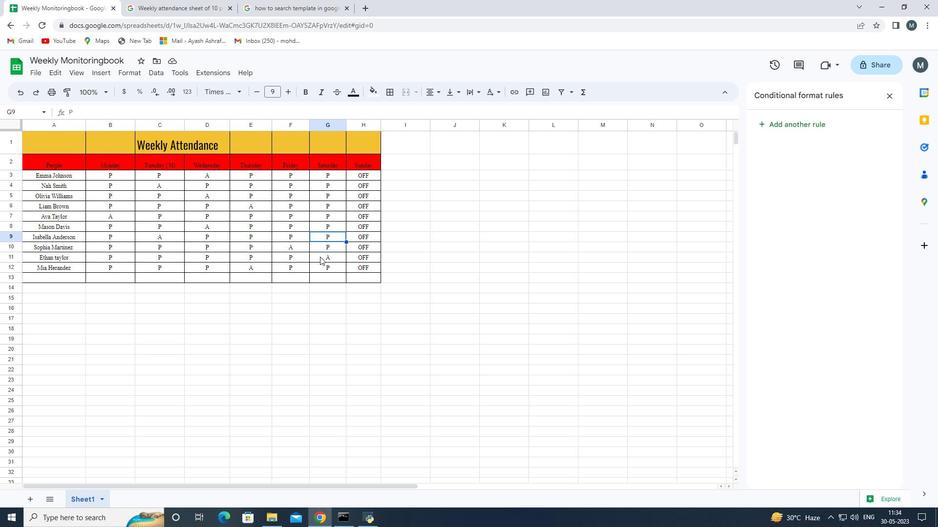 
Action: Mouse pressed left at (316, 272)
Screenshot: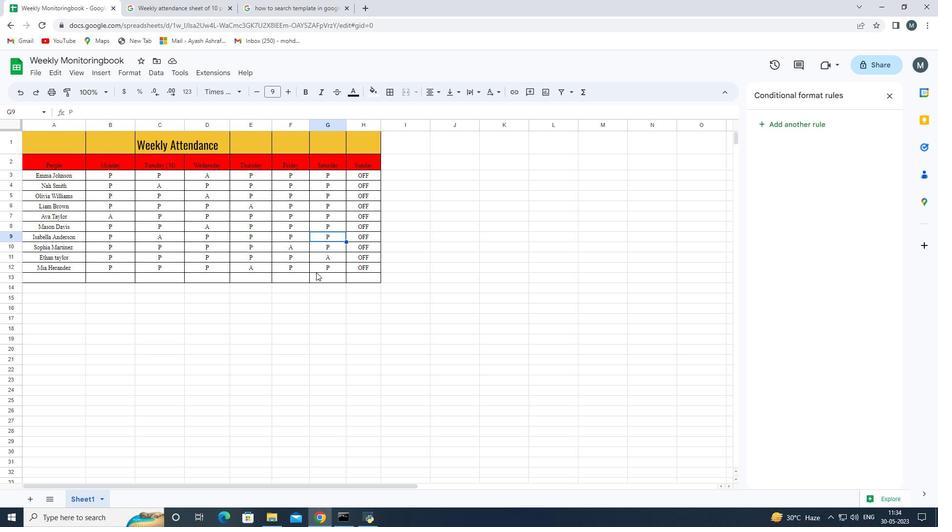 
Action: Mouse moved to (153, 220)
Screenshot: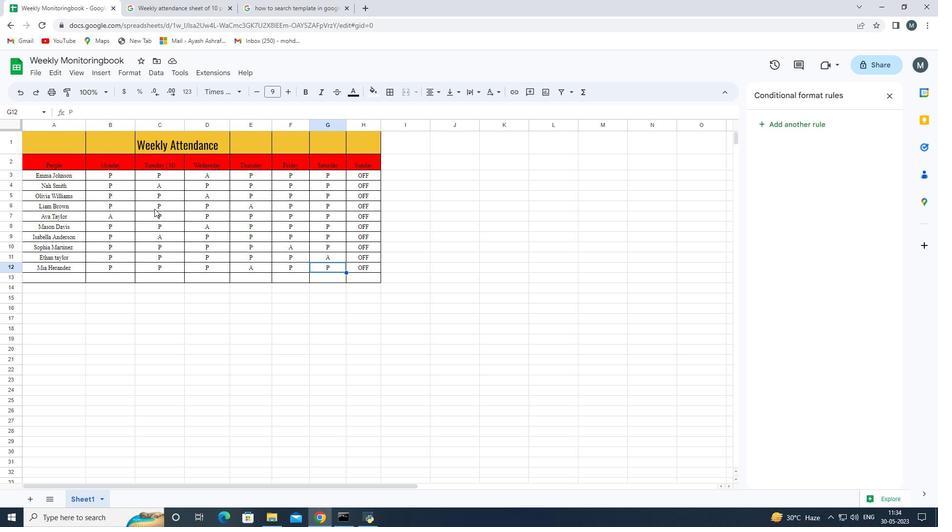 
Action: Mouse scrolled (153, 220) with delta (0, 0)
Screenshot: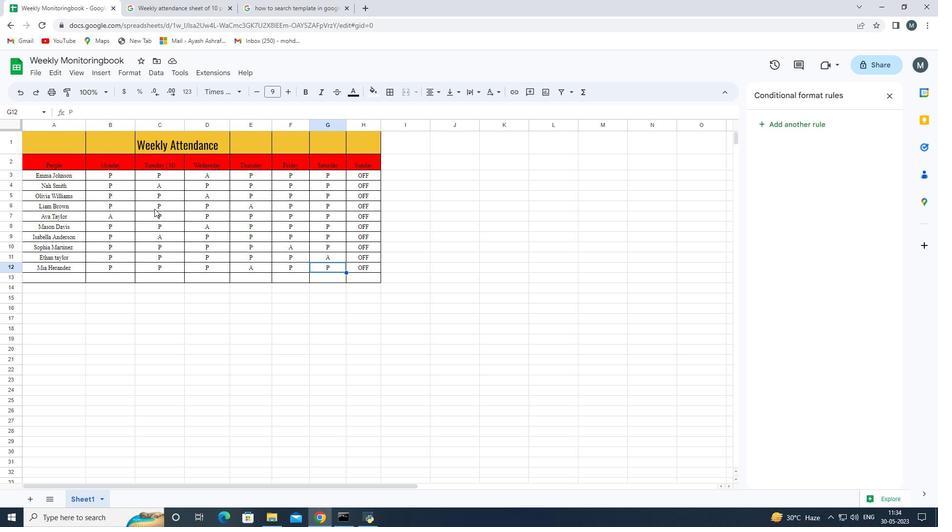 
Action: Mouse moved to (153, 223)
Screenshot: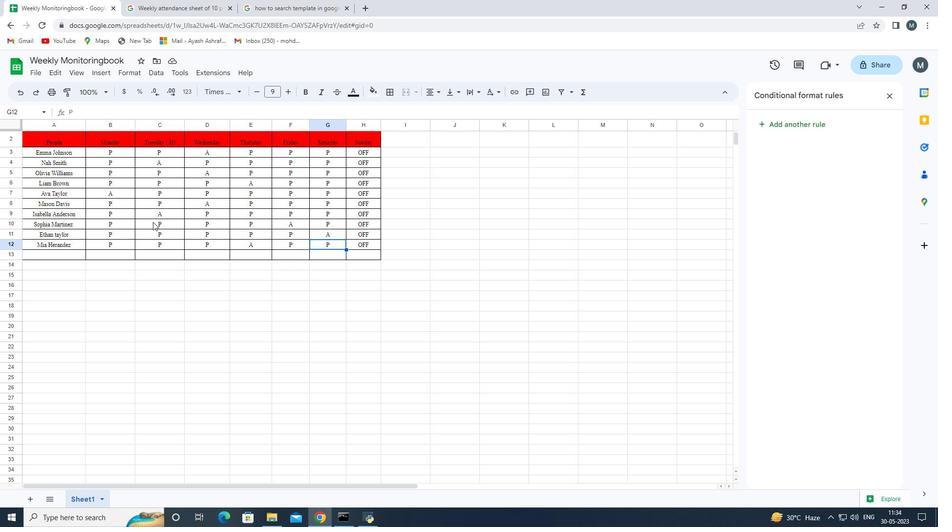 
Action: Mouse scrolled (153, 223) with delta (0, 0)
Screenshot: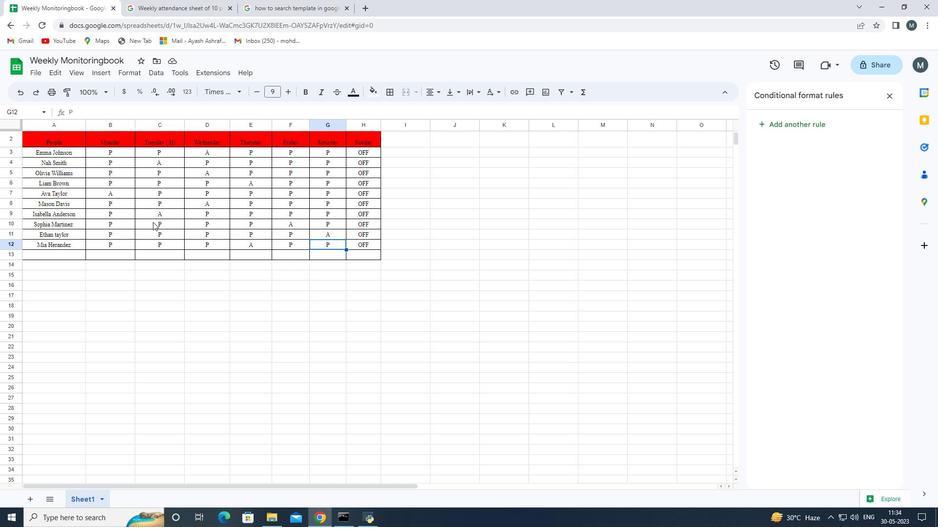 
Action: Mouse moved to (153, 223)
Screenshot: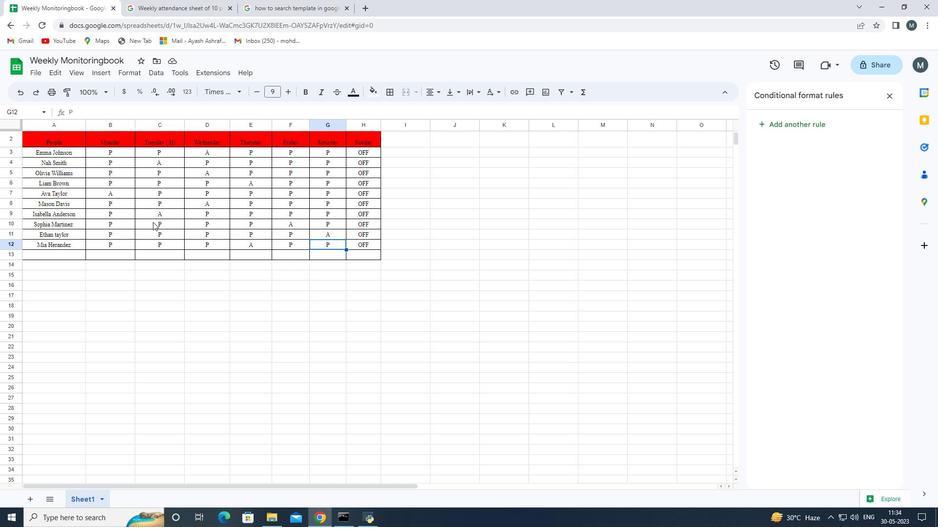 
Action: Mouse scrolled (153, 223) with delta (0, 0)
Screenshot: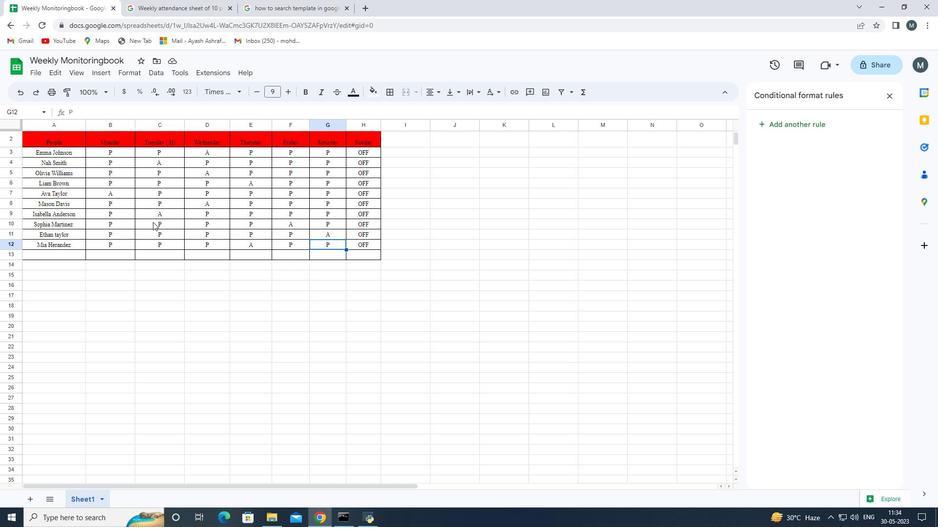 
Action: Mouse scrolled (153, 223) with delta (0, 0)
Screenshot: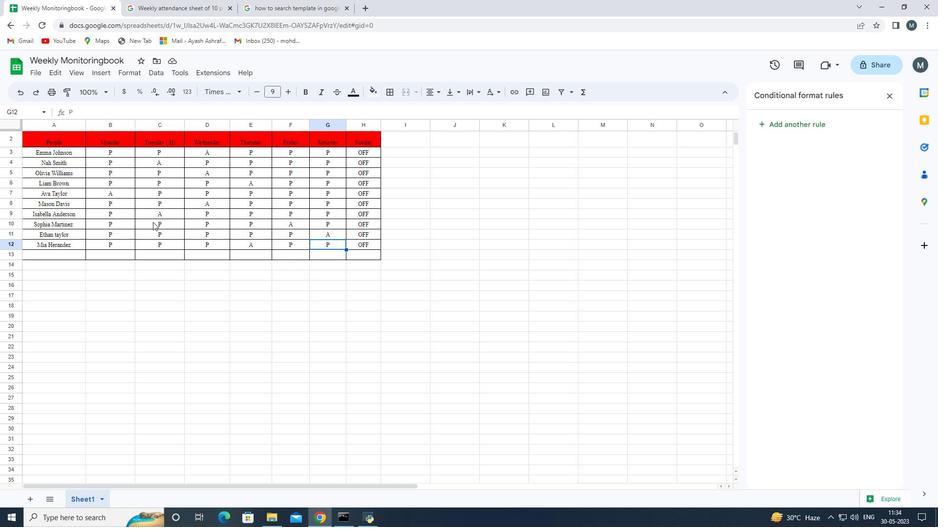 
Action: Mouse moved to (52, 162)
Screenshot: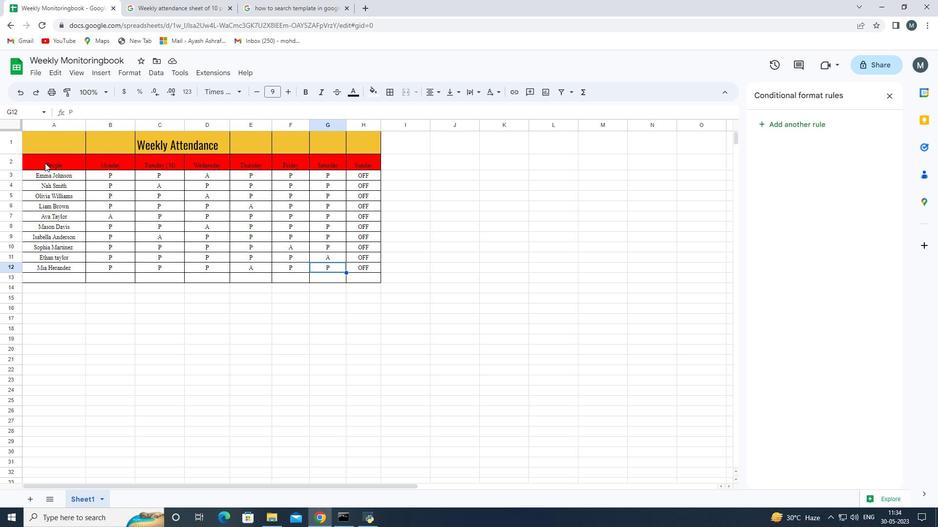 
Action: Mouse pressed left at (52, 162)
Screenshot: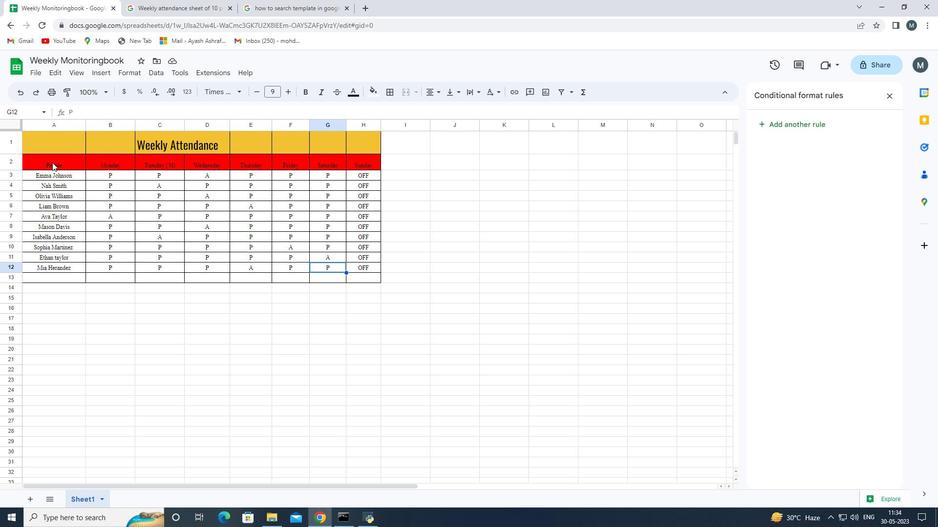 
Action: Mouse moved to (66, 162)
Screenshot: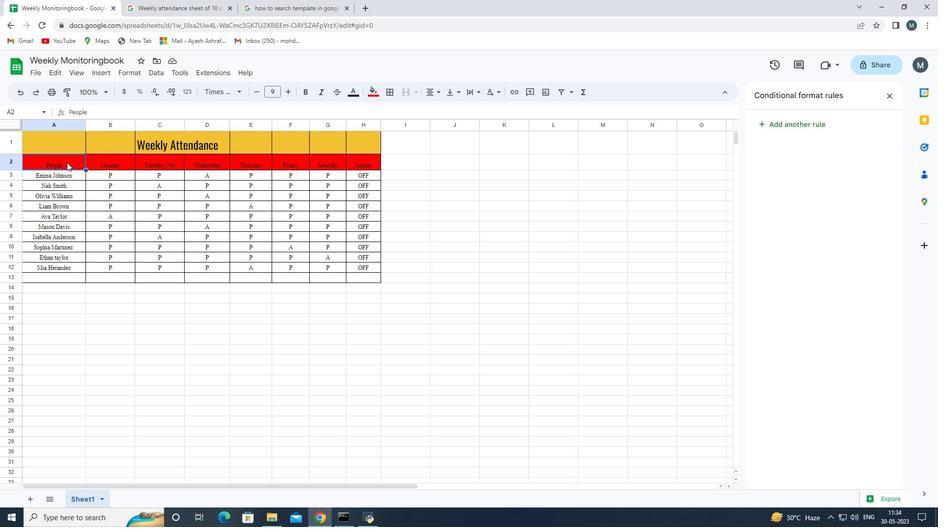
Action: Key pressed ctrl+B
Screenshot: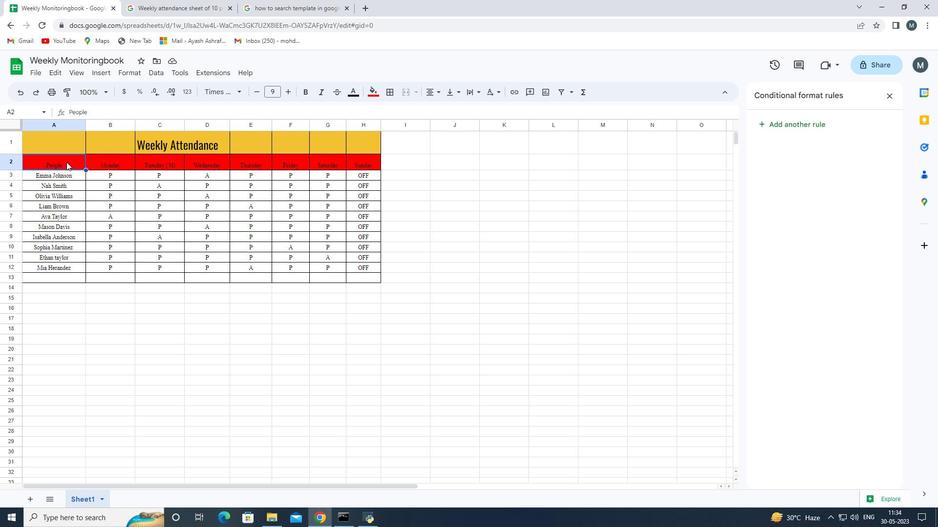 
Action: Mouse moved to (109, 165)
Screenshot: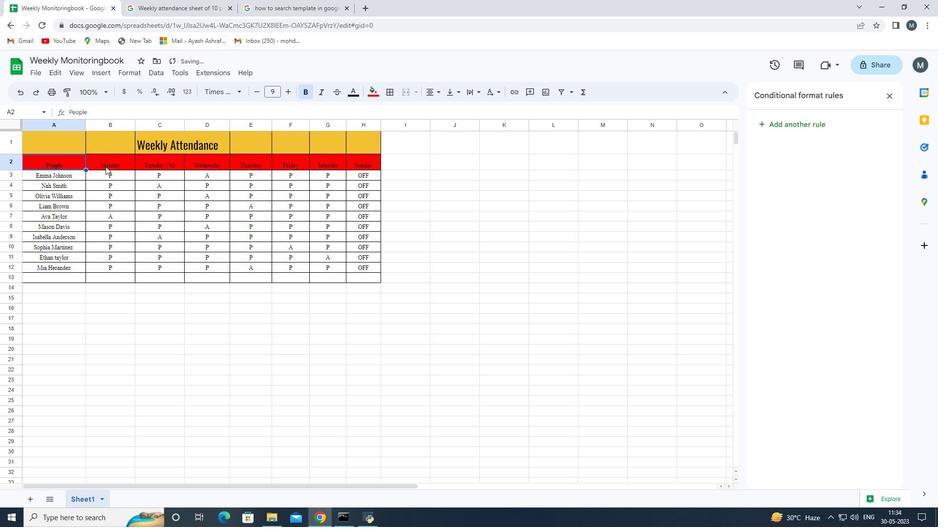 
Action: Mouse pressed left at (109, 165)
Screenshot: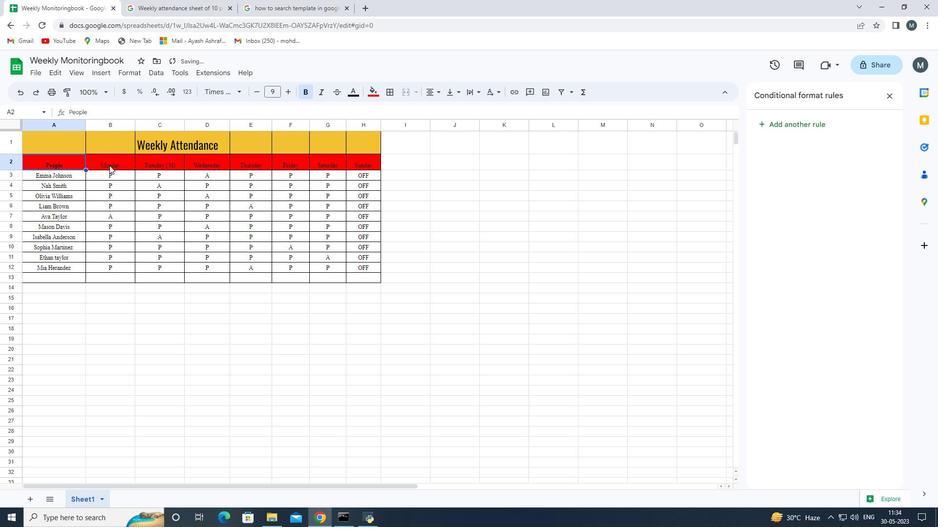 
Action: Key pressed ctrl+B
Screenshot: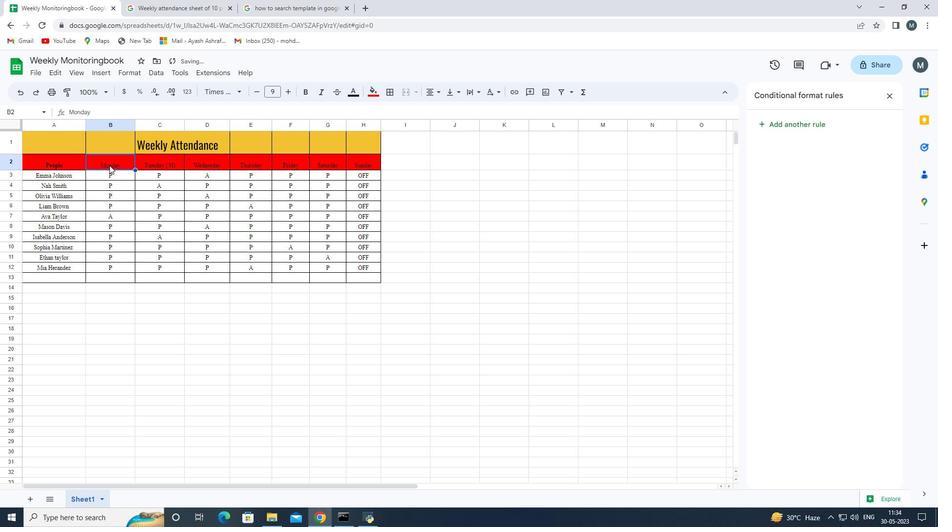 
Action: Mouse moved to (149, 162)
Screenshot: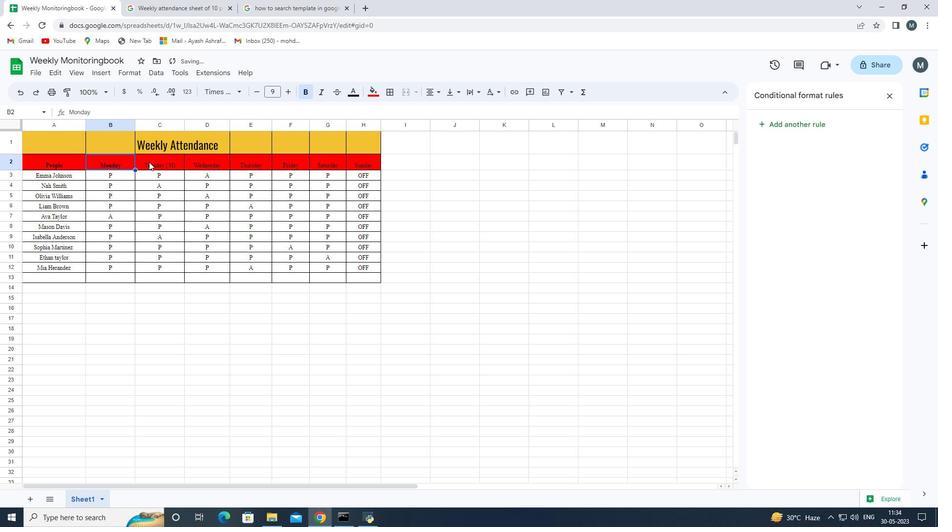
Action: Mouse pressed left at (149, 162)
Screenshot: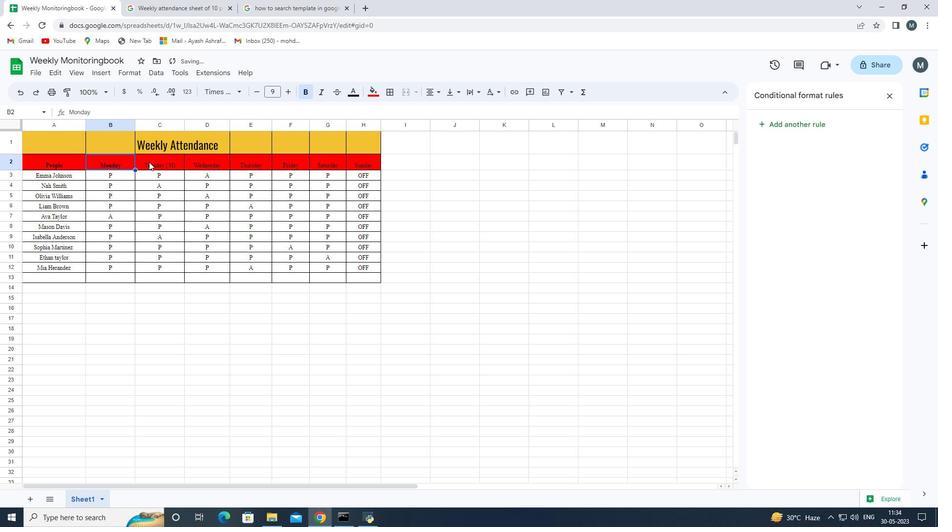 
Action: Mouse moved to (152, 162)
Screenshot: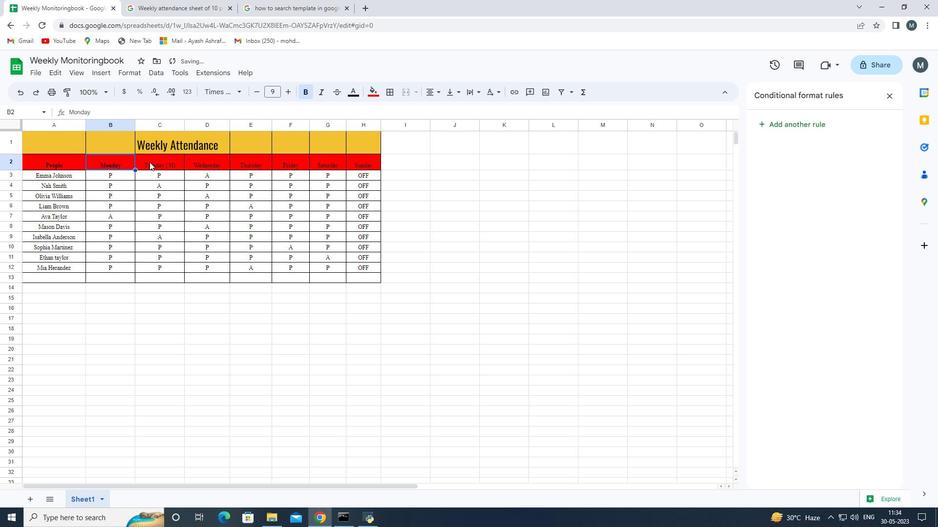
Action: Mouse pressed left at (152, 162)
Screenshot: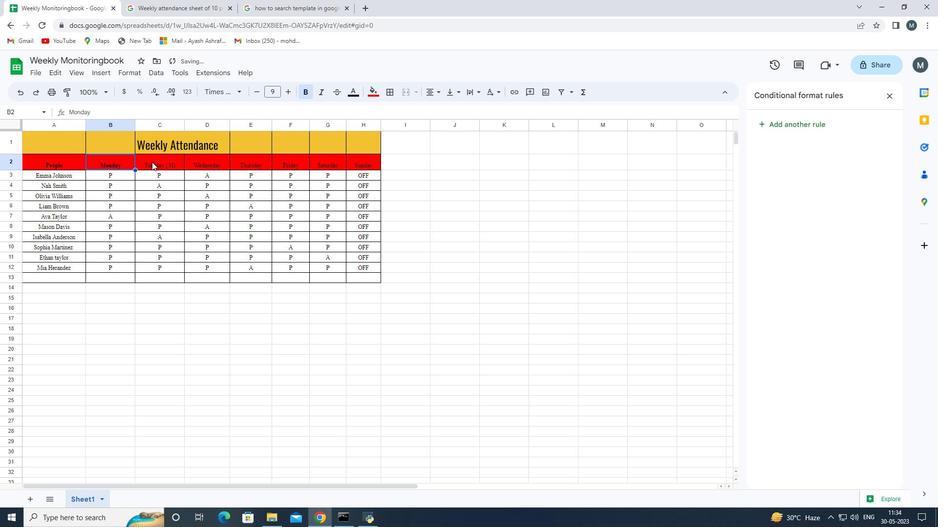
Action: Key pressed ctrl+B
Screenshot: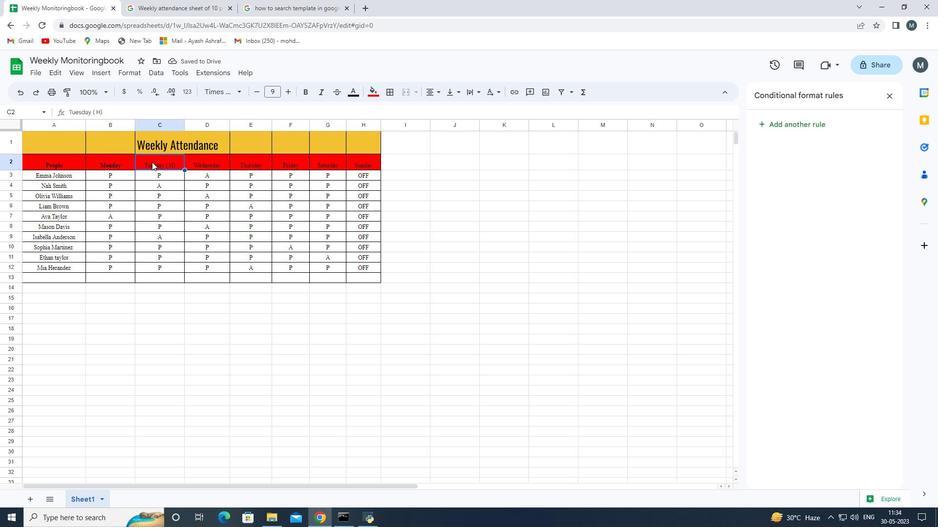 
Action: Mouse moved to (206, 163)
Screenshot: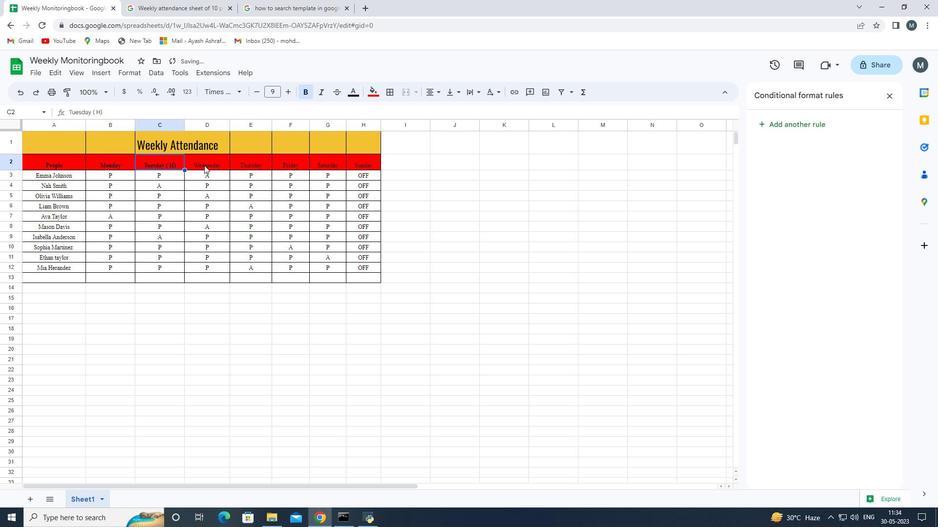 
Action: Mouse pressed left at (206, 163)
Screenshot: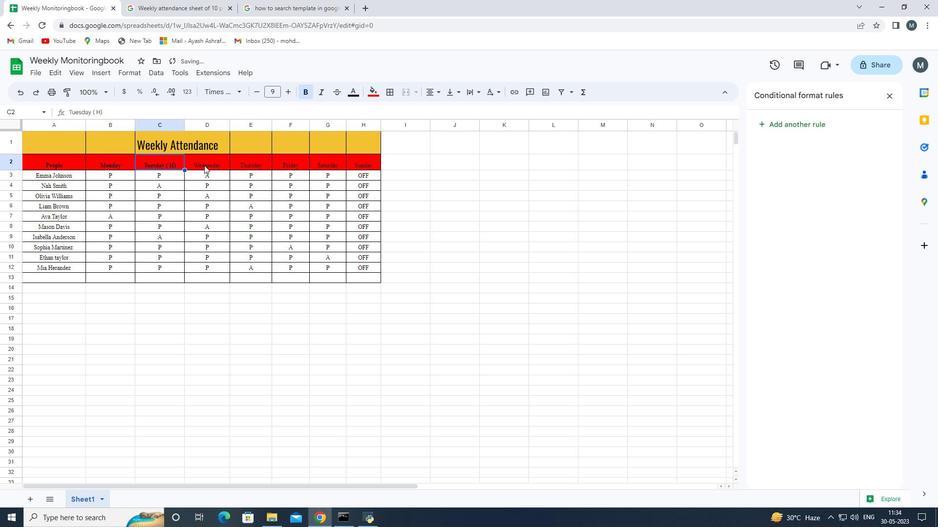 
Action: Key pressed ctrl+B
Screenshot: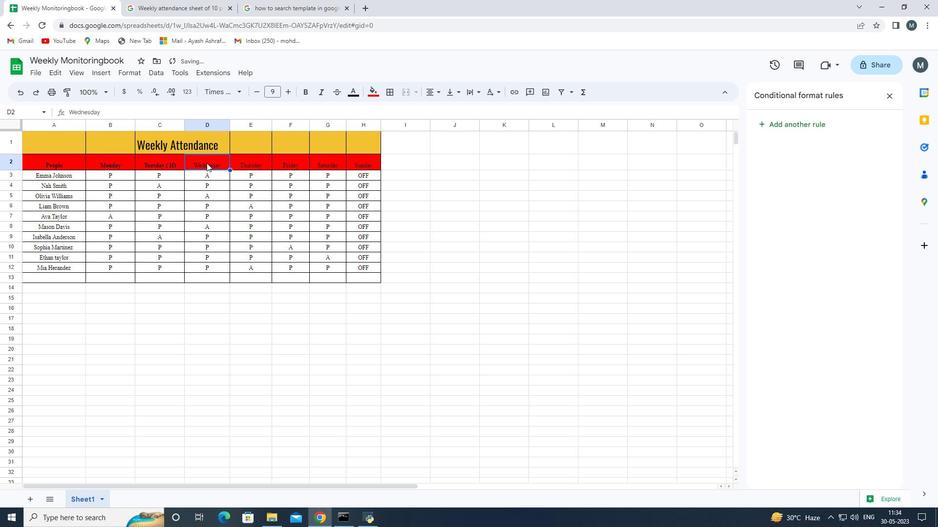 
Action: Mouse moved to (243, 161)
Screenshot: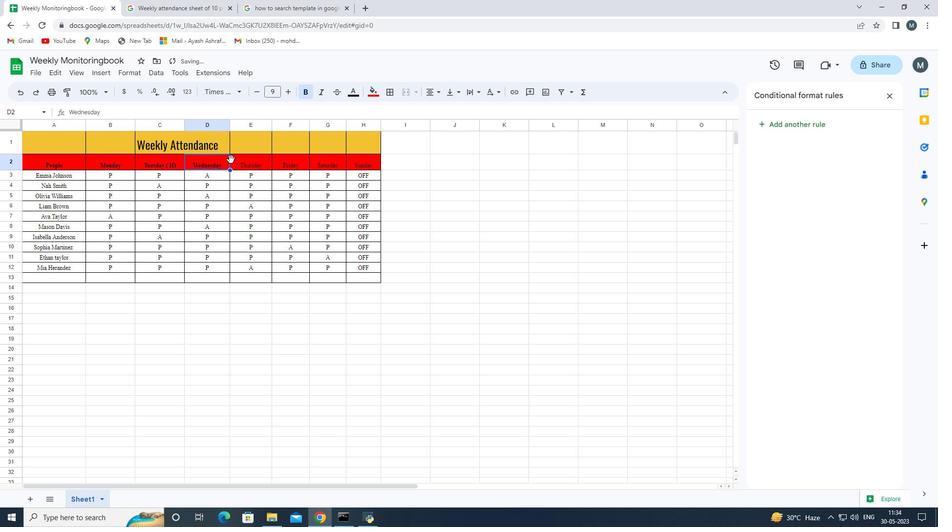 
Action: Mouse pressed left at (243, 161)
Screenshot: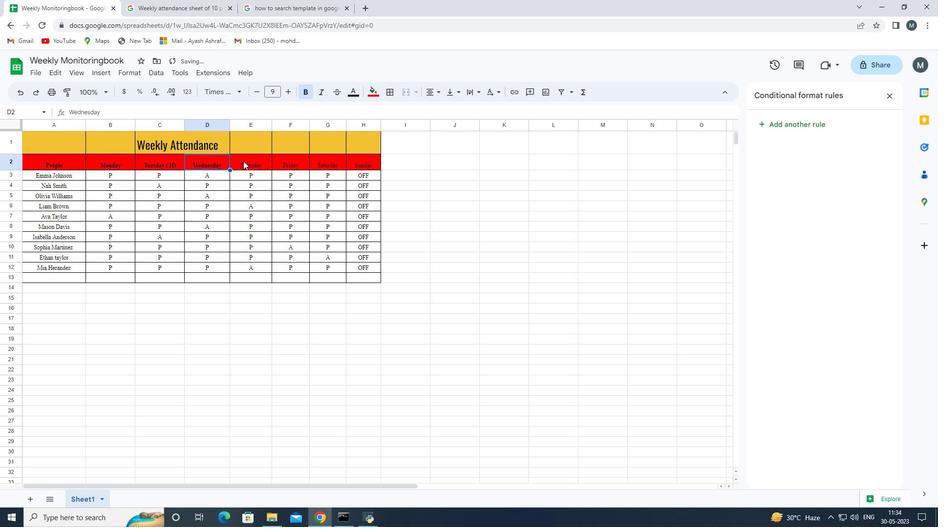 
Action: Key pressed ctrl+B
Screenshot: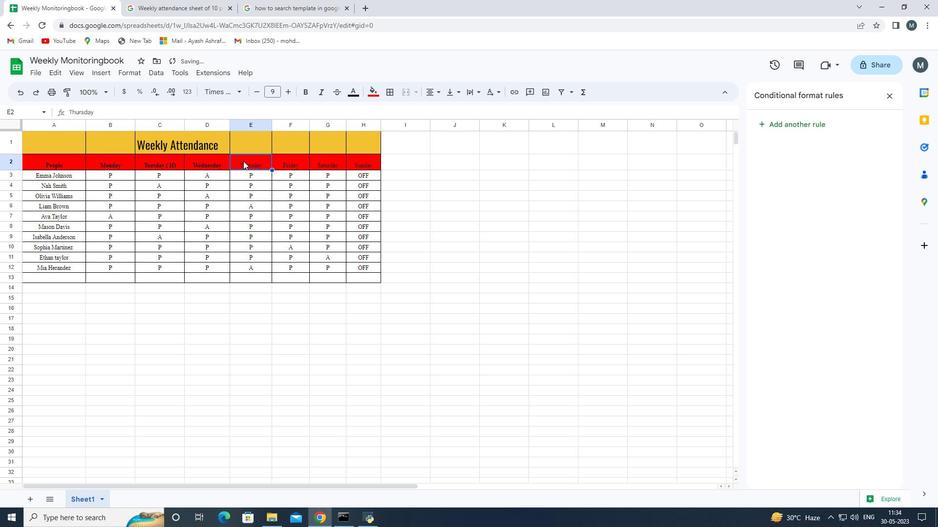 
Action: Mouse moved to (289, 161)
Screenshot: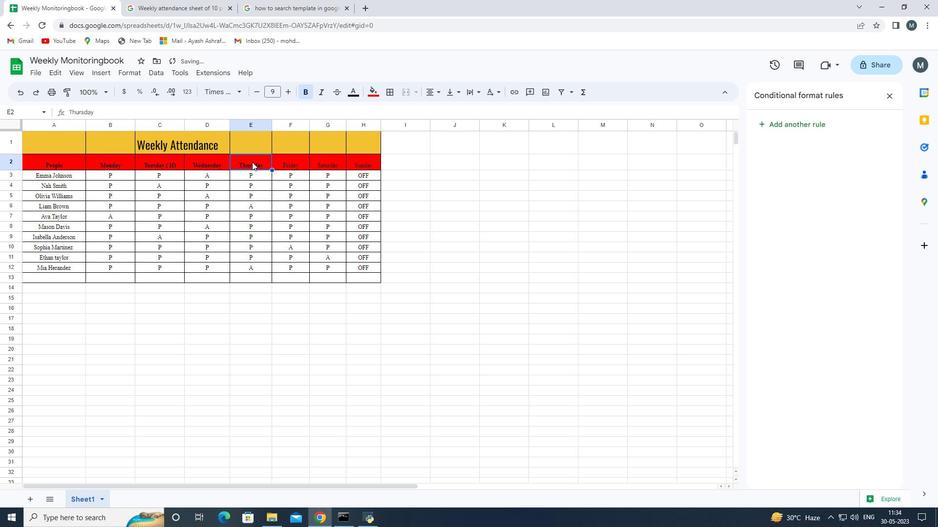 
Action: Mouse pressed left at (289, 161)
Screenshot: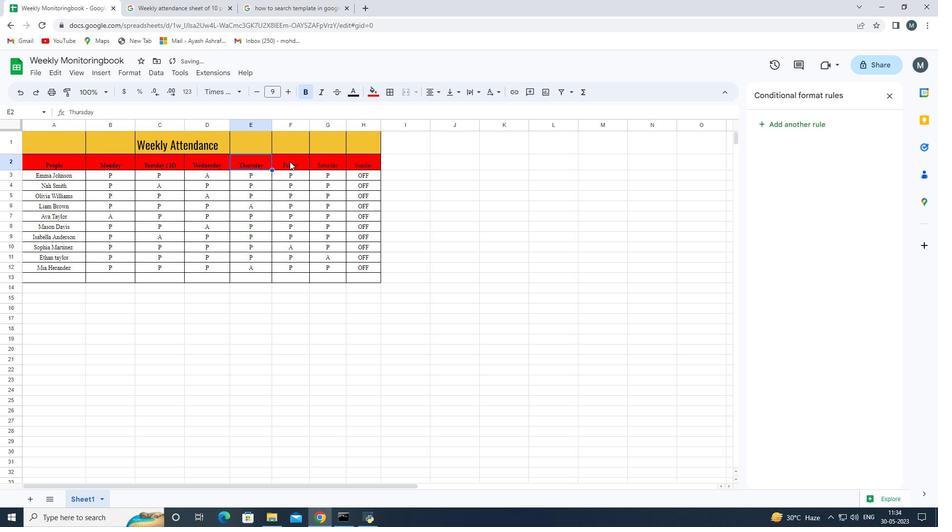 
Action: Mouse moved to (291, 160)
Screenshot: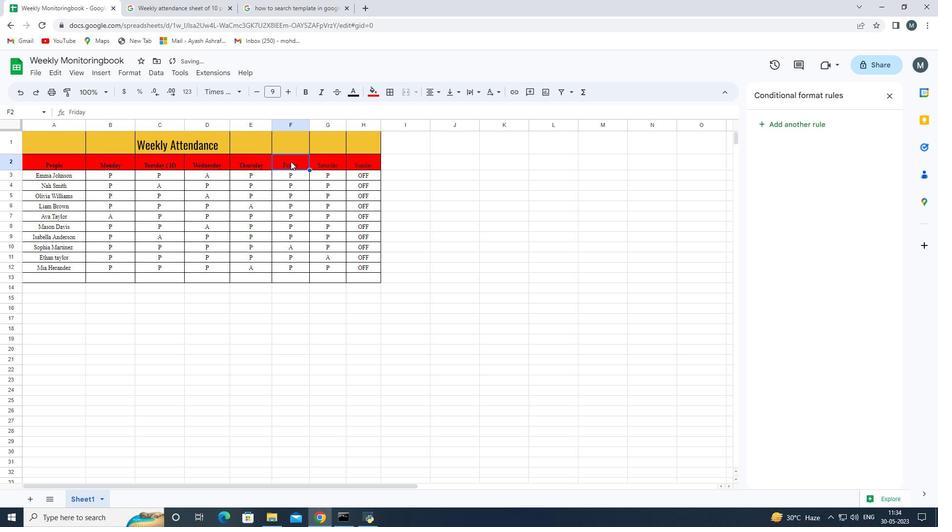 
Action: Key pressed ctrl+B
Screenshot: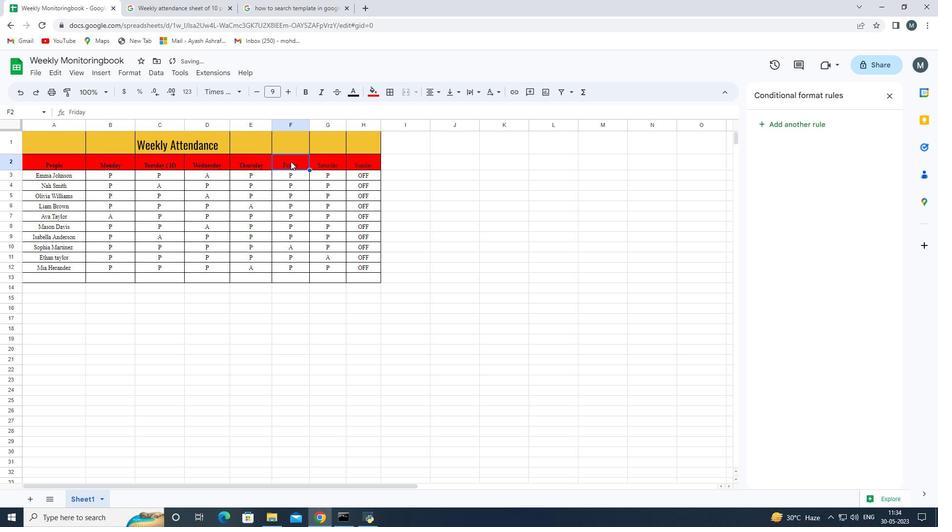 
Action: Mouse moved to (338, 162)
Screenshot: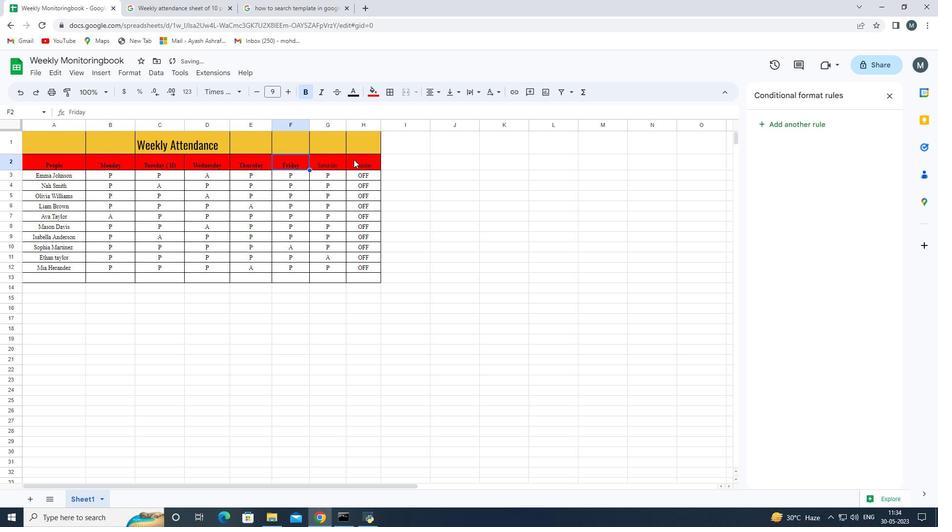 
Action: Mouse pressed left at (338, 162)
Screenshot: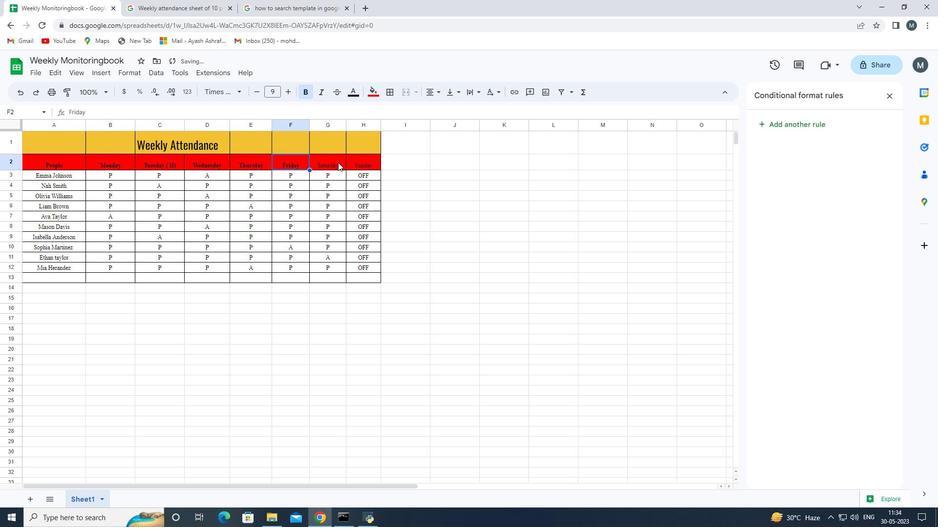 
Action: Mouse moved to (337, 162)
Screenshot: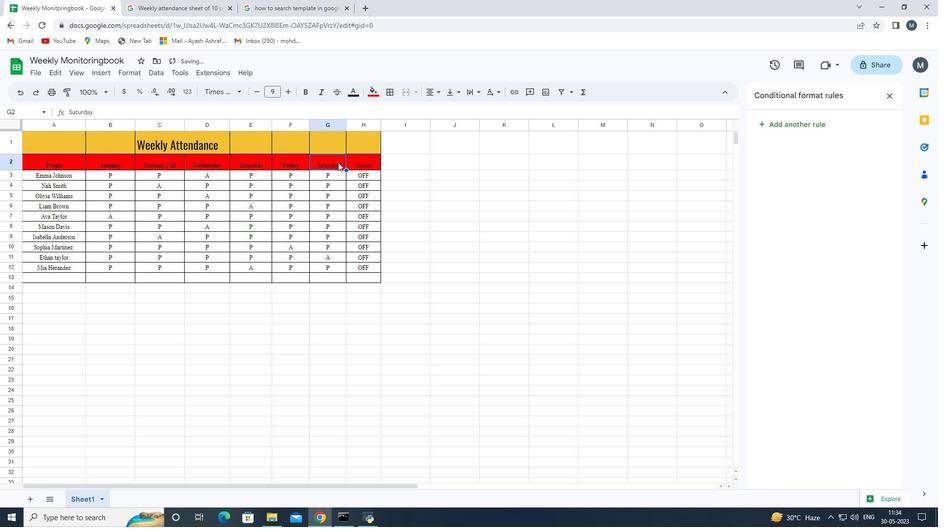 
Action: Key pressed ctrl+B
Screenshot: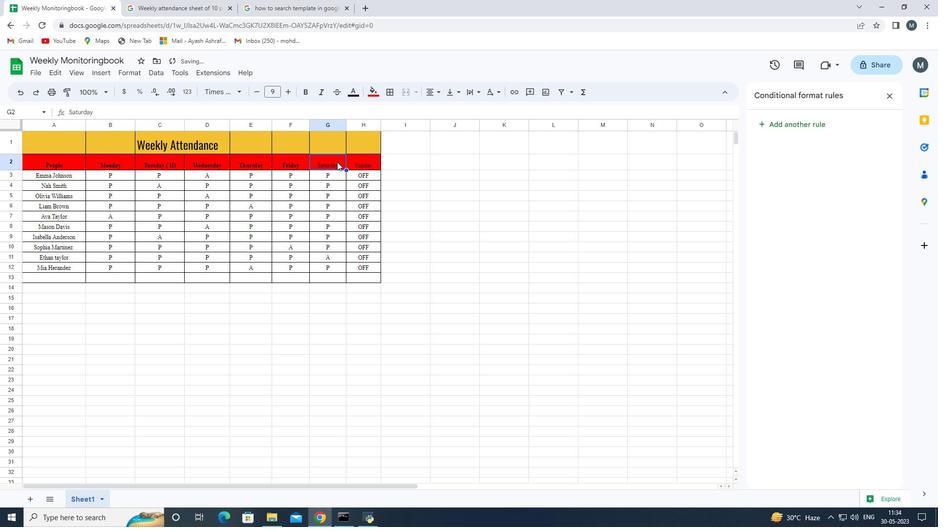 
Action: Mouse moved to (360, 160)
Screenshot: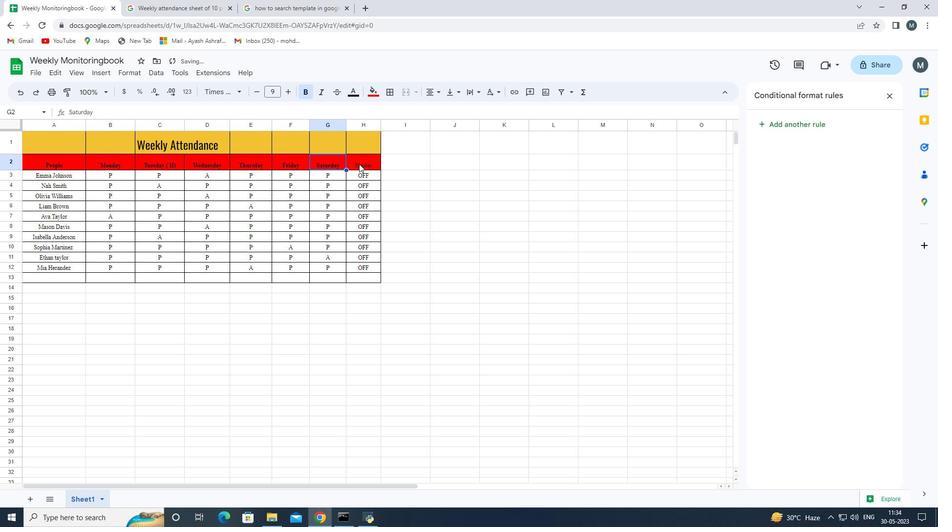 
Action: Mouse pressed left at (360, 160)
Screenshot: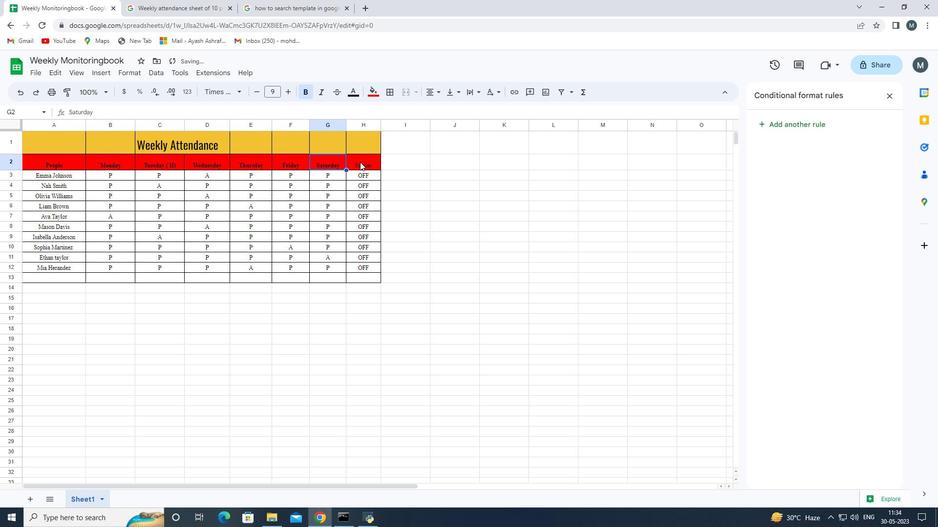 
Action: Mouse moved to (357, 160)
Screenshot: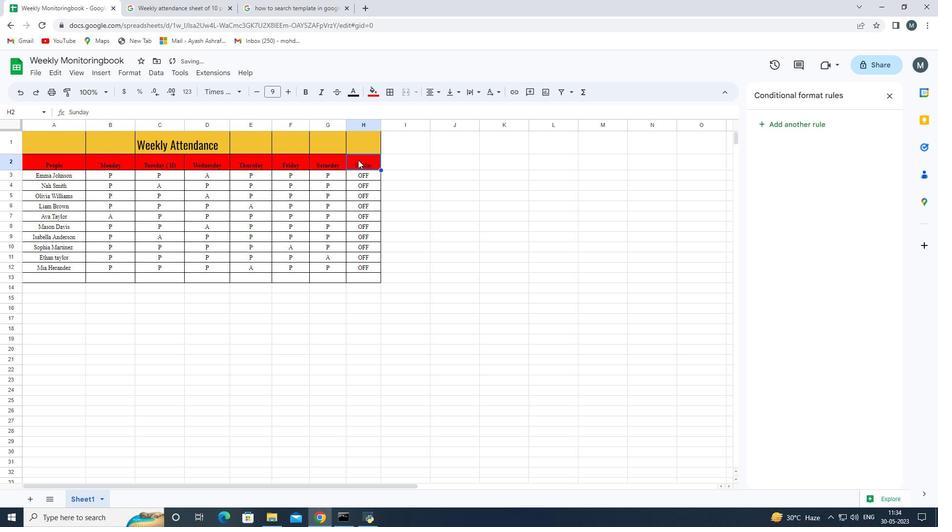 
Action: Key pressed ctrl+B
Screenshot: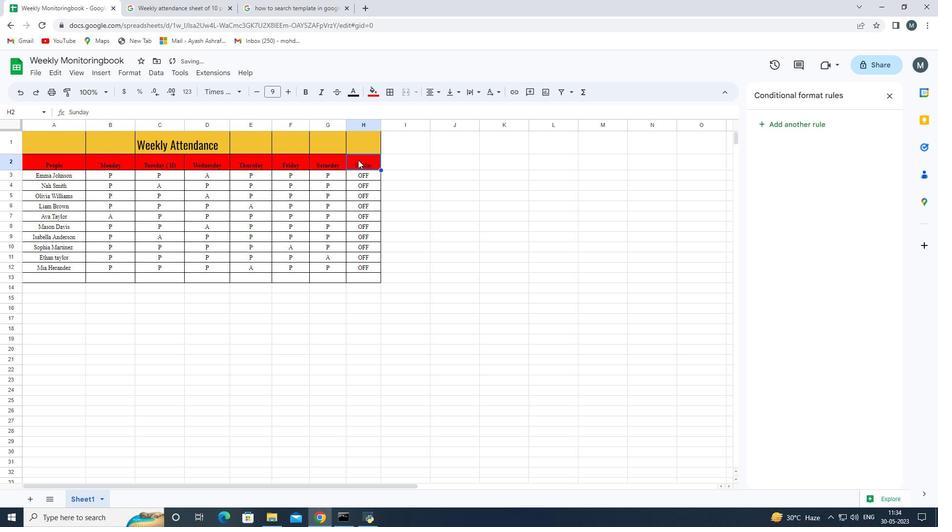
Action: Mouse moved to (170, 345)
Screenshot: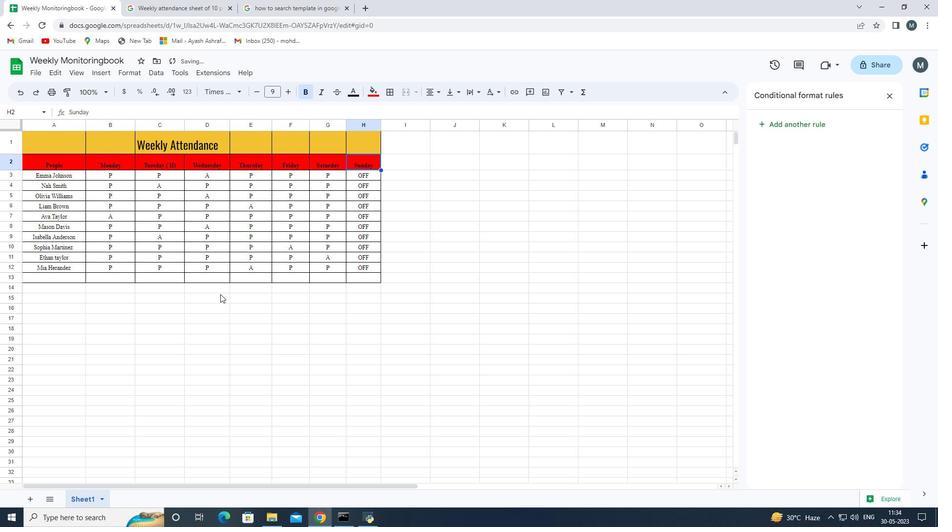 
Action: Mouse pressed left at (170, 345)
Screenshot: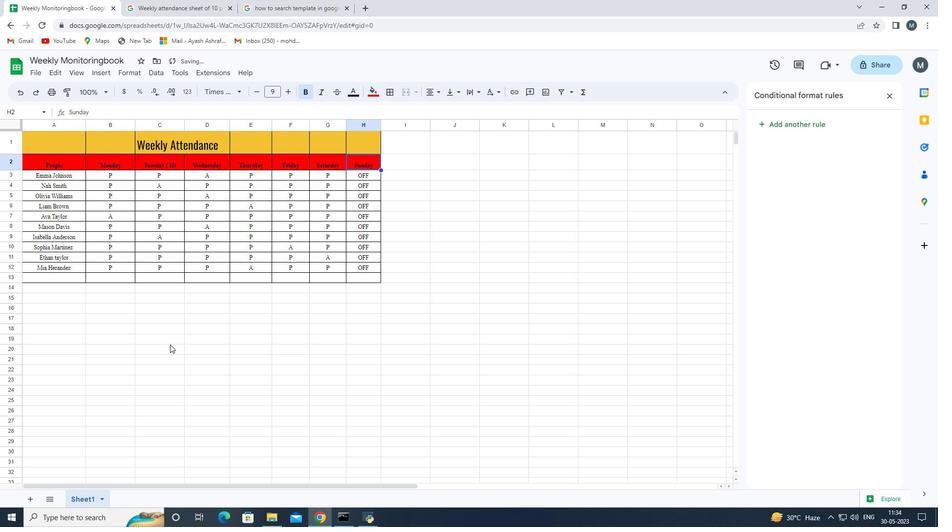 
Action: Mouse moved to (175, 230)
Screenshot: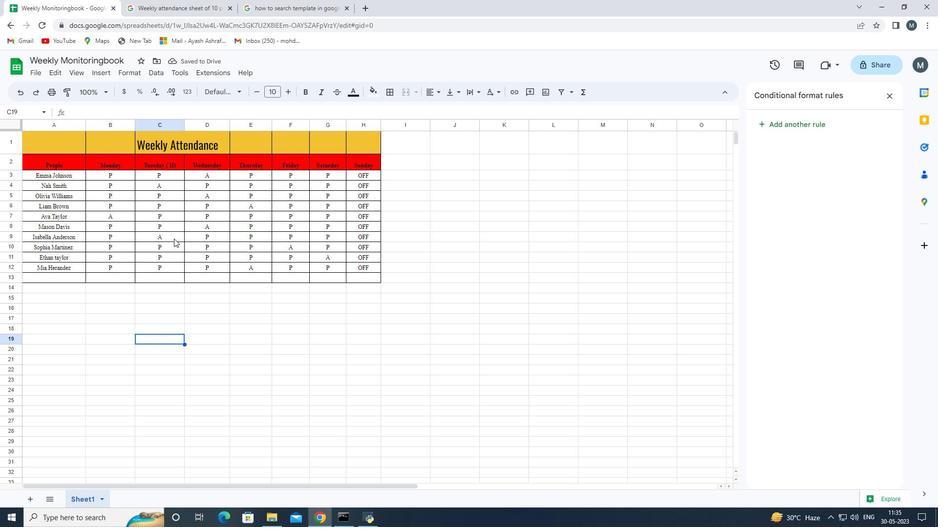 
Action: Mouse scrolled (175, 230) with delta (0, 0)
Screenshot: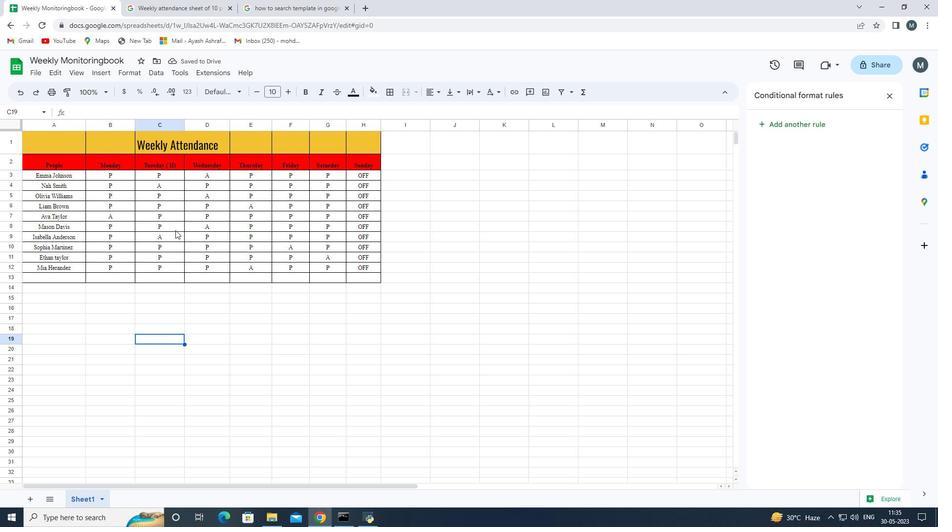 
Action: Mouse scrolled (175, 231) with delta (0, 0)
Screenshot: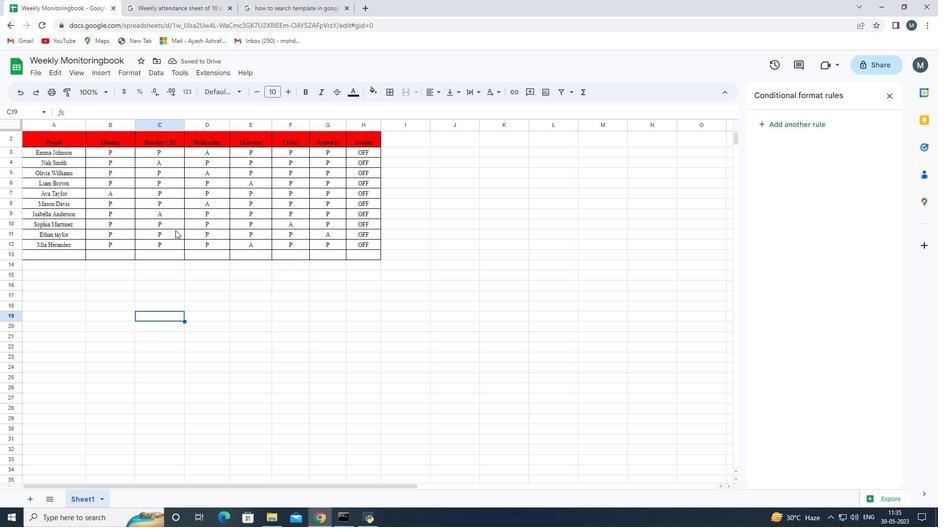 
Action: Mouse scrolled (175, 231) with delta (0, 0)
Screenshot: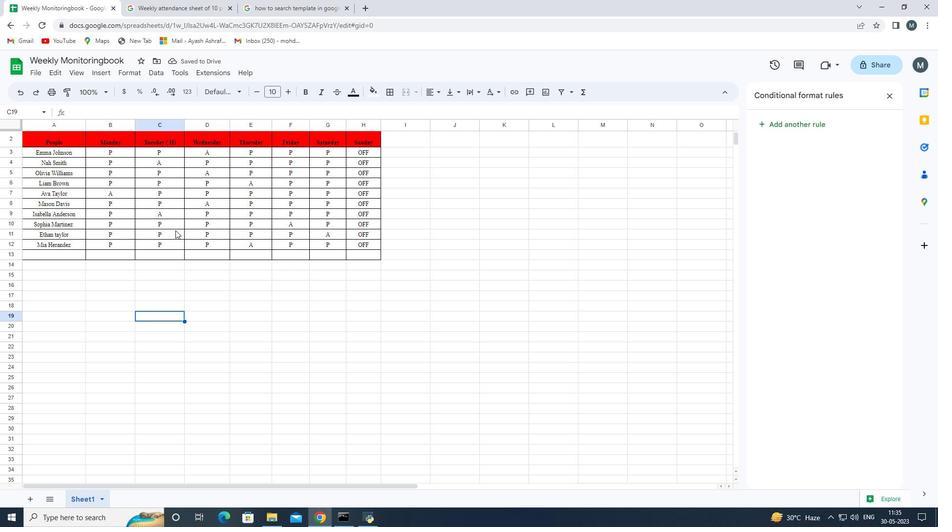 
Action: Mouse moved to (191, 306)
Screenshot: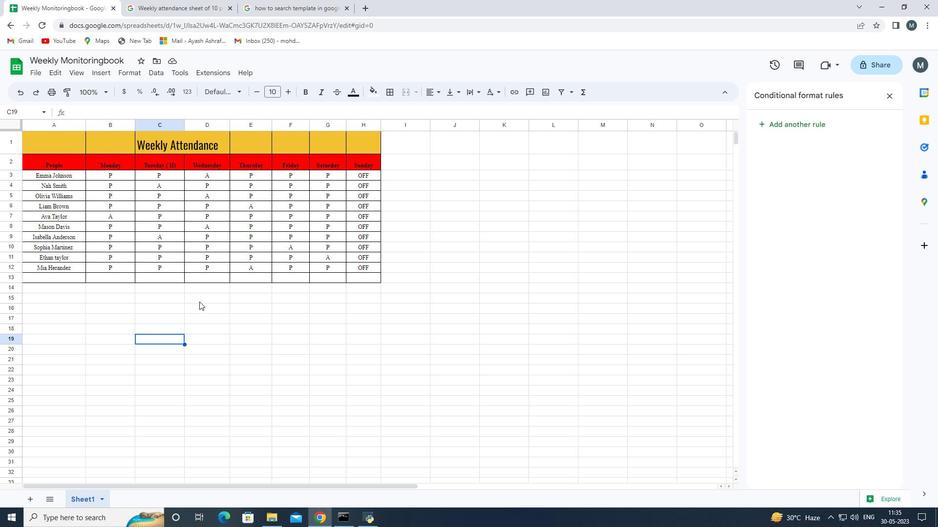 
